 Task: Buy 1 Cake Rings from Baking Tools & Accessories section under best seller category for shipping address: Isabella Collins, 4724 Huntz Lane, Bolton, Massachusetts 01740, Cell Number 9785492947. Pay from credit card ending with 9757, CVV 798
Action: Mouse moved to (258, 59)
Screenshot: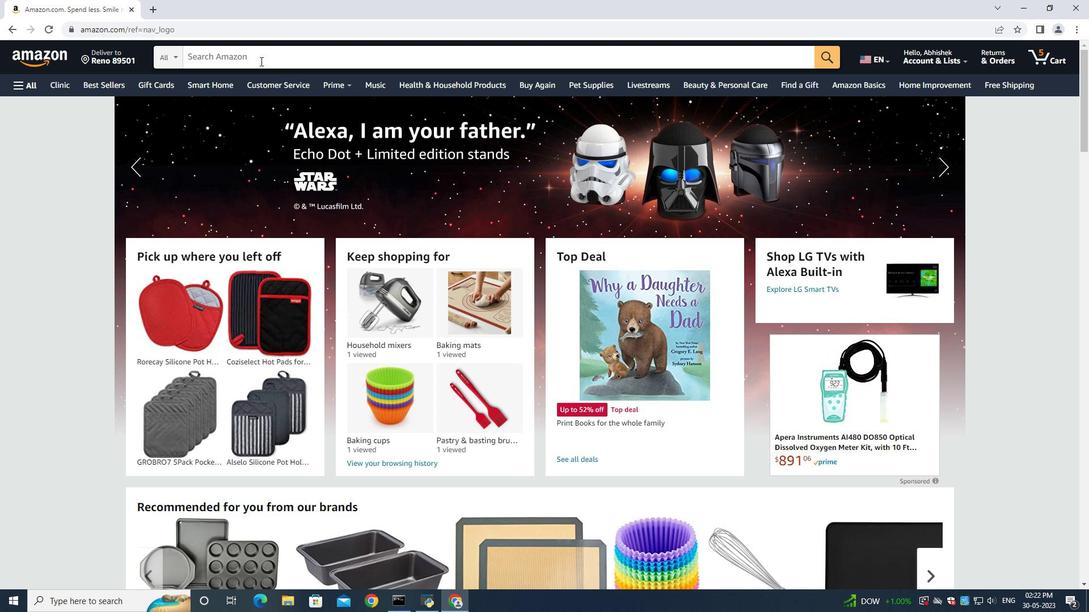 
Action: Mouse pressed left at (258, 59)
Screenshot: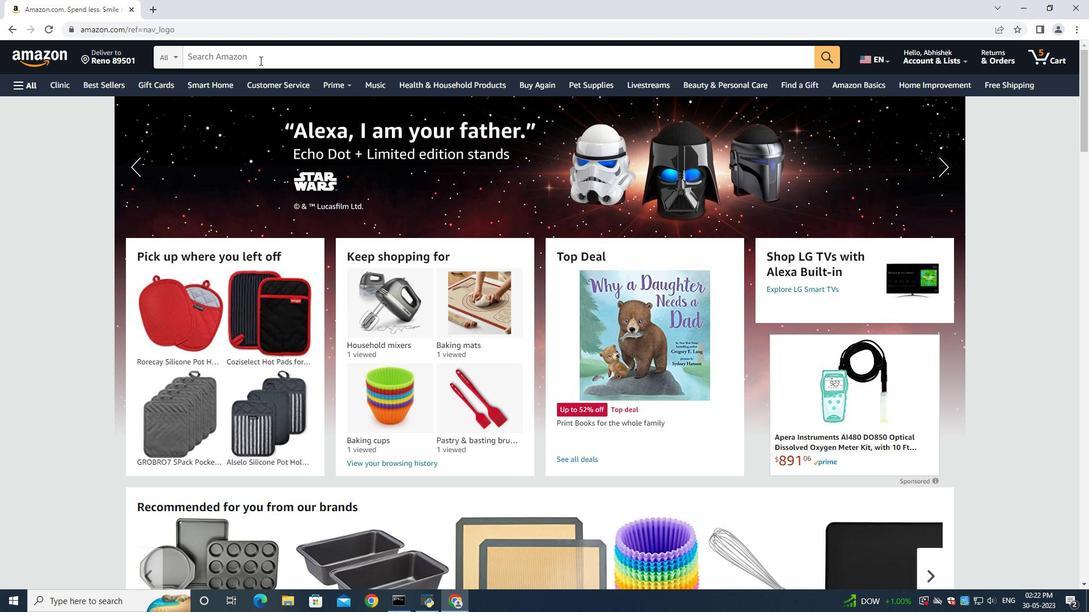 
Action: Key pressed cake<Key.space>rings<Key.enter>
Screenshot: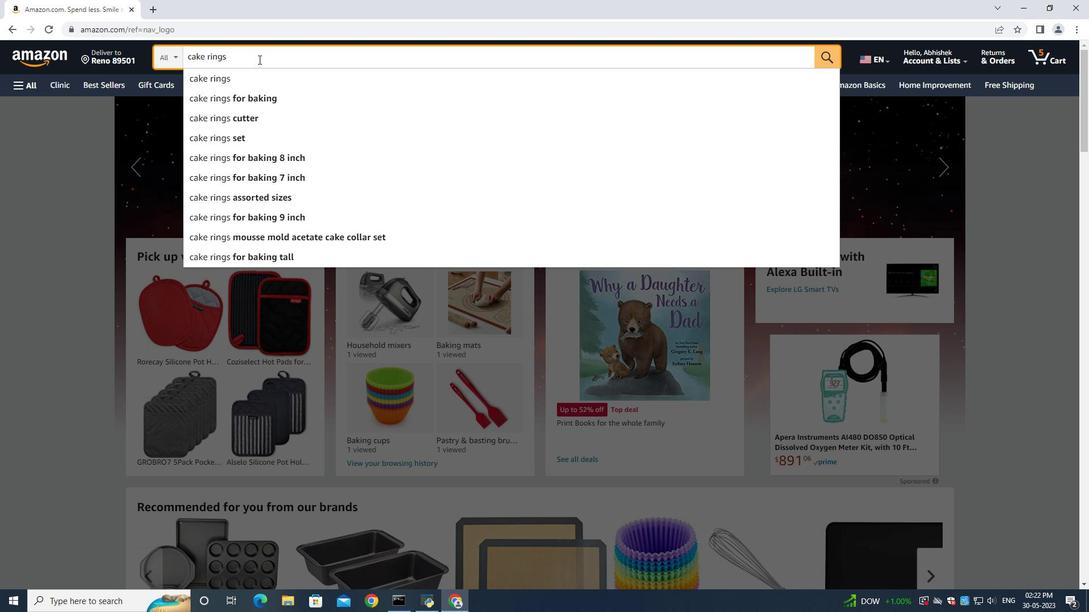 
Action: Mouse moved to (54, 200)
Screenshot: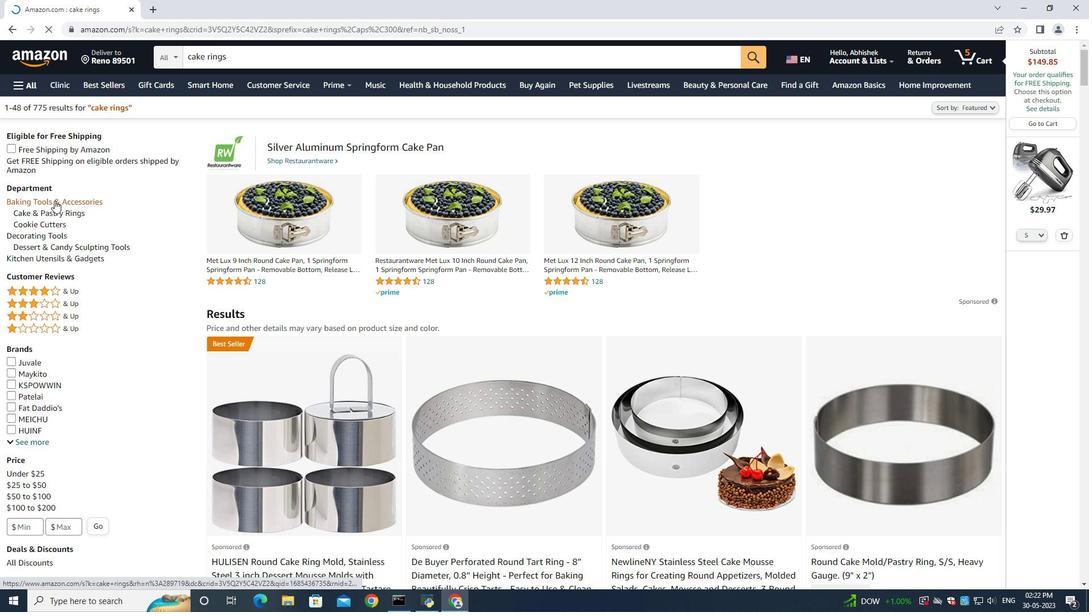 
Action: Mouse pressed left at (54, 200)
Screenshot: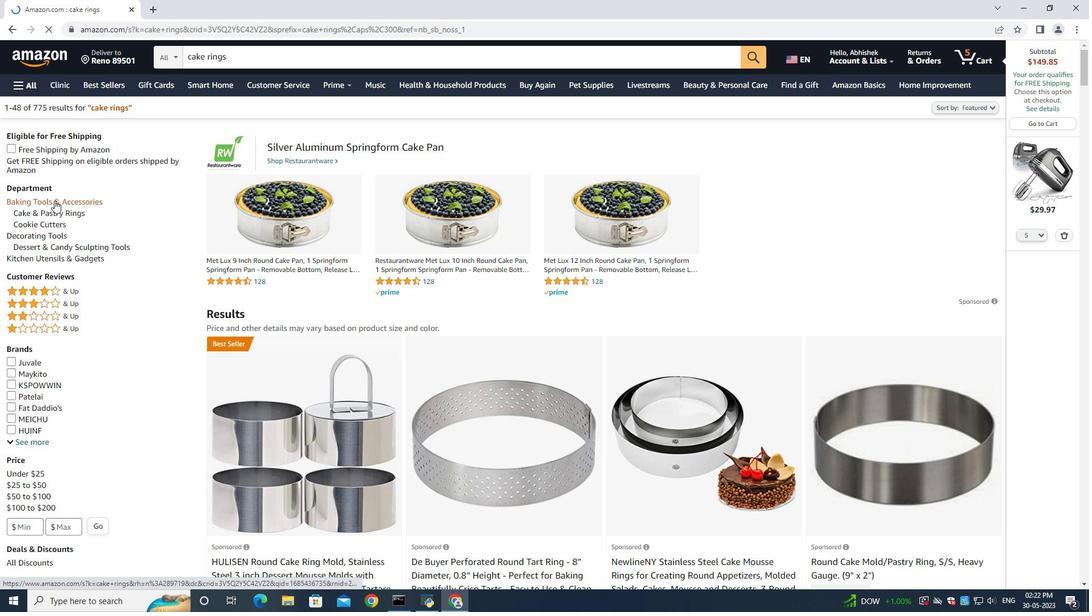 
Action: Mouse moved to (467, 499)
Screenshot: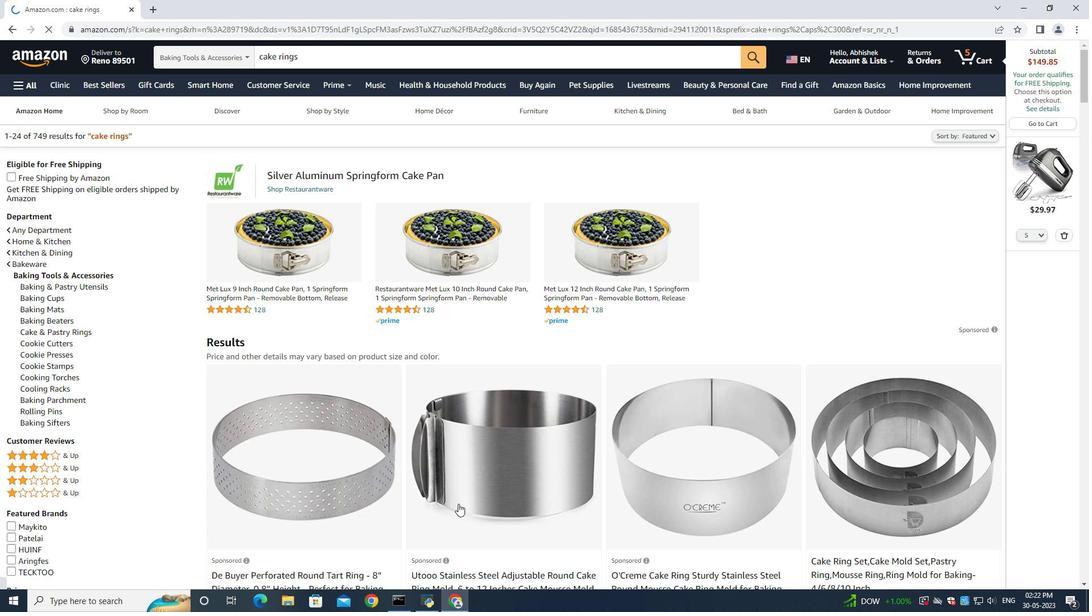 
Action: Mouse scrolled (467, 499) with delta (0, 0)
Screenshot: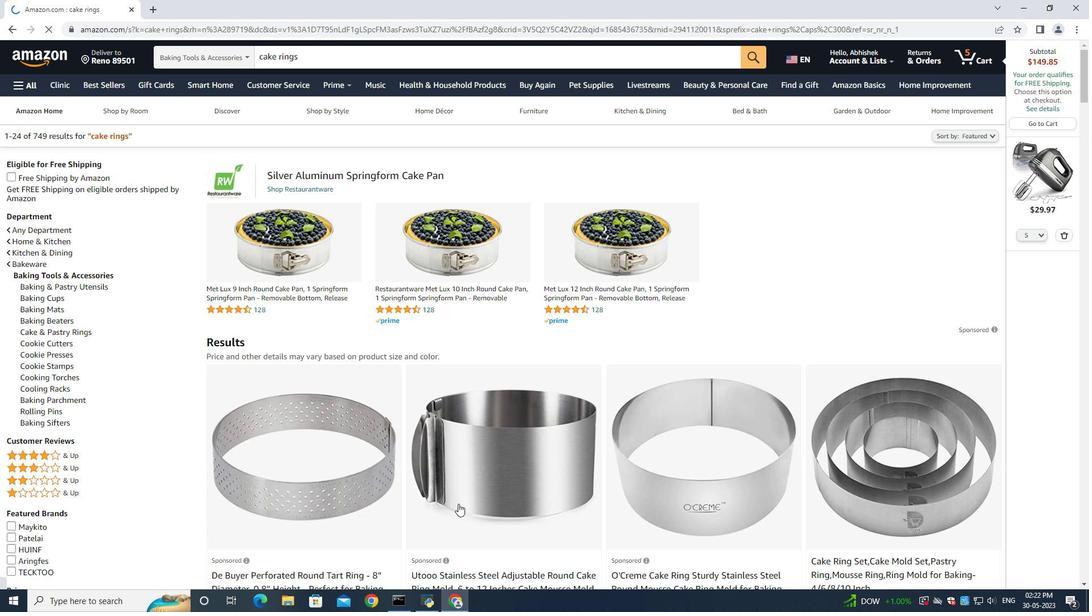 
Action: Mouse scrolled (467, 499) with delta (0, 0)
Screenshot: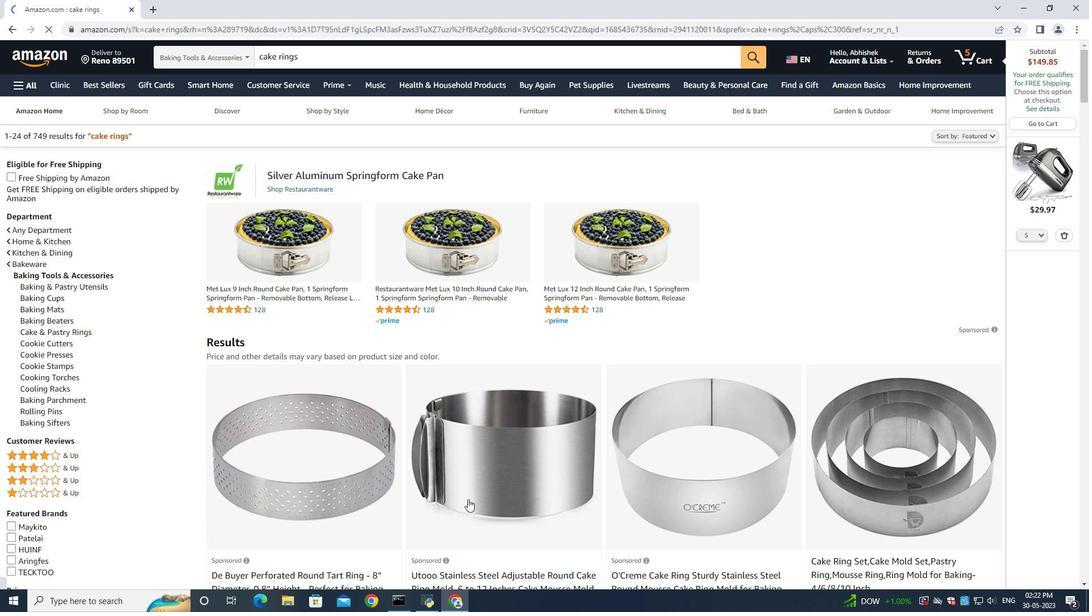 
Action: Mouse scrolled (467, 499) with delta (0, 0)
Screenshot: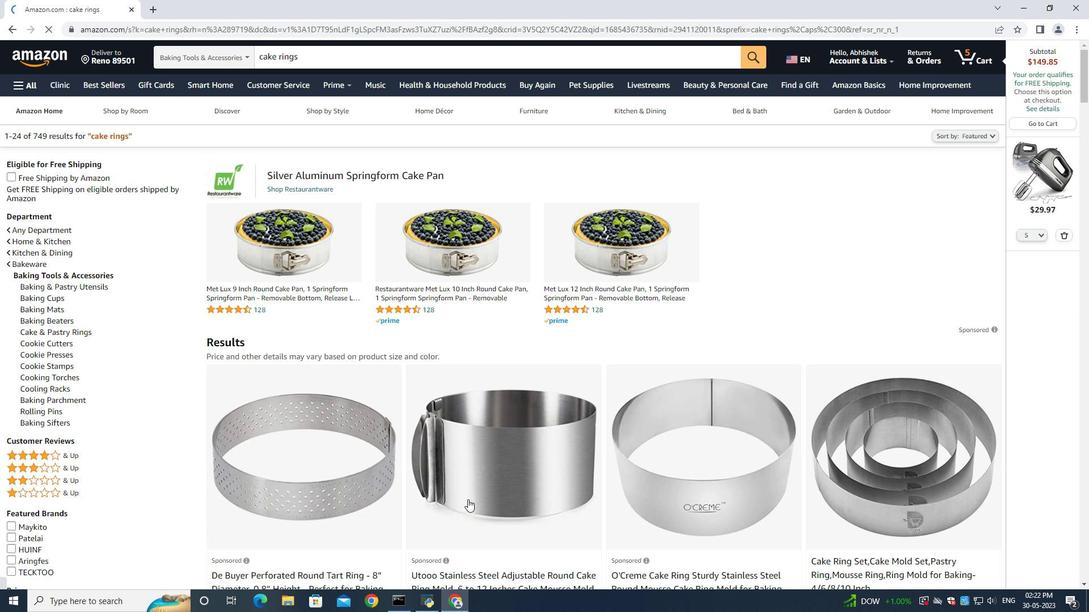 
Action: Mouse scrolled (467, 499) with delta (0, 0)
Screenshot: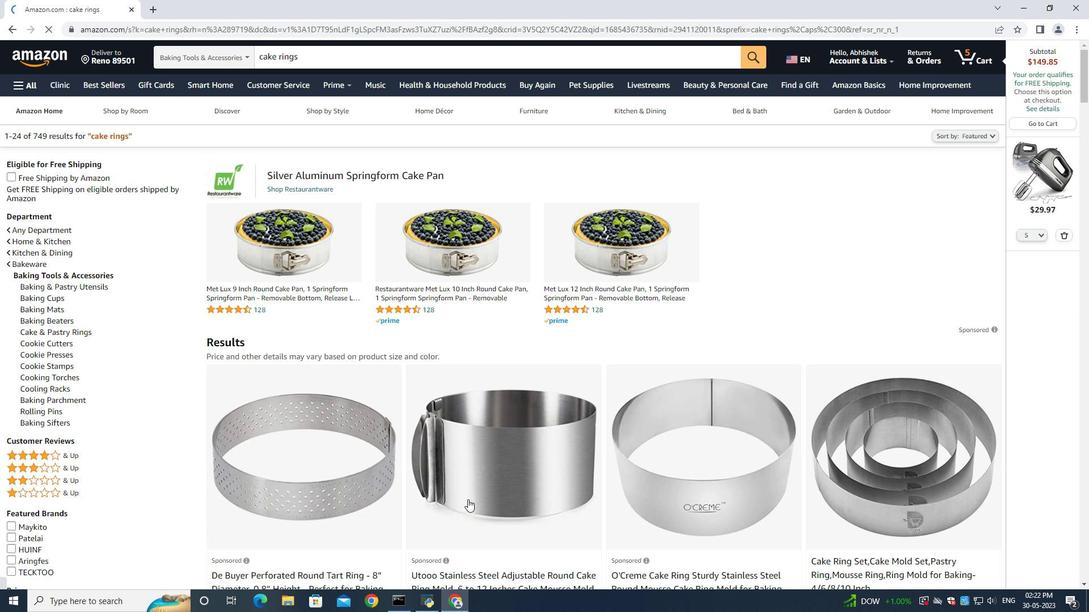 
Action: Mouse moved to (851, 334)
Screenshot: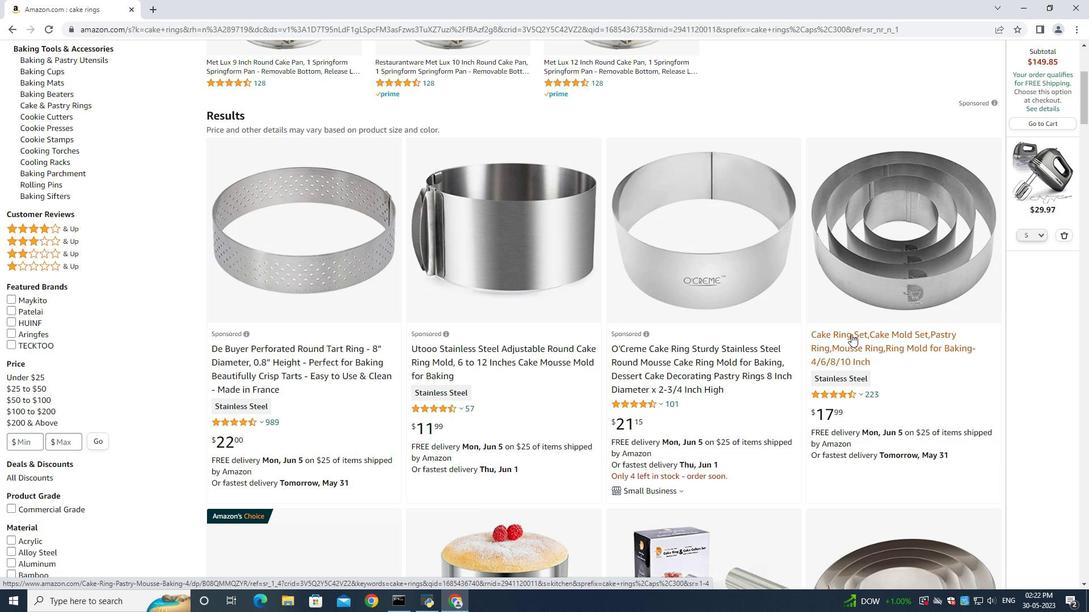 
Action: Mouse pressed left at (851, 334)
Screenshot: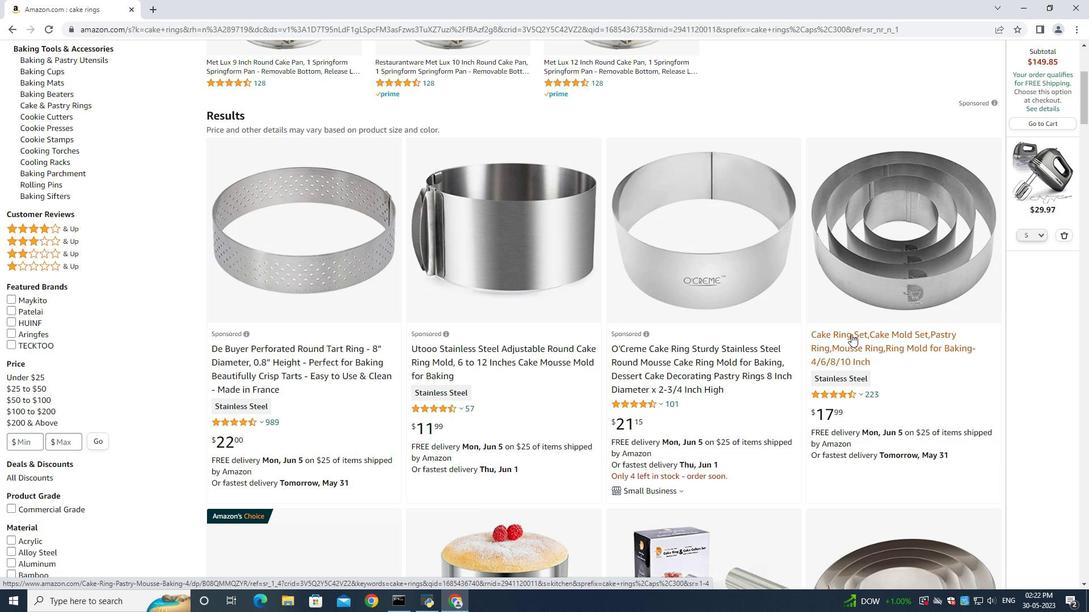 
Action: Mouse moved to (1064, 234)
Screenshot: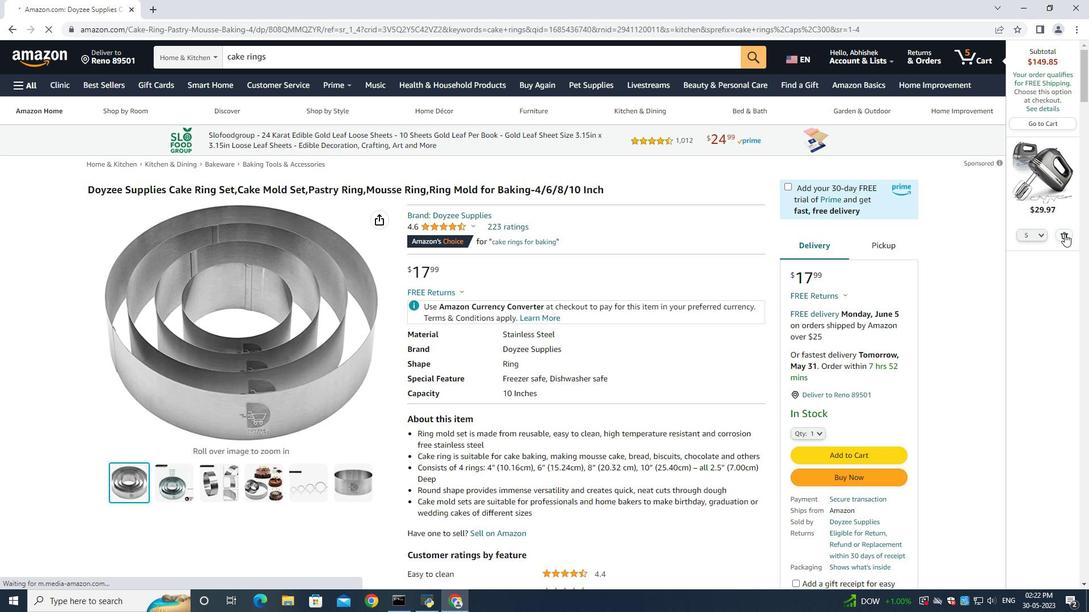 
Action: Mouse pressed left at (1064, 234)
Screenshot: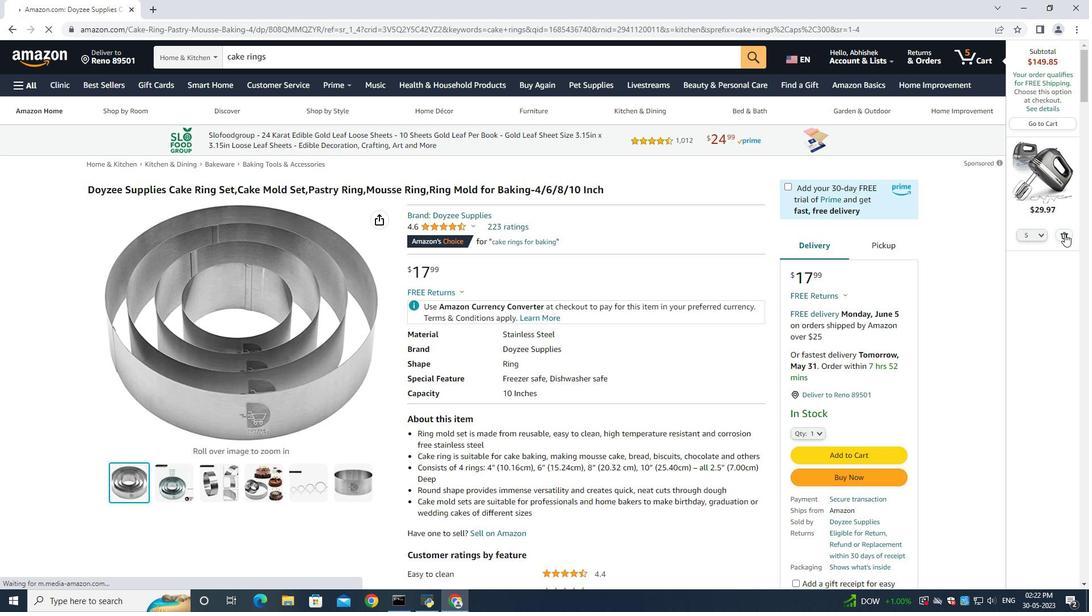 
Action: Mouse moved to (828, 482)
Screenshot: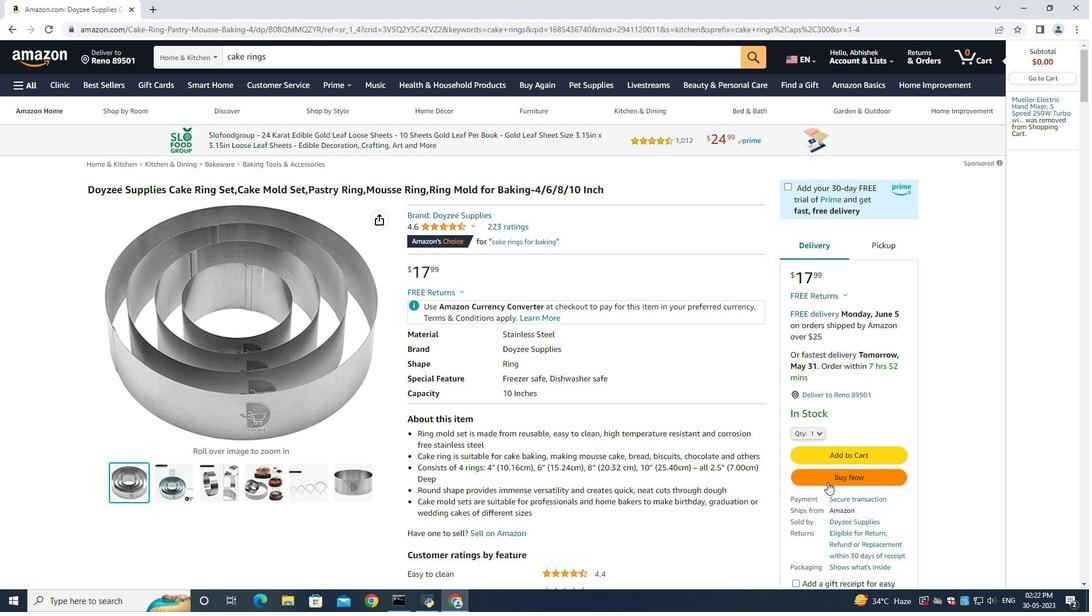 
Action: Mouse pressed left at (828, 482)
Screenshot: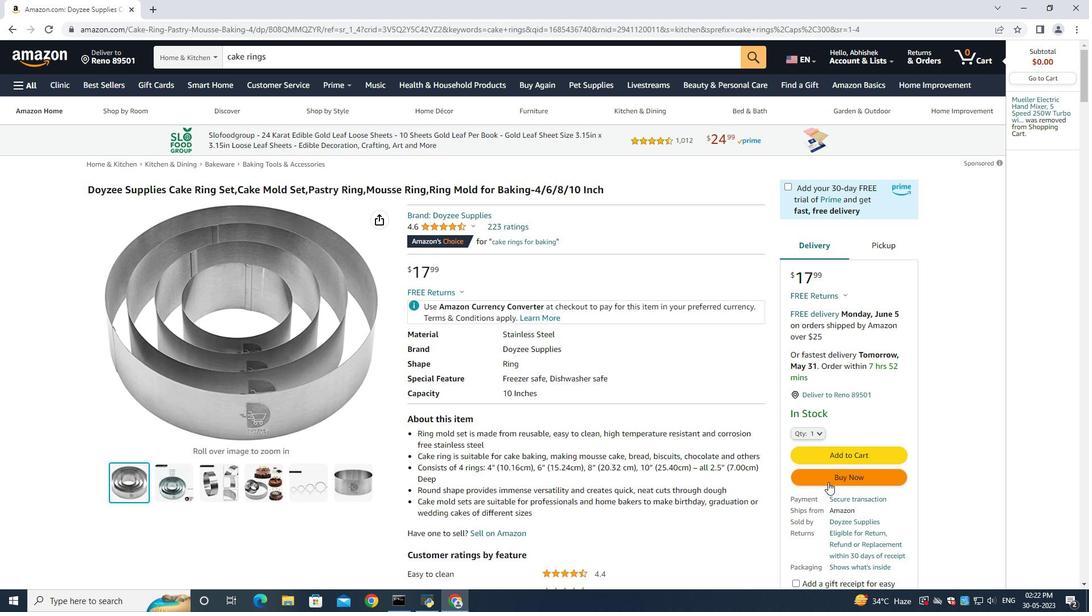 
Action: Mouse moved to (853, 478)
Screenshot: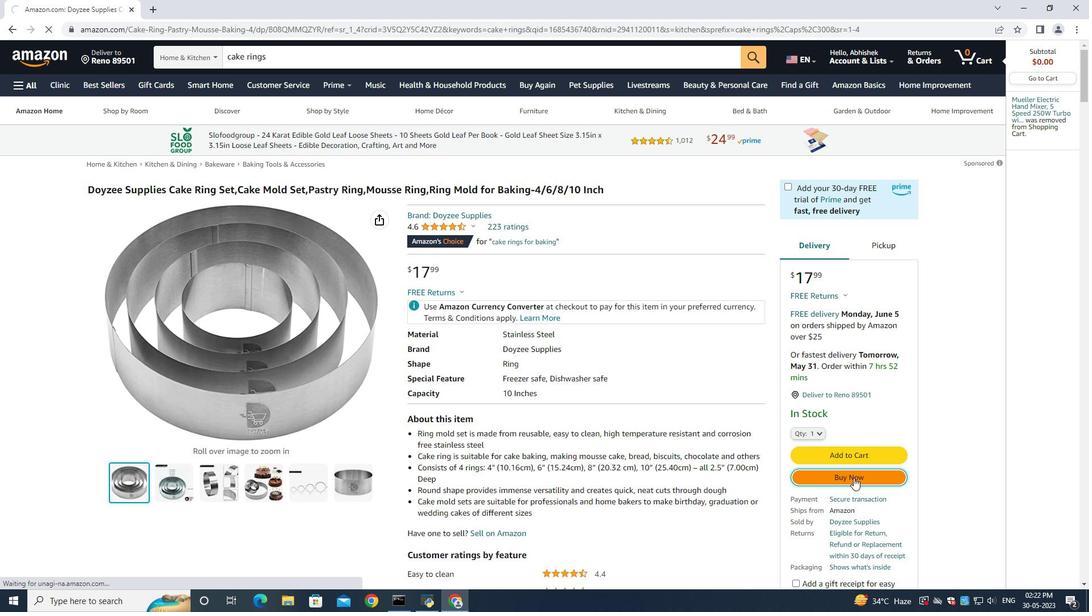 
Action: Mouse pressed left at (853, 478)
Screenshot: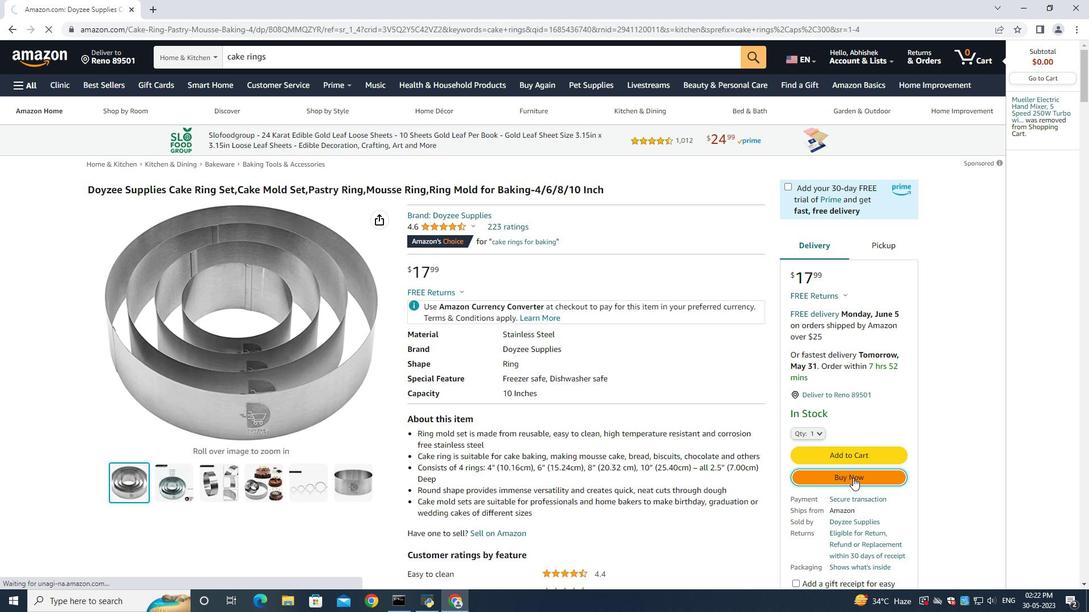 
Action: Mouse moved to (545, 390)
Screenshot: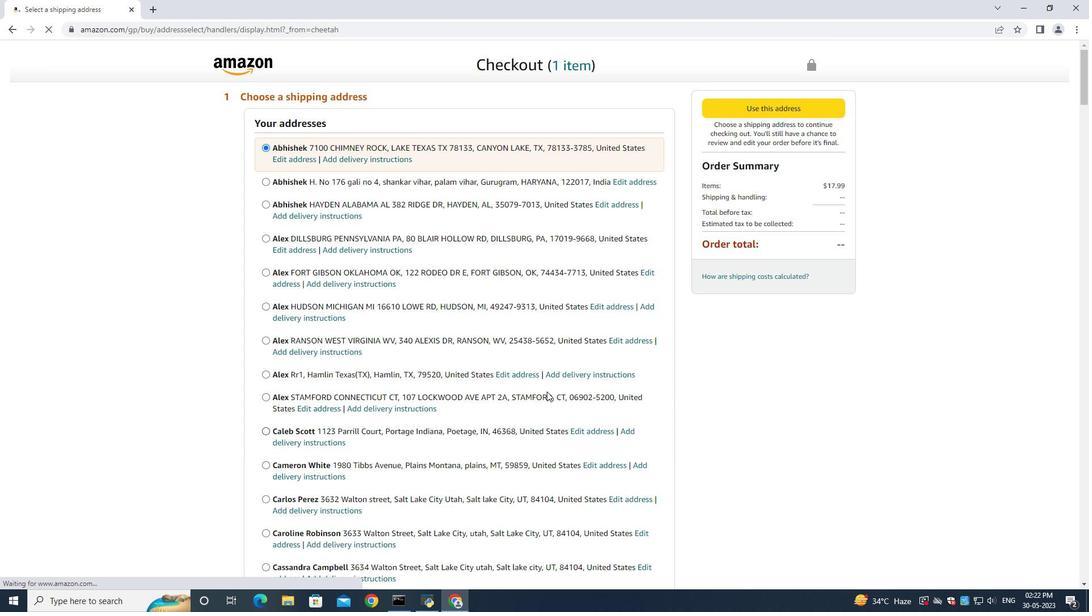 
Action: Mouse scrolled (545, 389) with delta (0, 0)
Screenshot: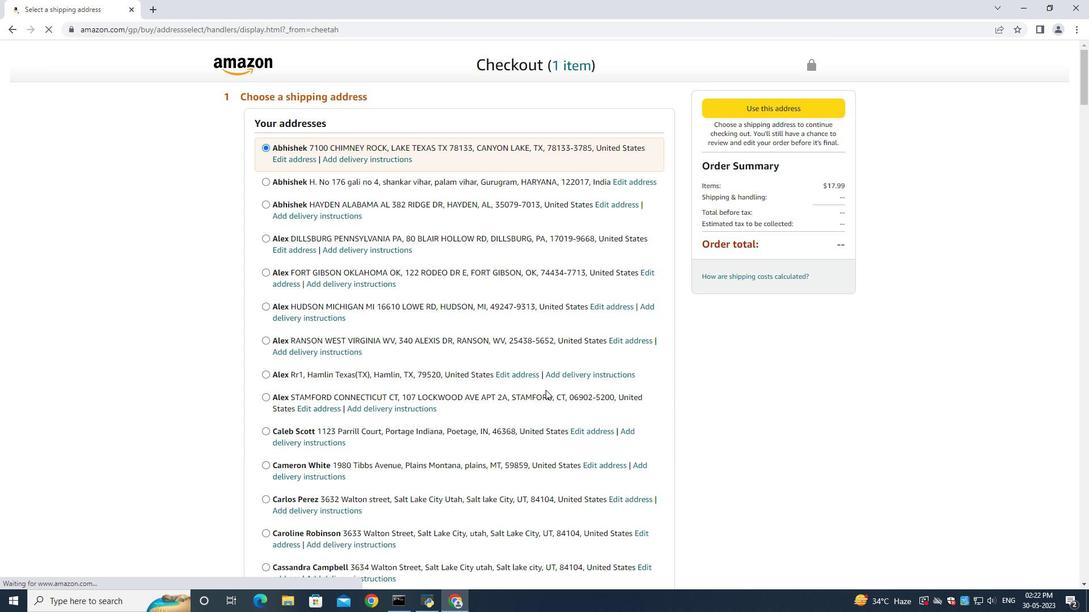 
Action: Mouse scrolled (545, 389) with delta (0, 0)
Screenshot: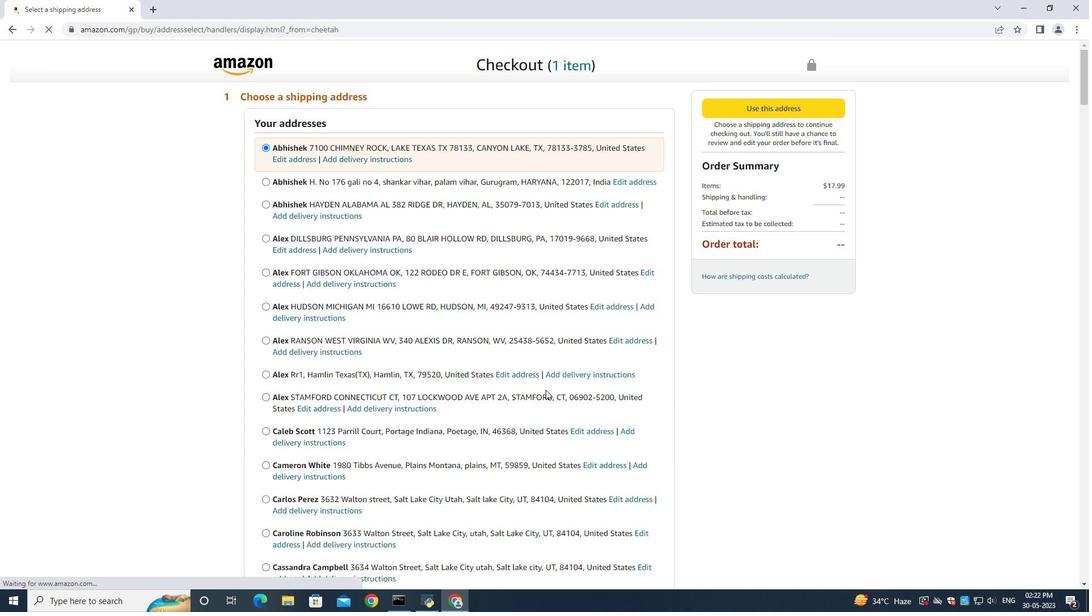 
Action: Mouse scrolled (545, 389) with delta (0, 0)
Screenshot: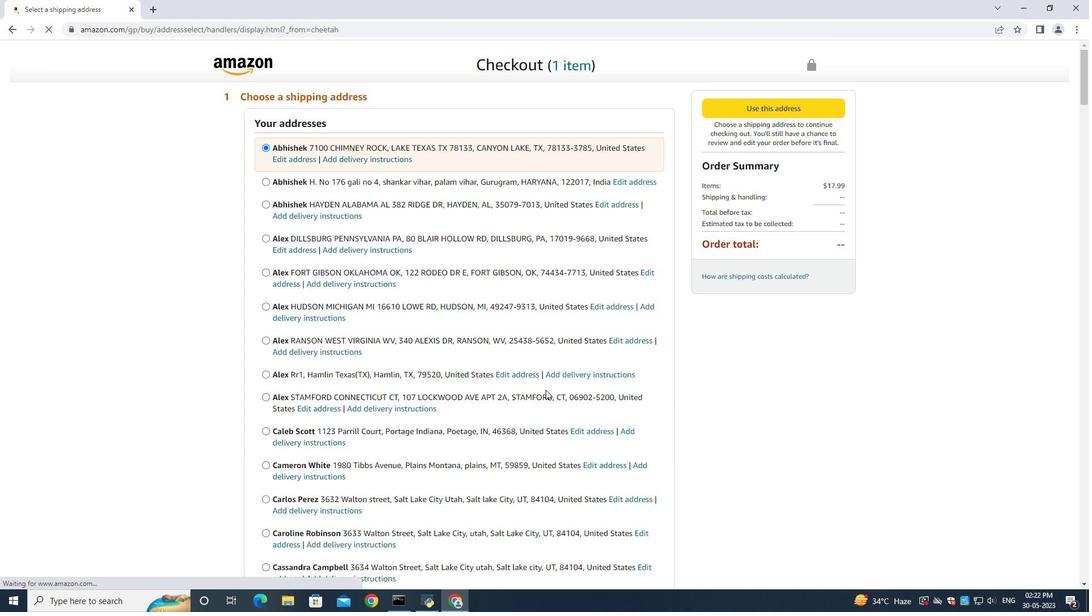 
Action: Mouse scrolled (545, 389) with delta (0, 0)
Screenshot: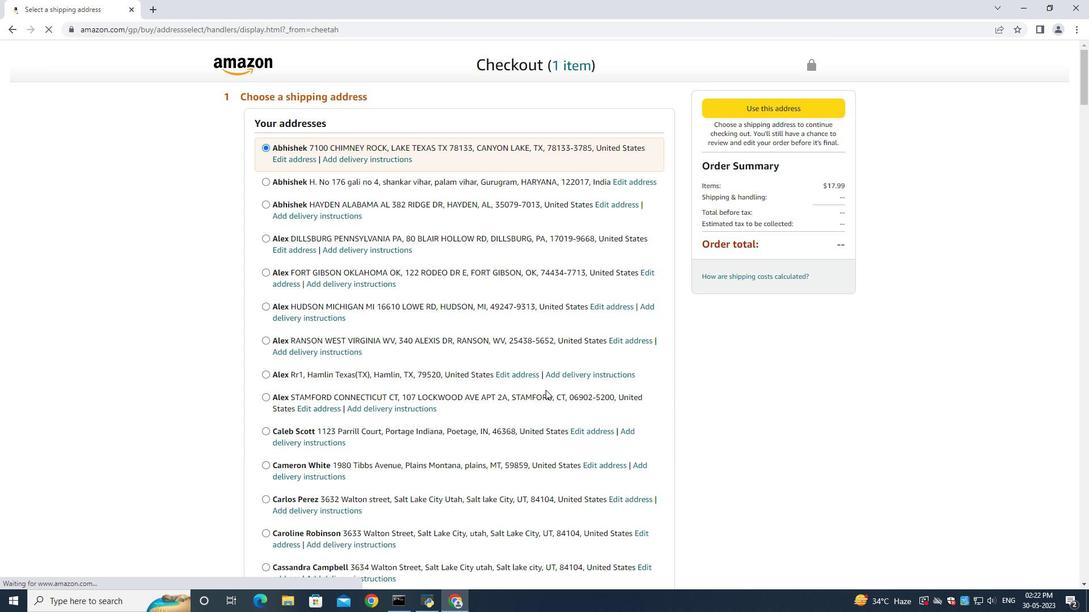 
Action: Mouse scrolled (545, 389) with delta (0, 0)
Screenshot: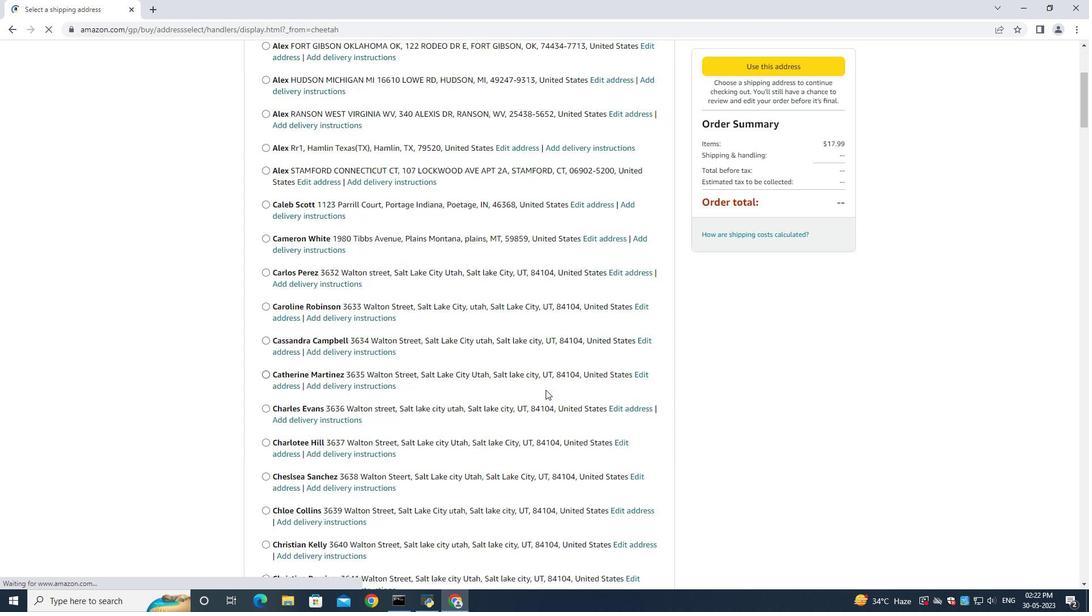 
Action: Mouse scrolled (545, 389) with delta (0, 0)
Screenshot: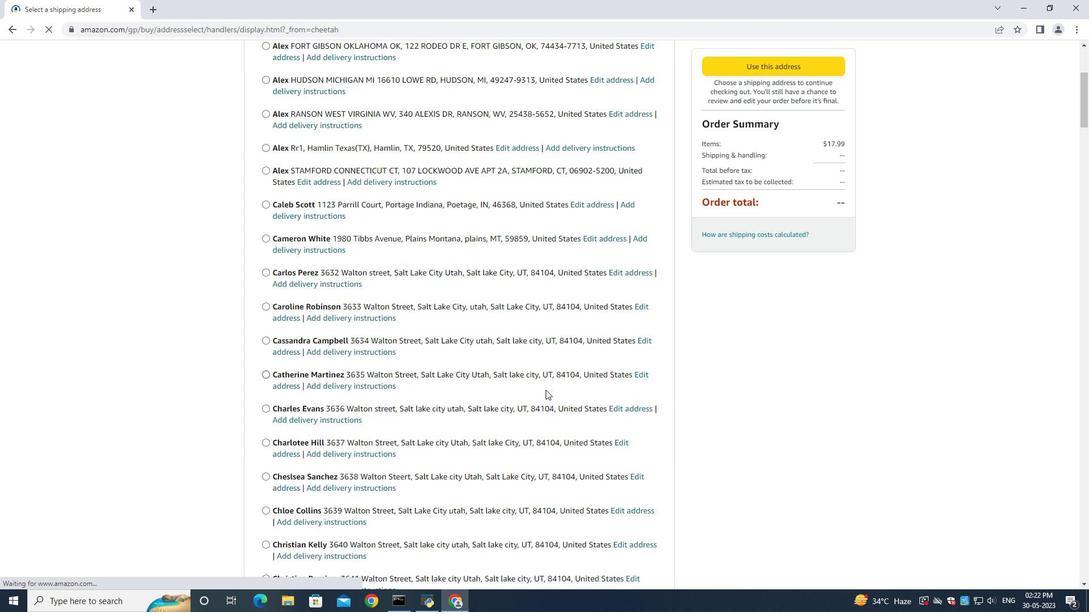 
Action: Mouse scrolled (545, 389) with delta (0, 0)
Screenshot: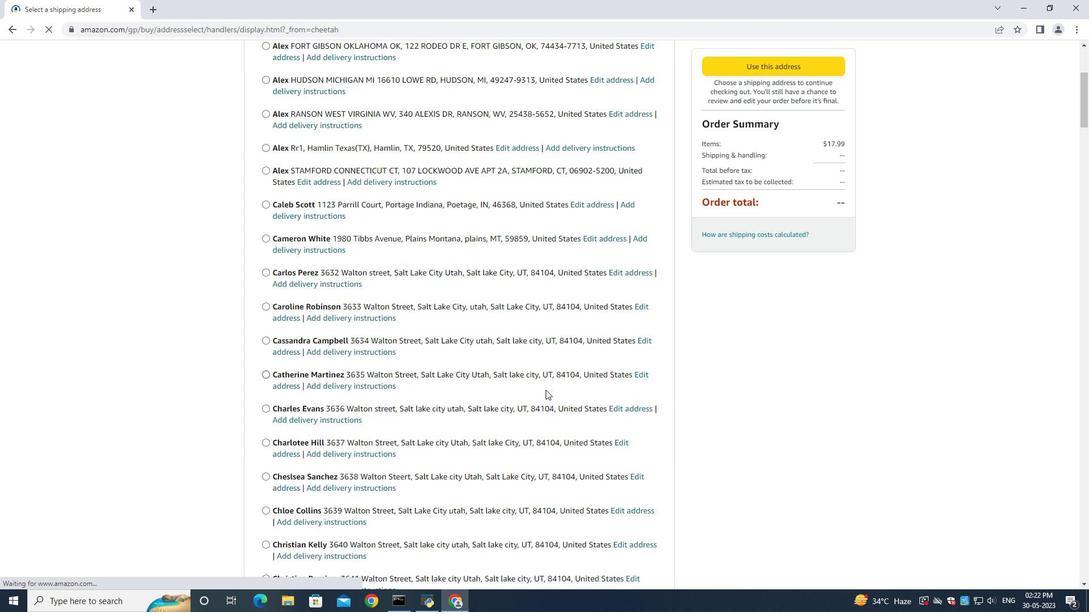 
Action: Mouse scrolled (545, 389) with delta (0, 0)
Screenshot: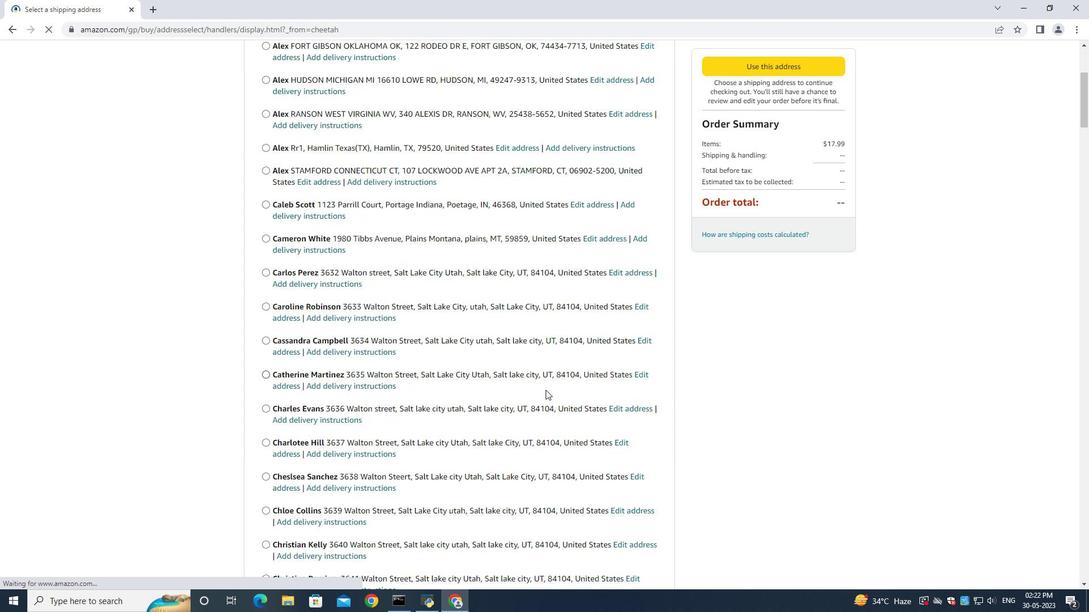 
Action: Mouse scrolled (545, 389) with delta (0, 0)
Screenshot: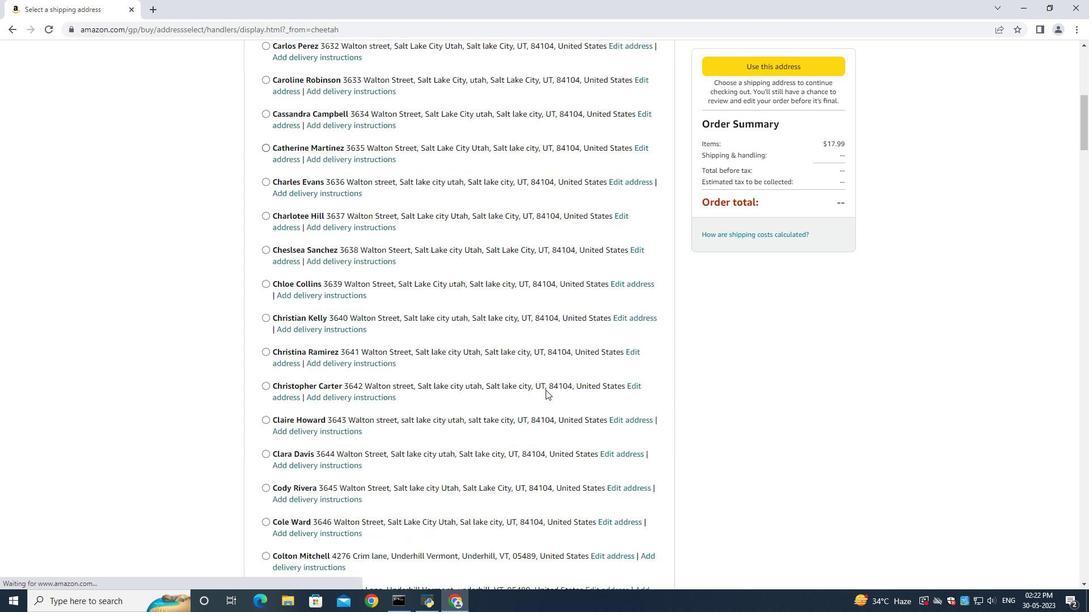 
Action: Mouse scrolled (545, 389) with delta (0, 0)
Screenshot: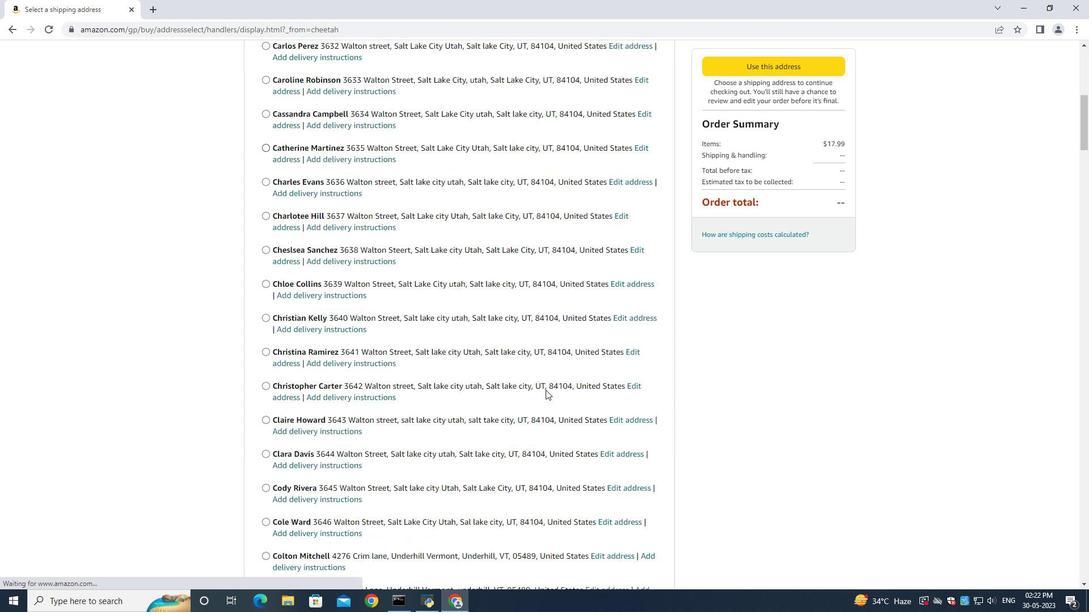 
Action: Mouse scrolled (545, 389) with delta (0, 0)
Screenshot: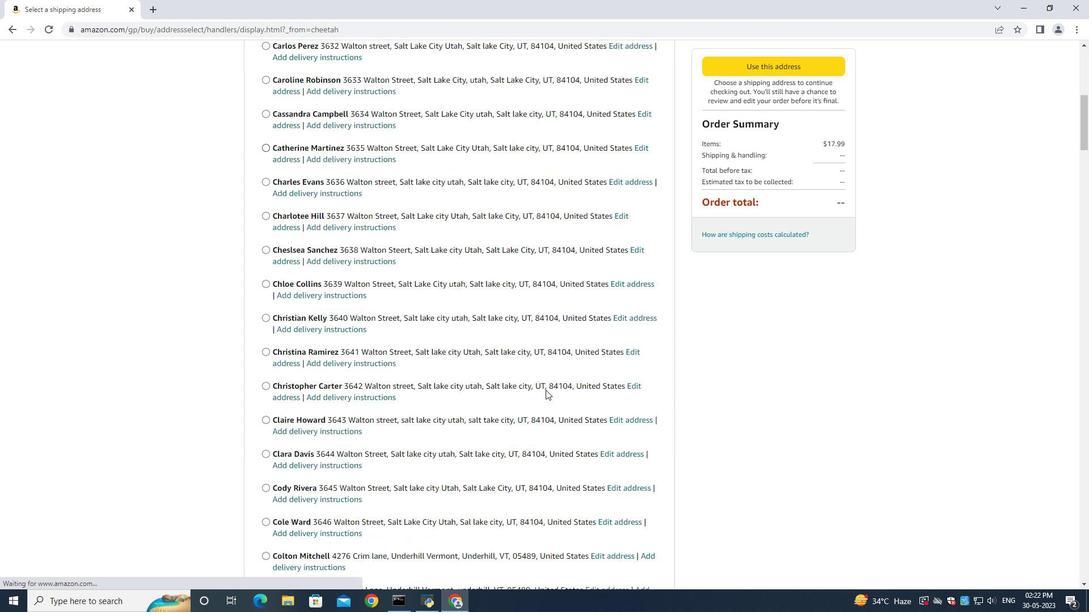 
Action: Mouse scrolled (545, 389) with delta (0, 0)
Screenshot: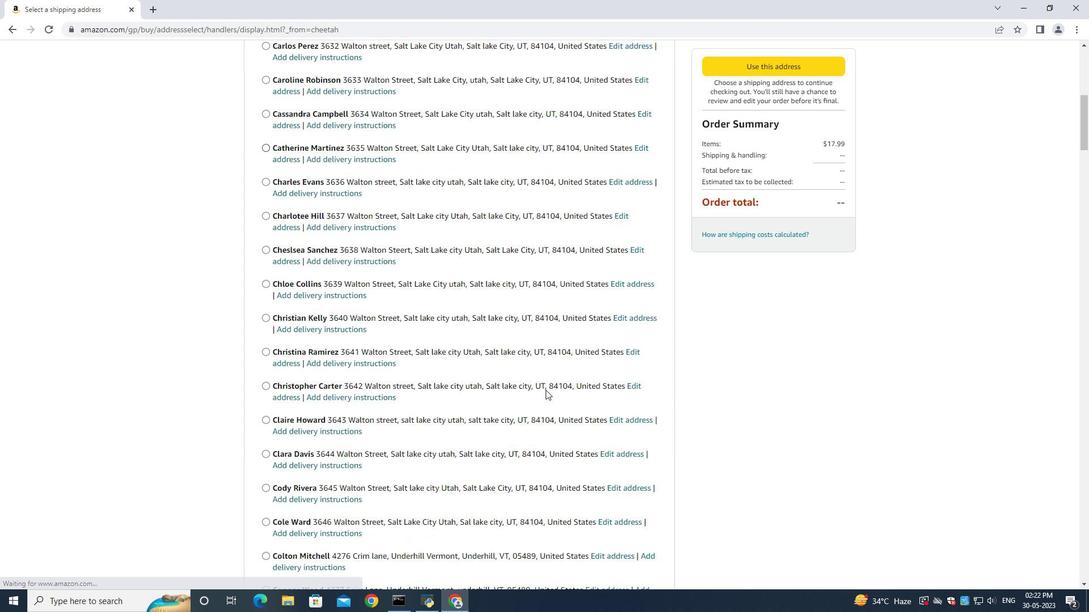 
Action: Mouse scrolled (545, 389) with delta (0, 0)
Screenshot: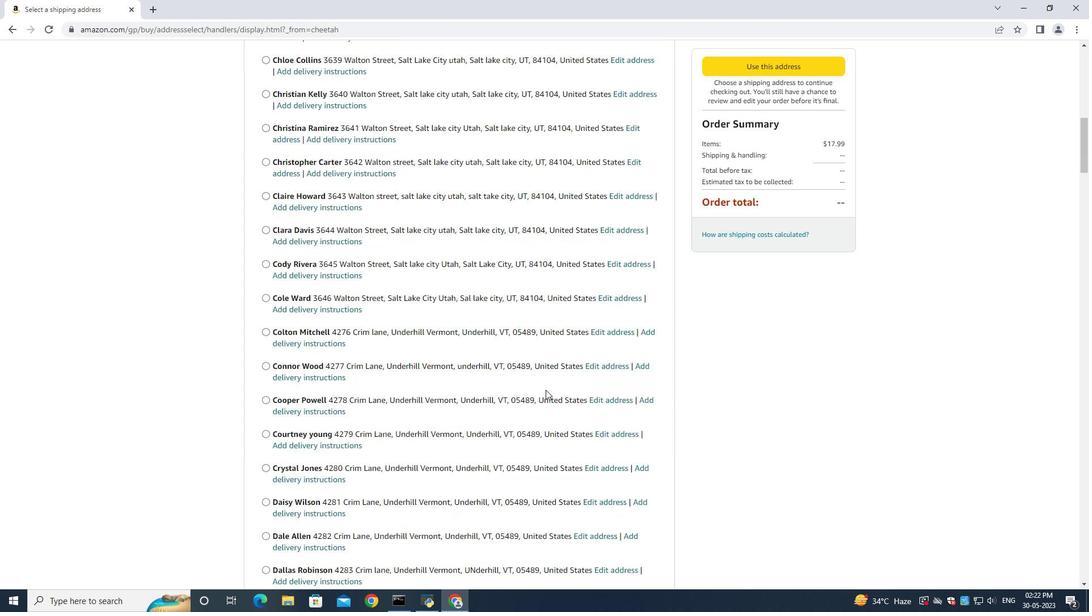 
Action: Mouse scrolled (545, 389) with delta (0, 0)
Screenshot: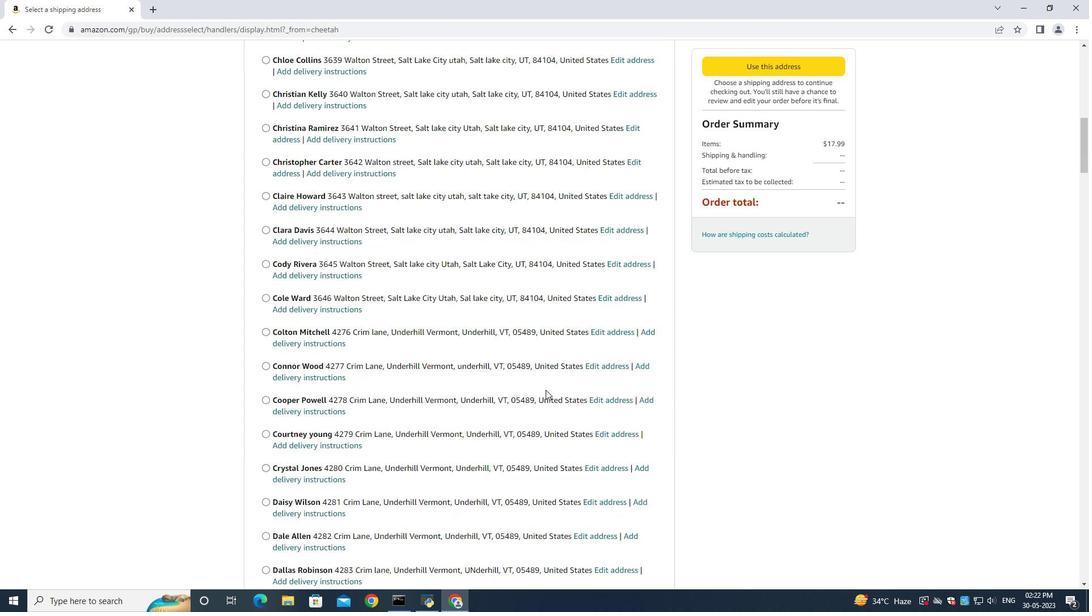 
Action: Mouse scrolled (545, 389) with delta (0, 0)
Screenshot: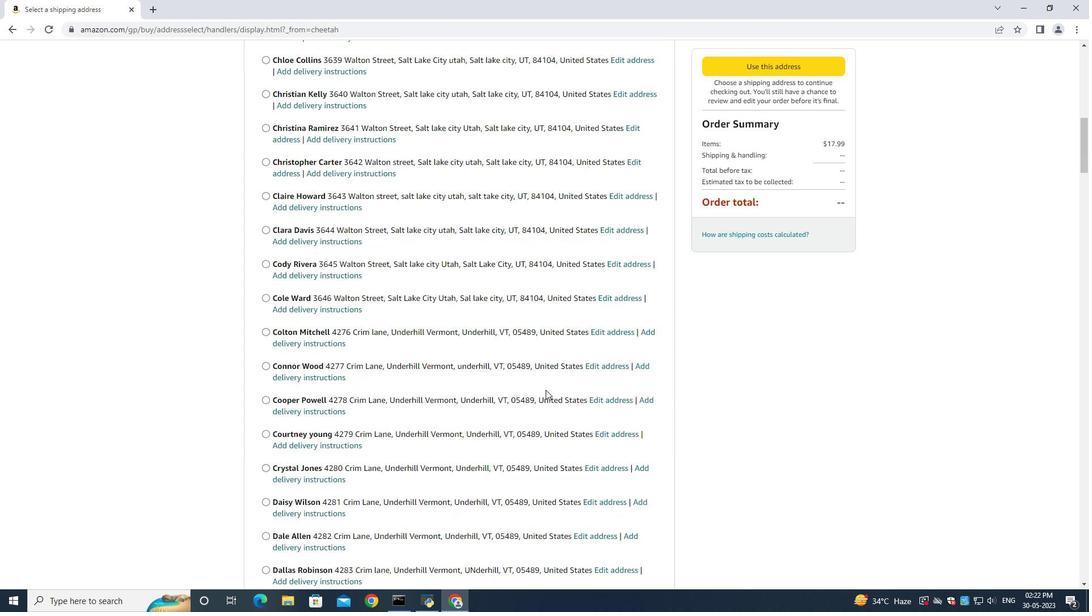 
Action: Mouse scrolled (545, 389) with delta (0, 0)
Screenshot: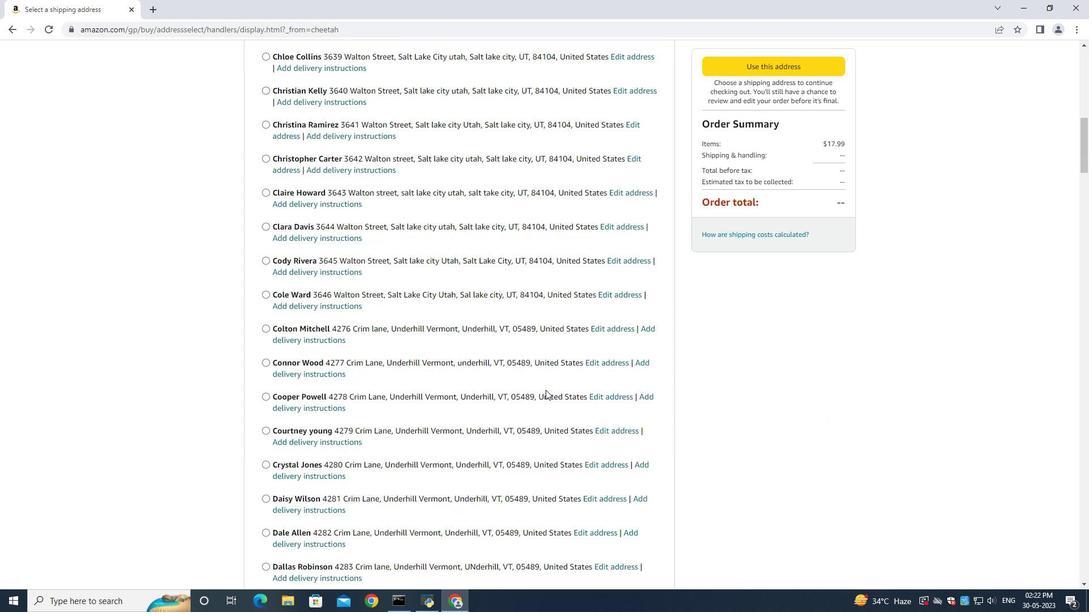 
Action: Mouse scrolled (545, 389) with delta (0, 0)
Screenshot: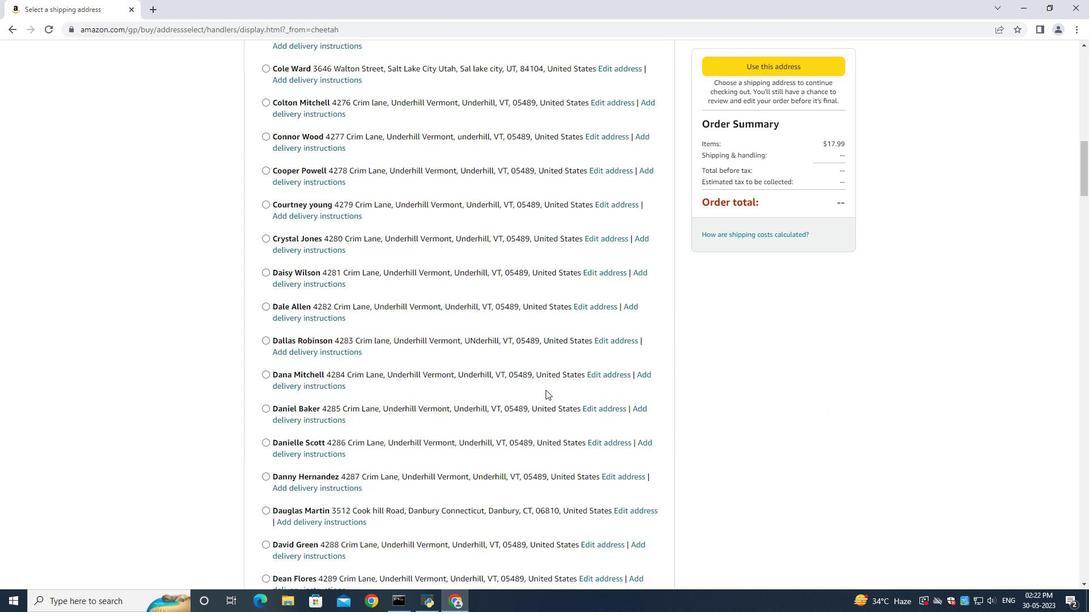 
Action: Mouse scrolled (545, 389) with delta (0, 0)
Screenshot: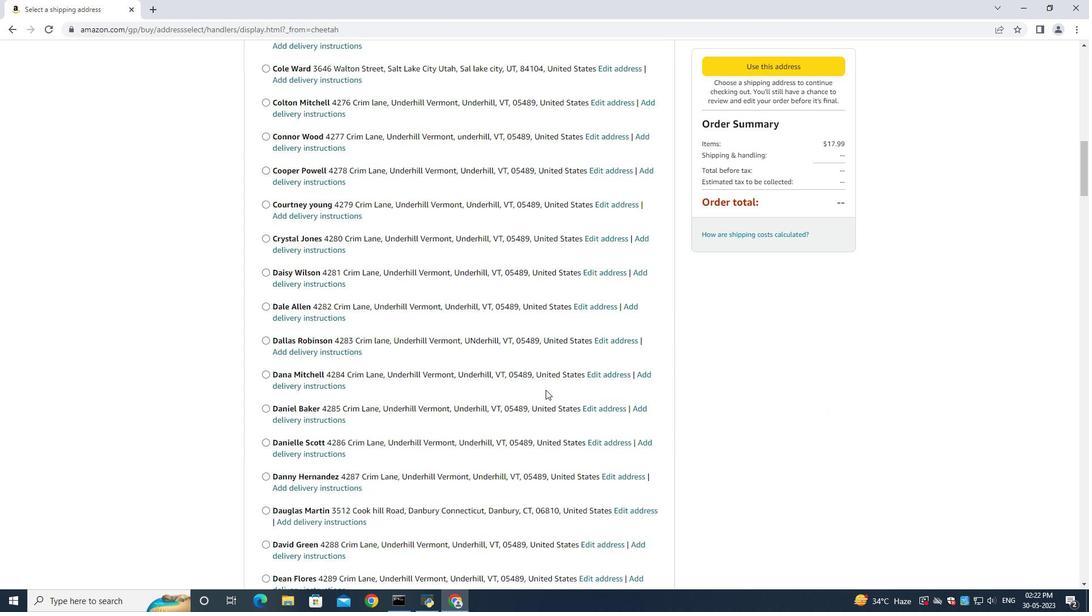 
Action: Mouse scrolled (545, 389) with delta (0, 0)
Screenshot: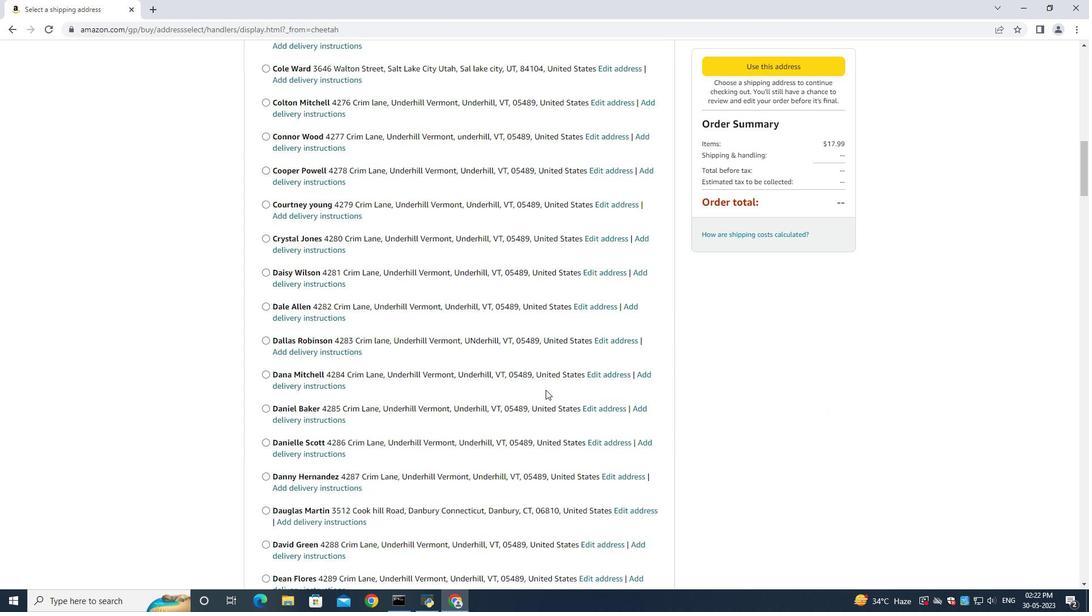 
Action: Mouse scrolled (545, 389) with delta (0, 0)
Screenshot: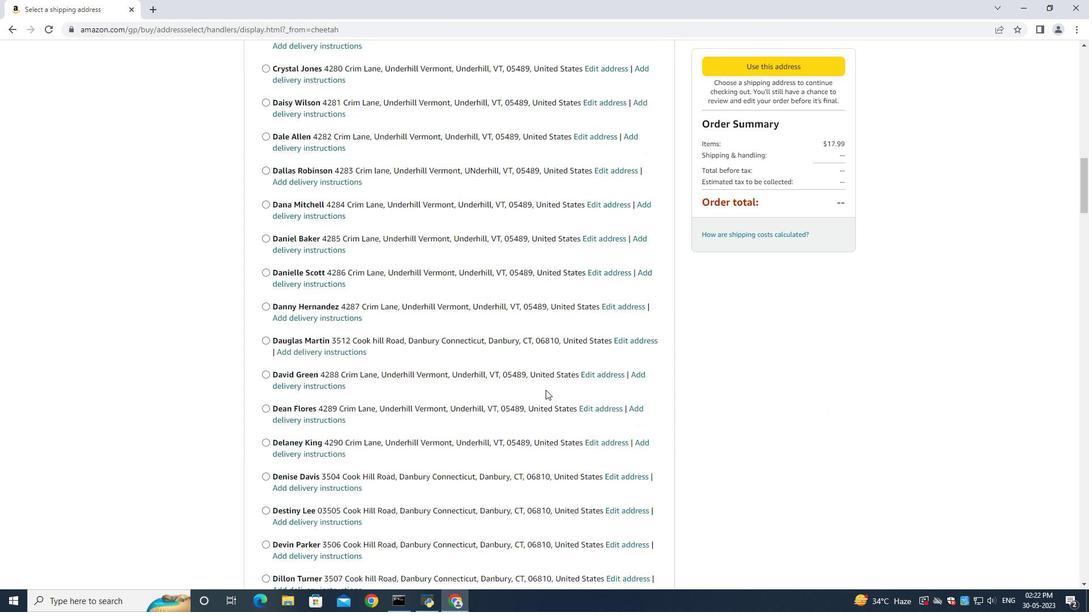 
Action: Mouse scrolled (545, 389) with delta (0, 0)
Screenshot: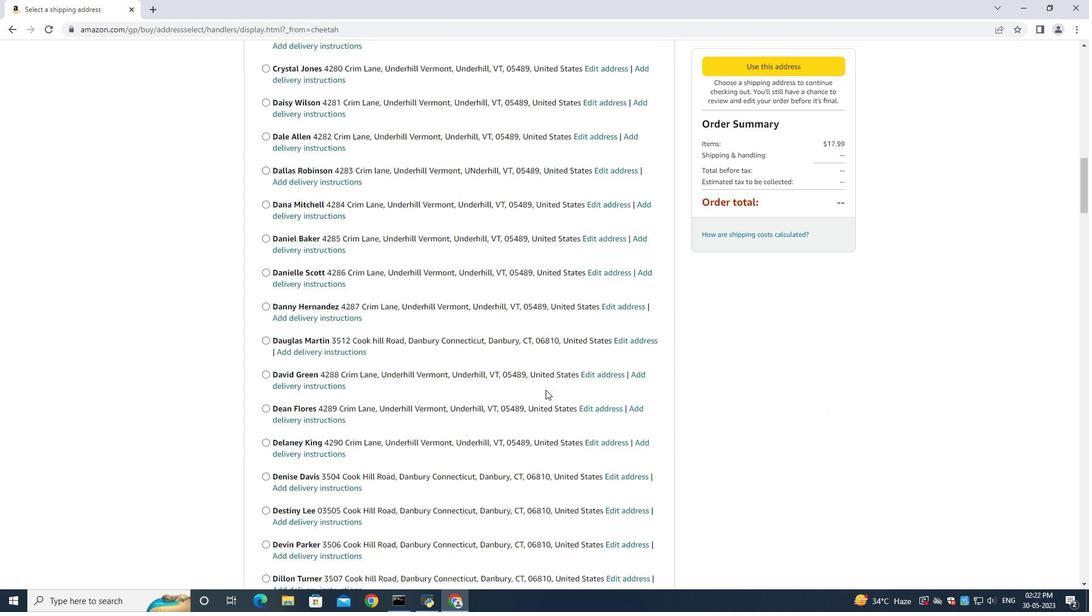 
Action: Mouse scrolled (545, 389) with delta (0, 0)
Screenshot: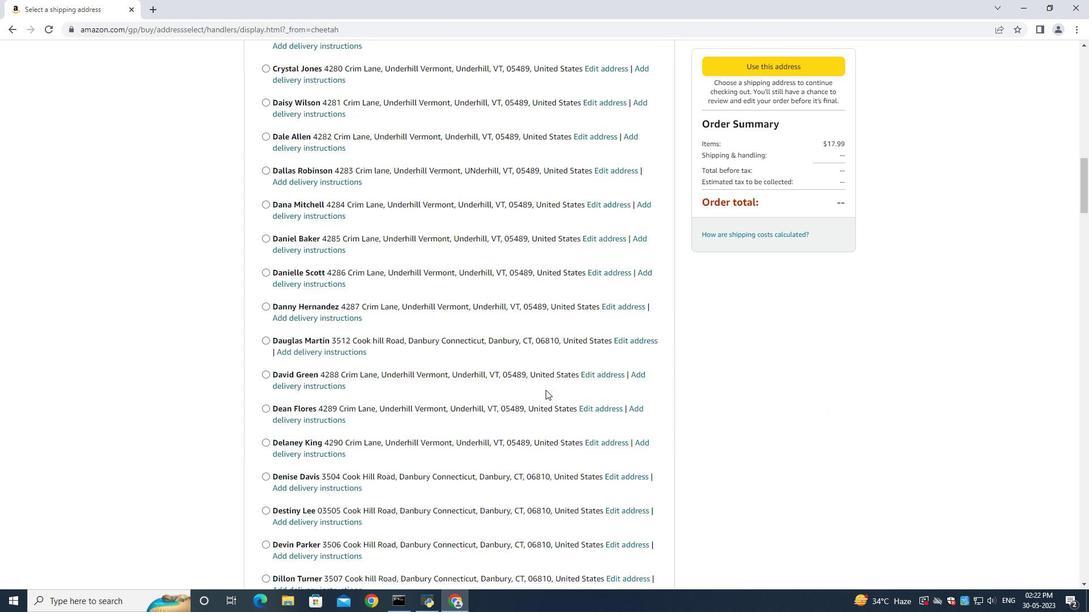 
Action: Mouse scrolled (545, 389) with delta (0, 0)
Screenshot: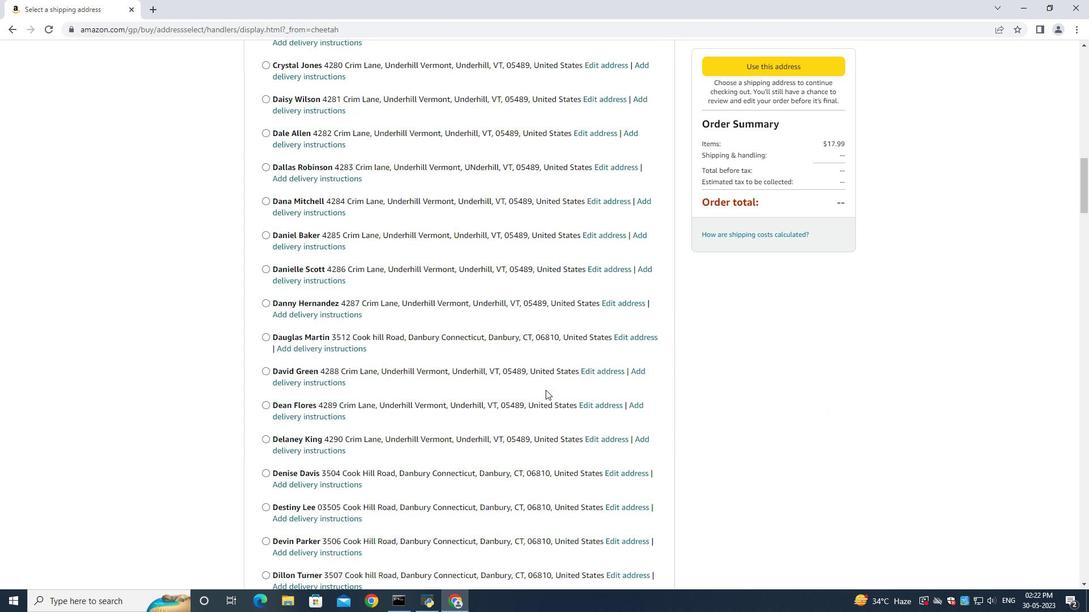 
Action: Mouse scrolled (545, 389) with delta (0, 0)
Screenshot: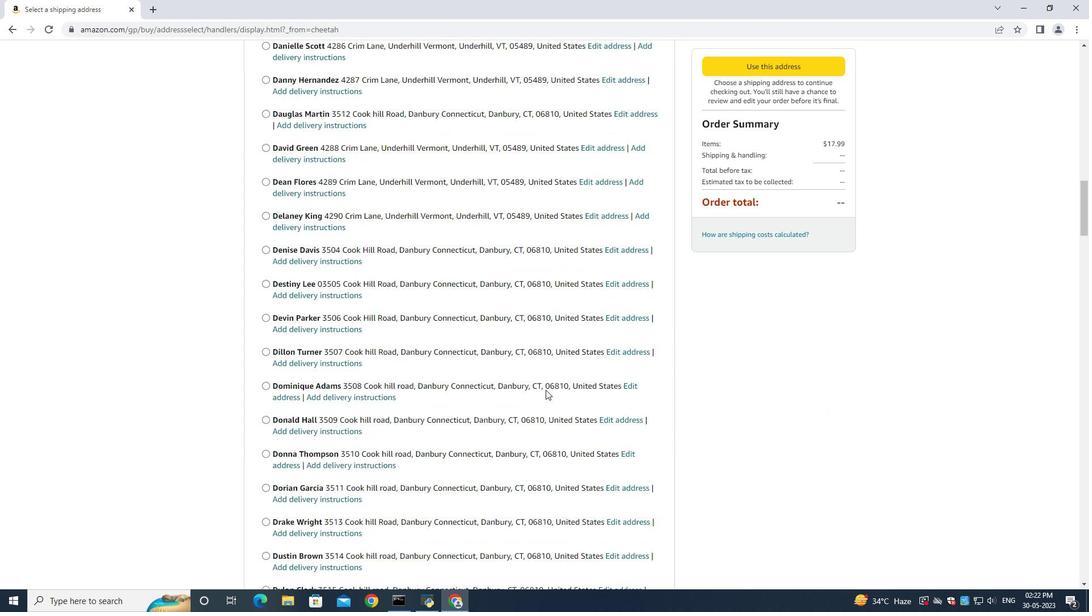 
Action: Mouse scrolled (545, 389) with delta (0, 0)
Screenshot: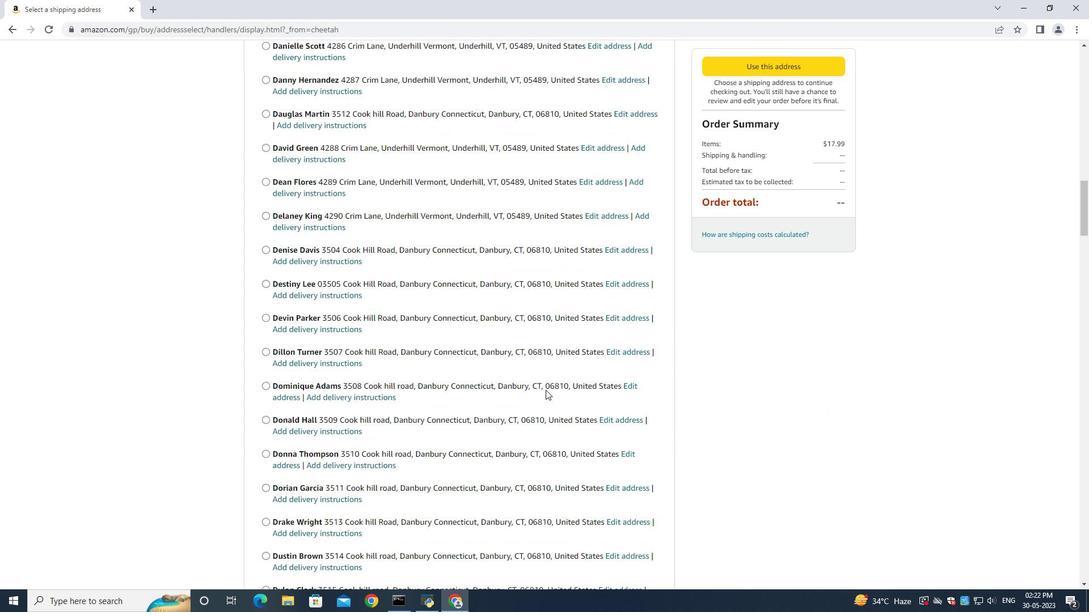 
Action: Mouse scrolled (545, 389) with delta (0, 0)
Screenshot: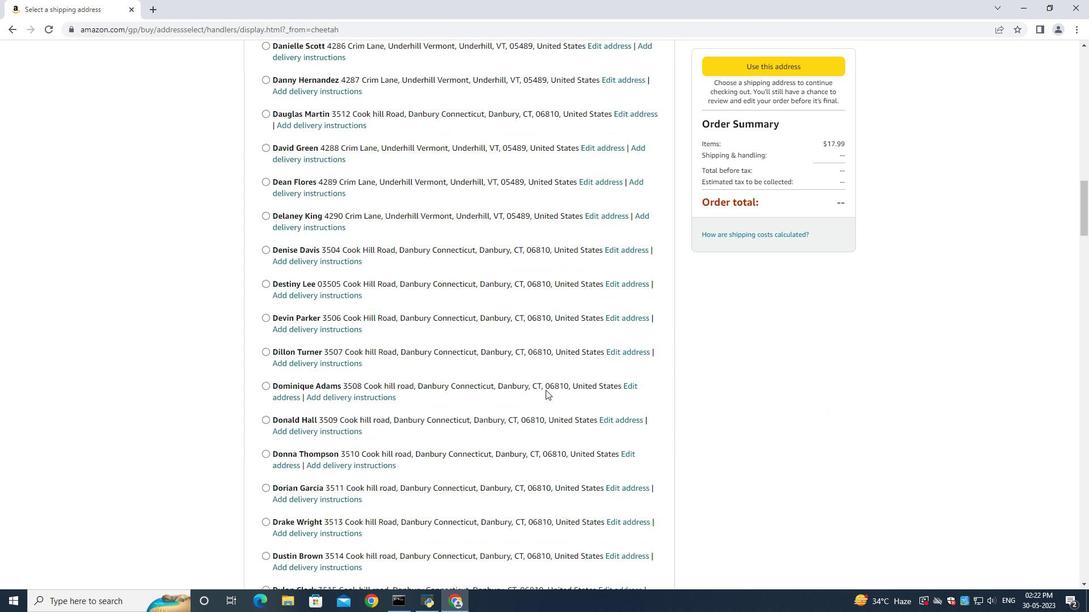 
Action: Mouse scrolled (545, 389) with delta (0, 0)
Screenshot: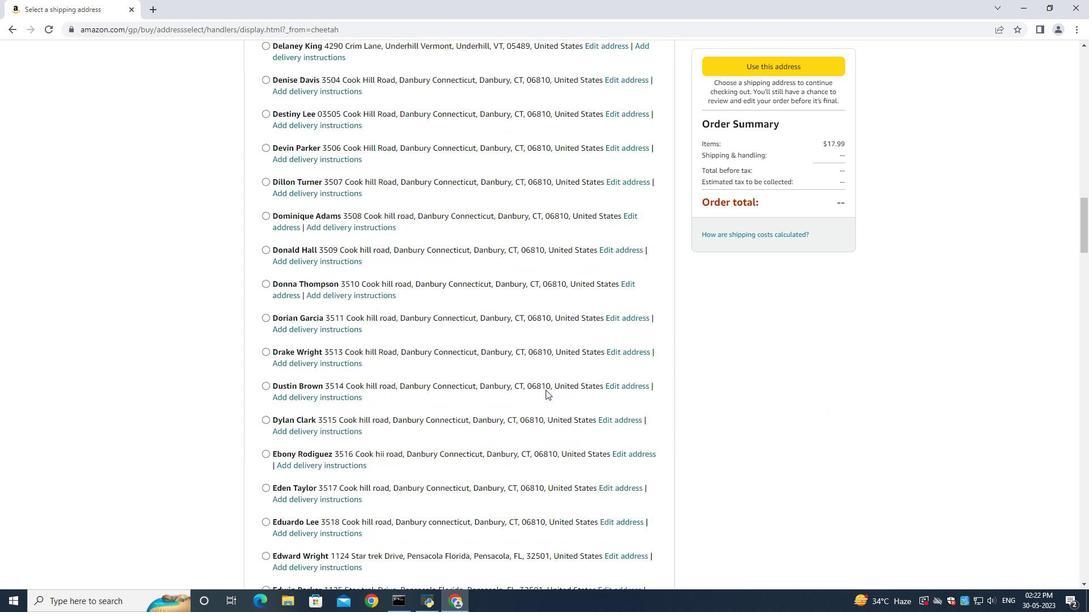 
Action: Mouse scrolled (545, 389) with delta (0, 0)
Screenshot: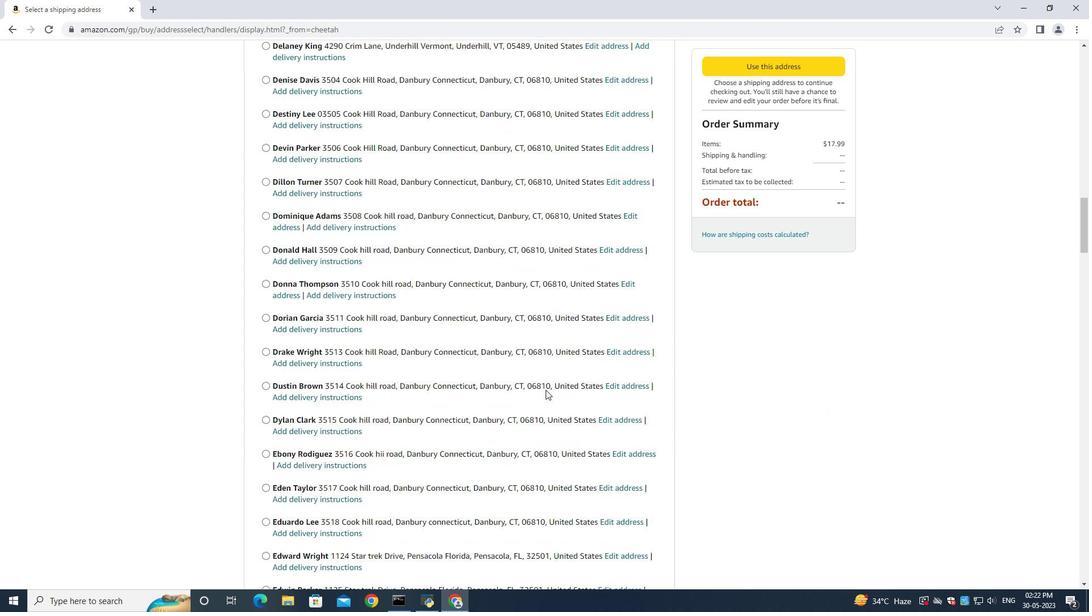 
Action: Mouse scrolled (545, 389) with delta (0, 0)
Screenshot: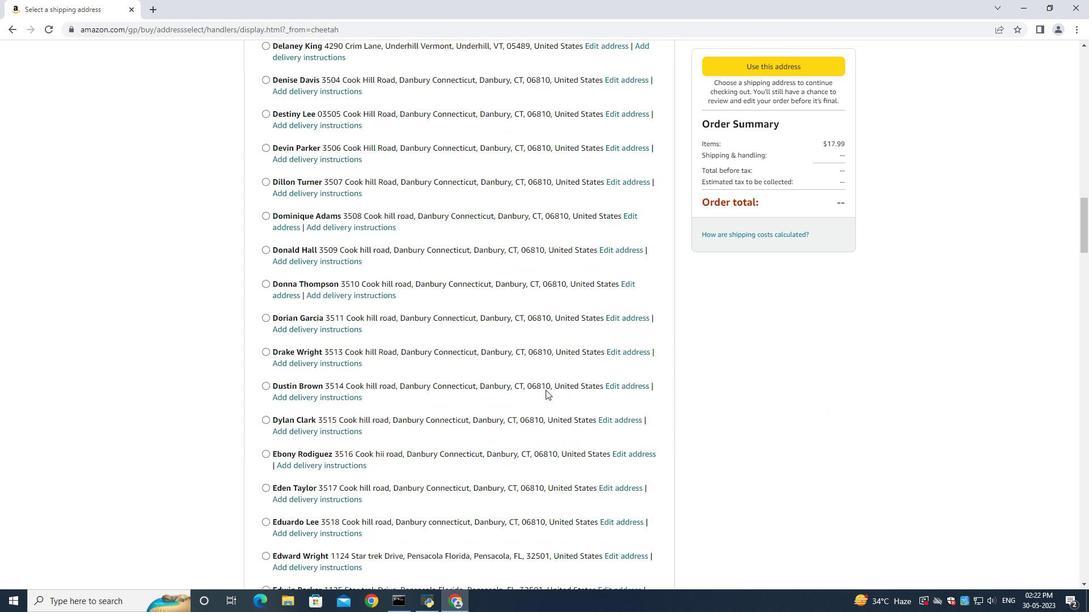 
Action: Mouse scrolled (545, 389) with delta (0, 0)
Screenshot: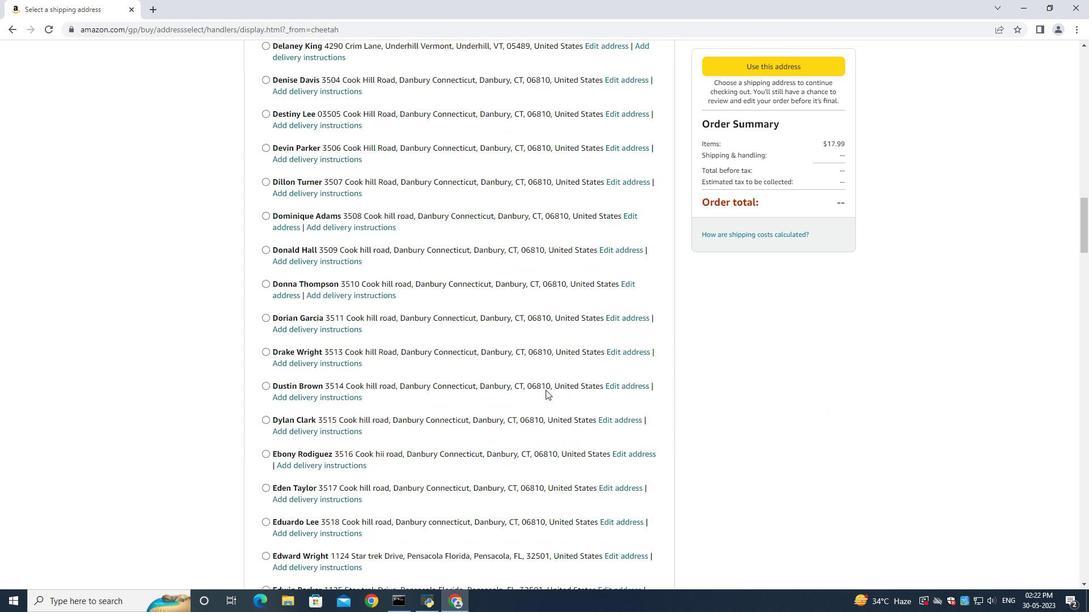 
Action: Mouse scrolled (545, 389) with delta (0, 0)
Screenshot: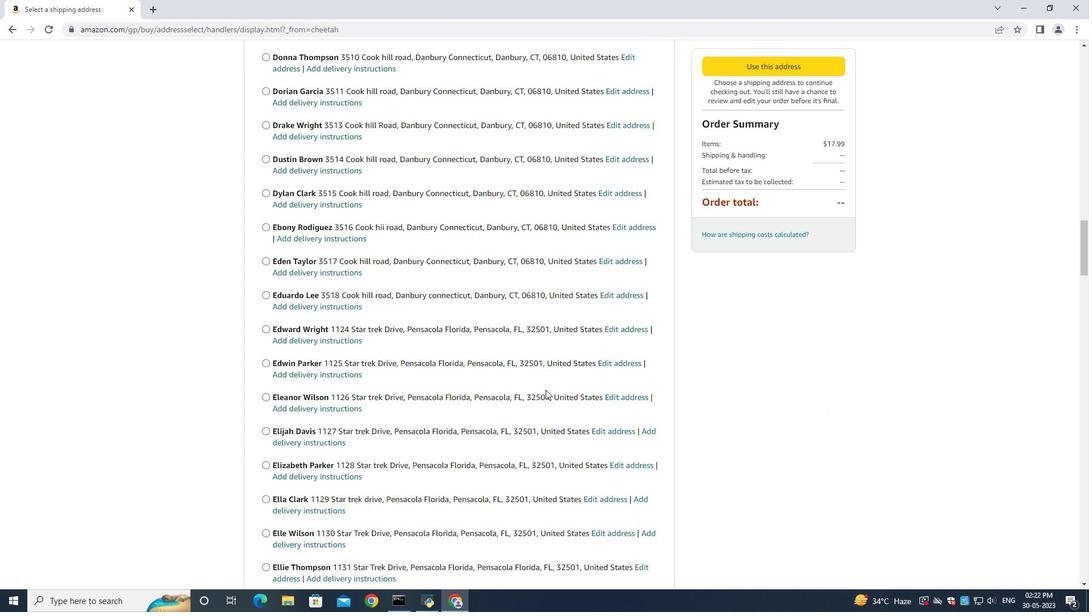 
Action: Mouse scrolled (545, 389) with delta (0, 0)
Screenshot: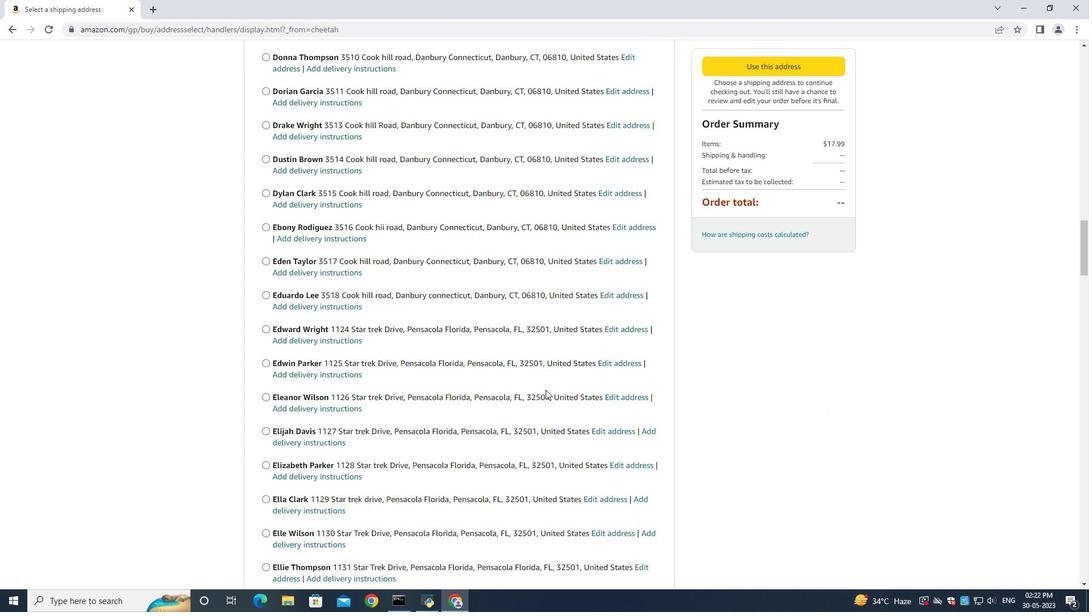 
Action: Mouse scrolled (545, 389) with delta (0, 0)
Screenshot: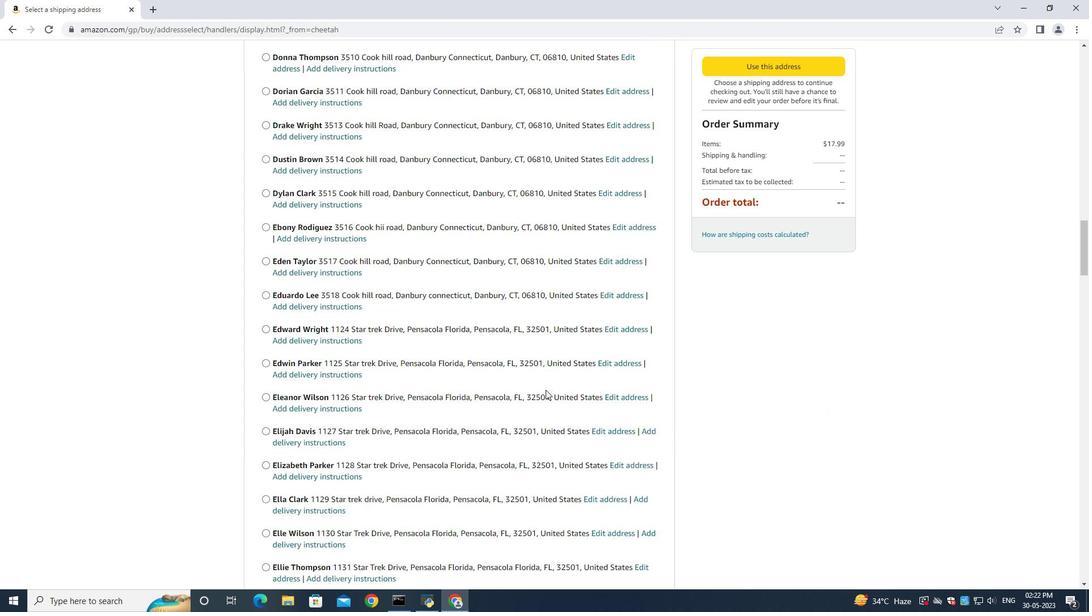 
Action: Mouse scrolled (545, 389) with delta (0, 0)
Screenshot: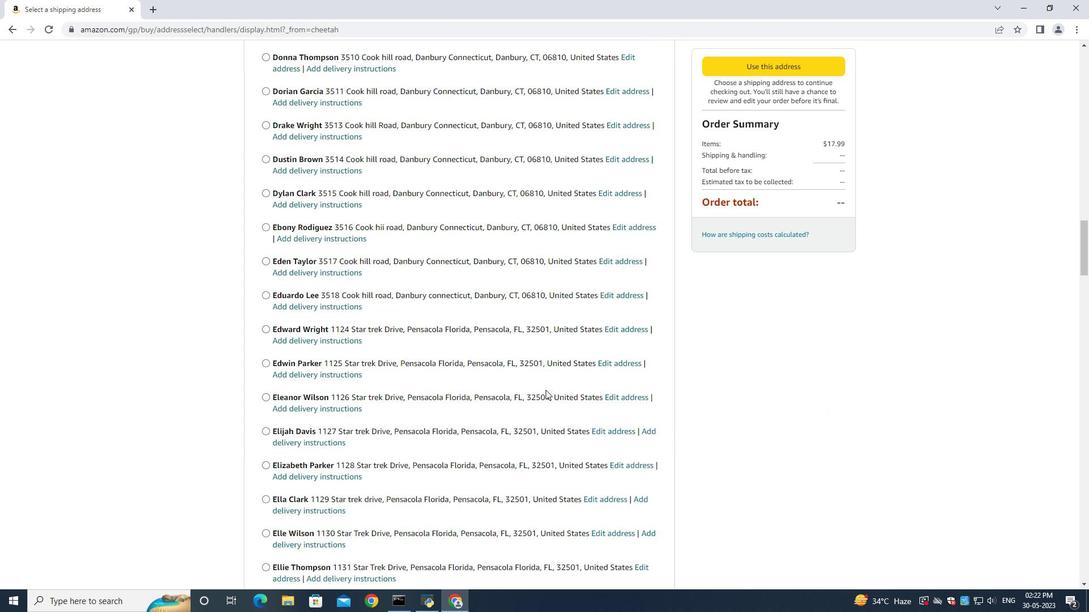 
Action: Mouse scrolled (545, 389) with delta (0, 0)
Screenshot: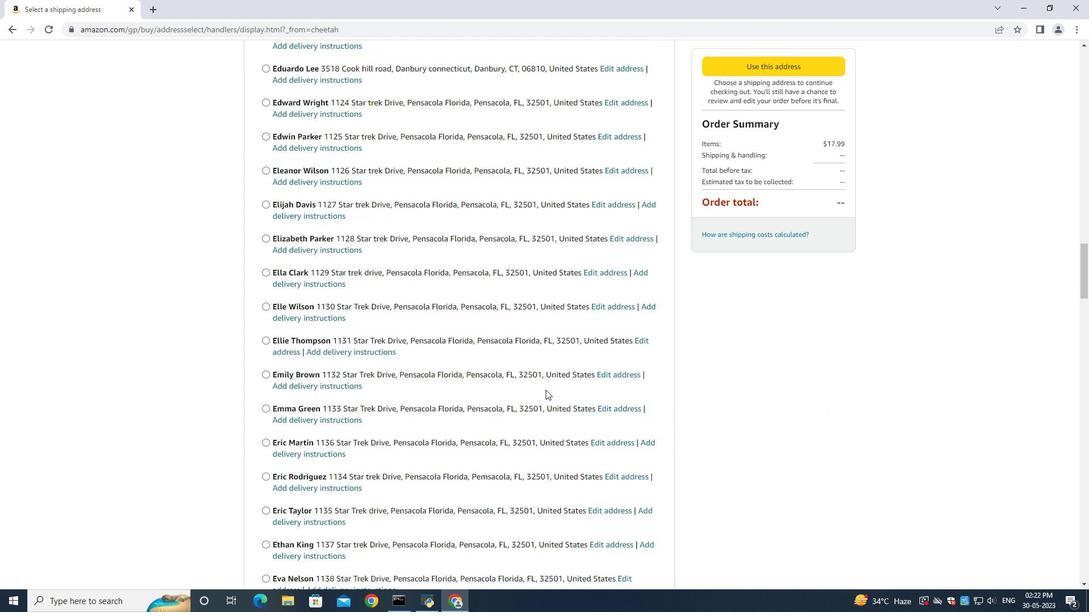 
Action: Mouse scrolled (545, 389) with delta (0, 0)
Screenshot: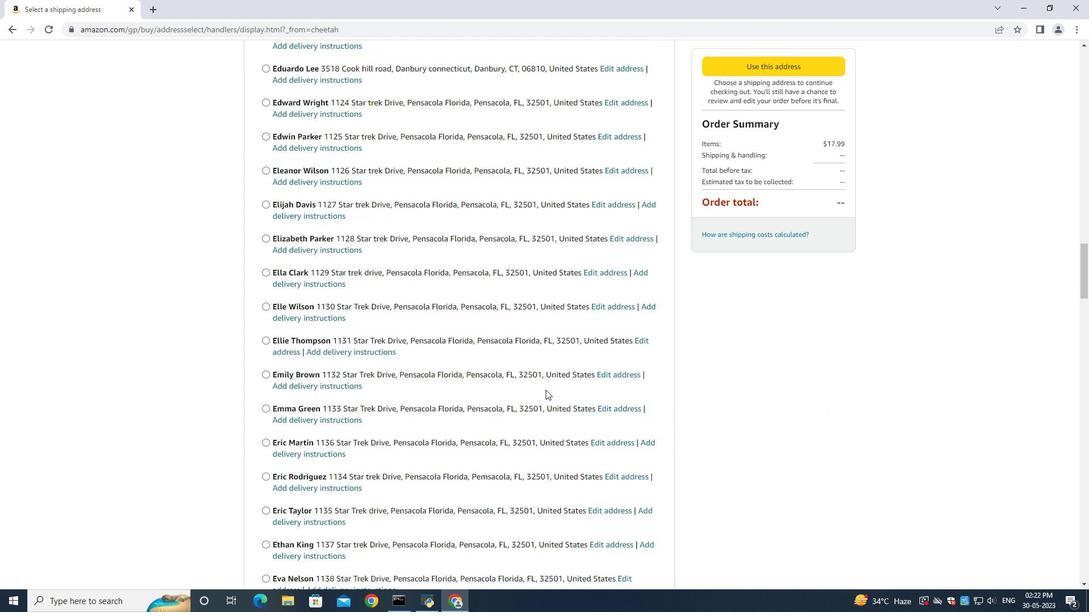 
Action: Mouse scrolled (545, 389) with delta (0, 0)
Screenshot: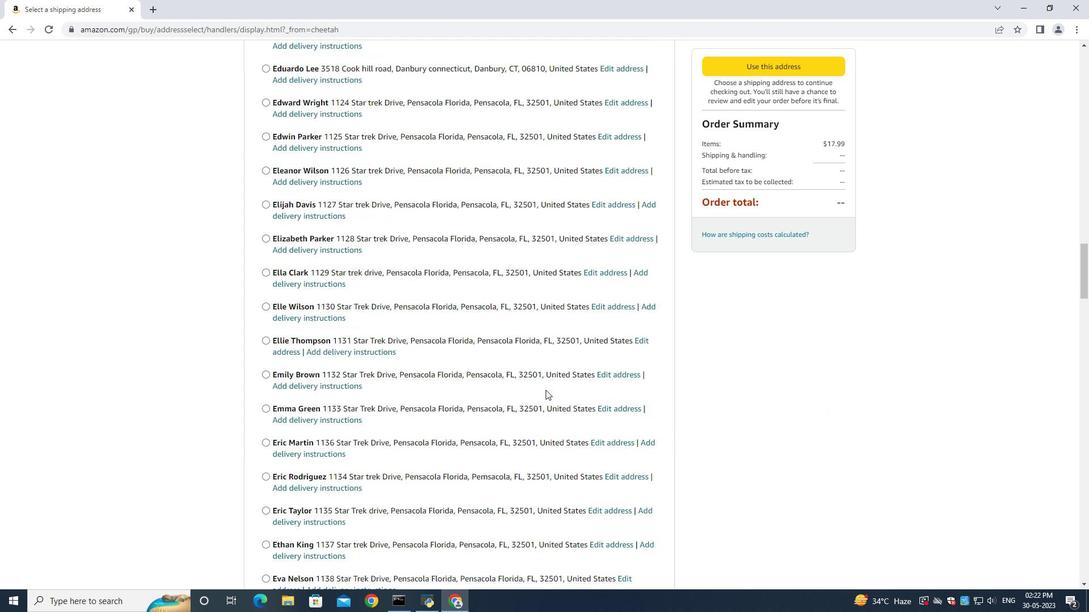 
Action: Mouse scrolled (545, 389) with delta (0, 0)
Screenshot: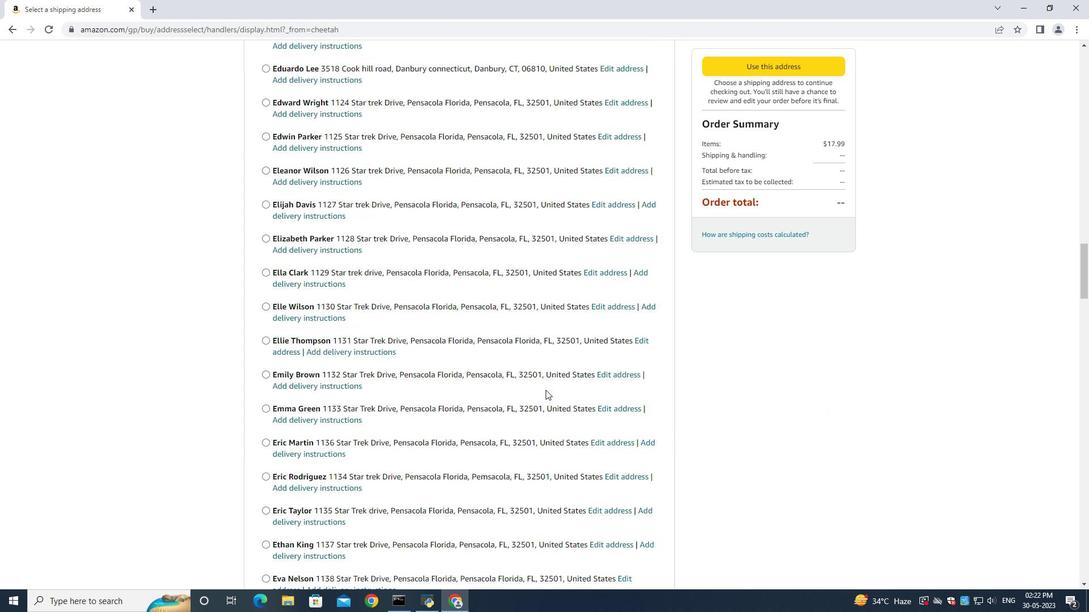 
Action: Mouse scrolled (545, 389) with delta (0, 0)
Screenshot: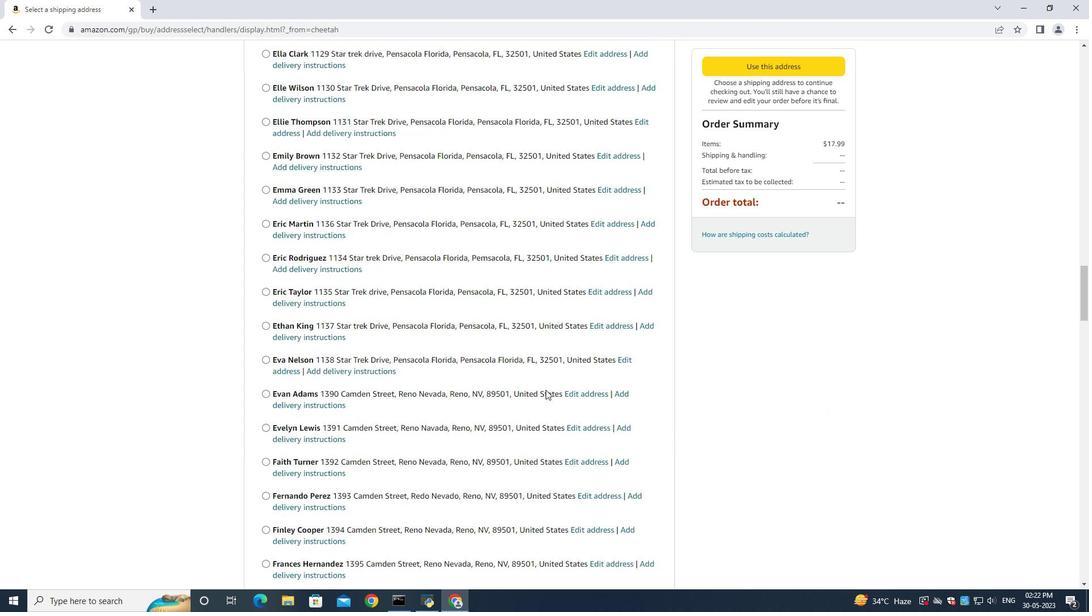 
Action: Mouse scrolled (545, 389) with delta (0, 0)
Screenshot: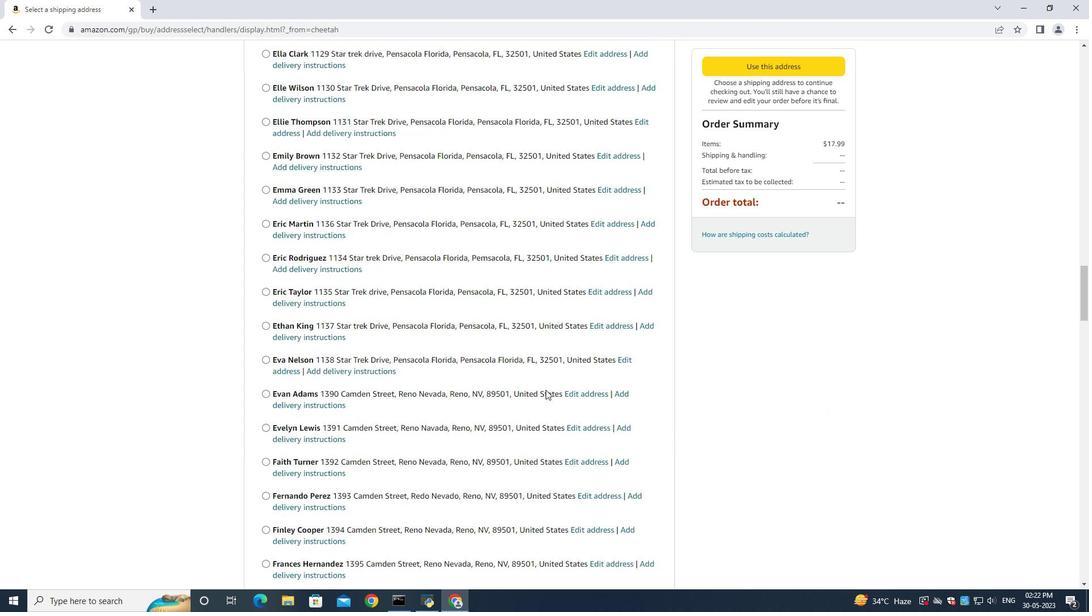 
Action: Mouse scrolled (545, 389) with delta (0, 0)
Screenshot: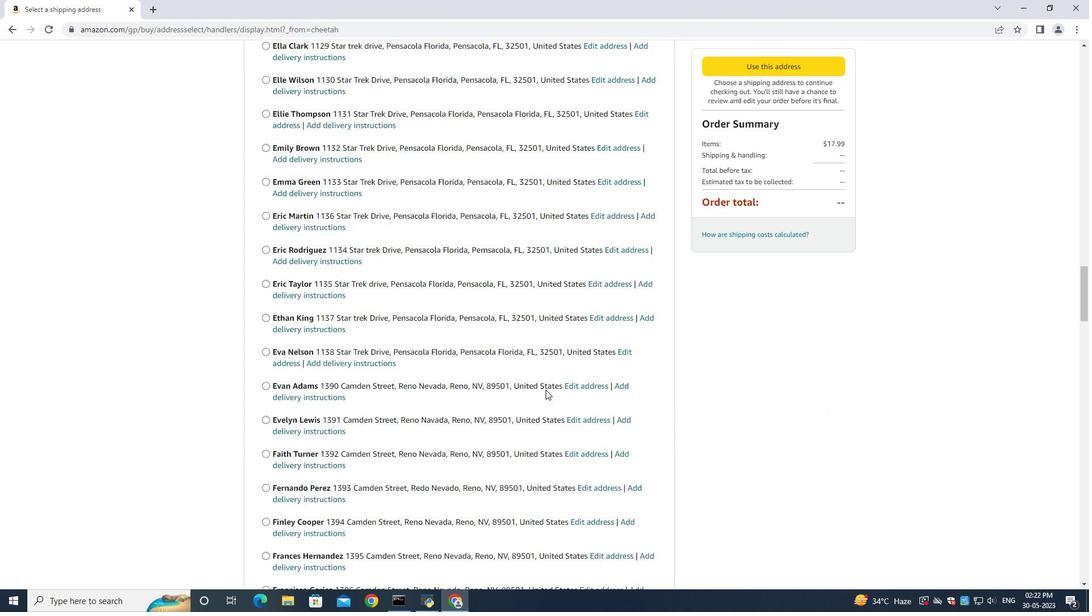 
Action: Mouse scrolled (545, 389) with delta (0, 0)
Screenshot: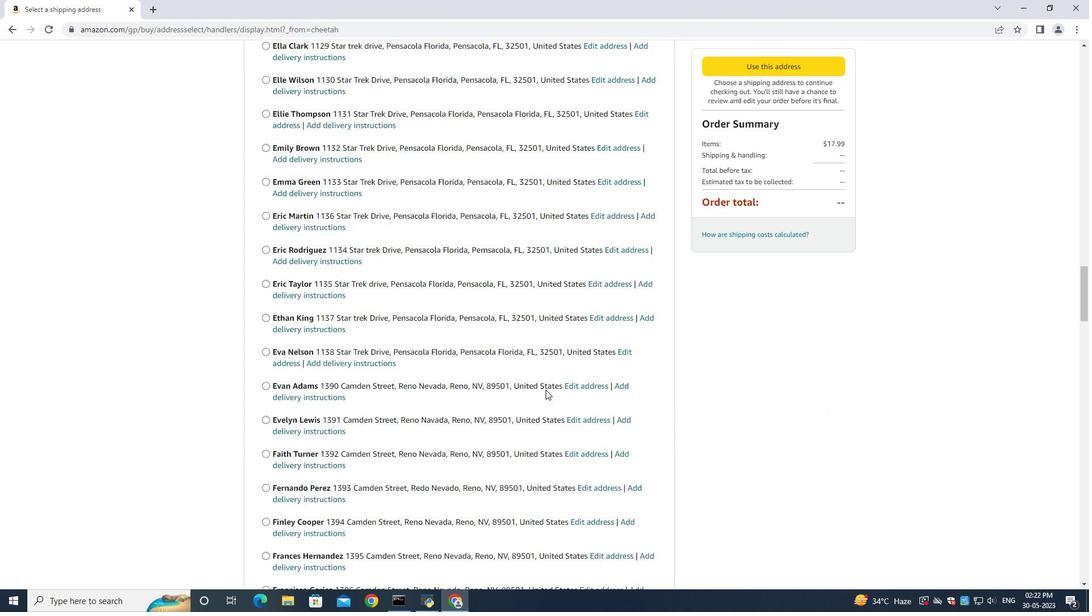 
Action: Mouse scrolled (545, 389) with delta (0, 0)
Screenshot: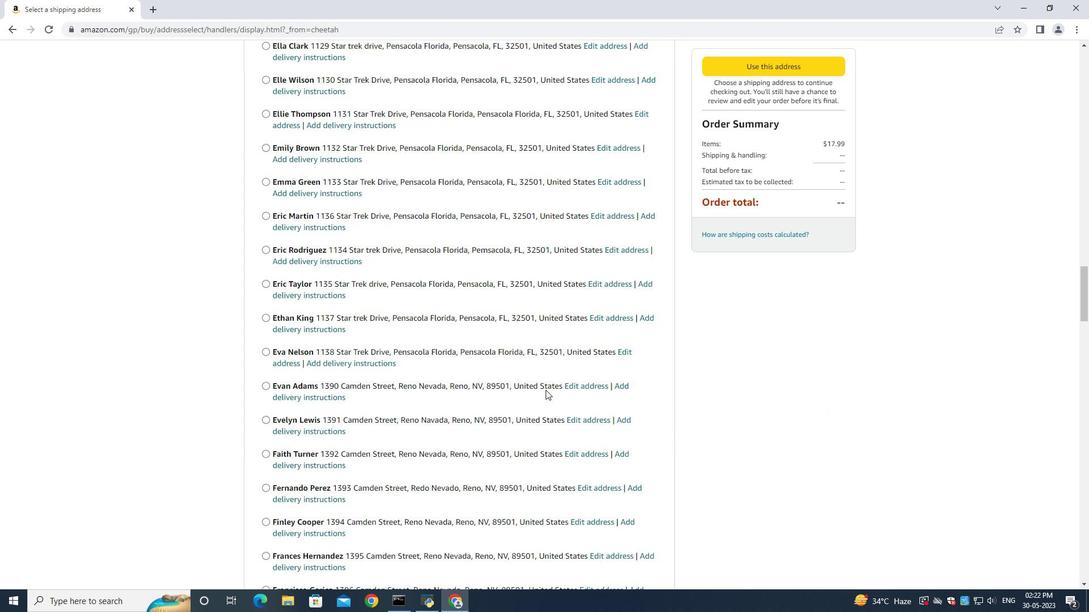
Action: Mouse moved to (449, 395)
Screenshot: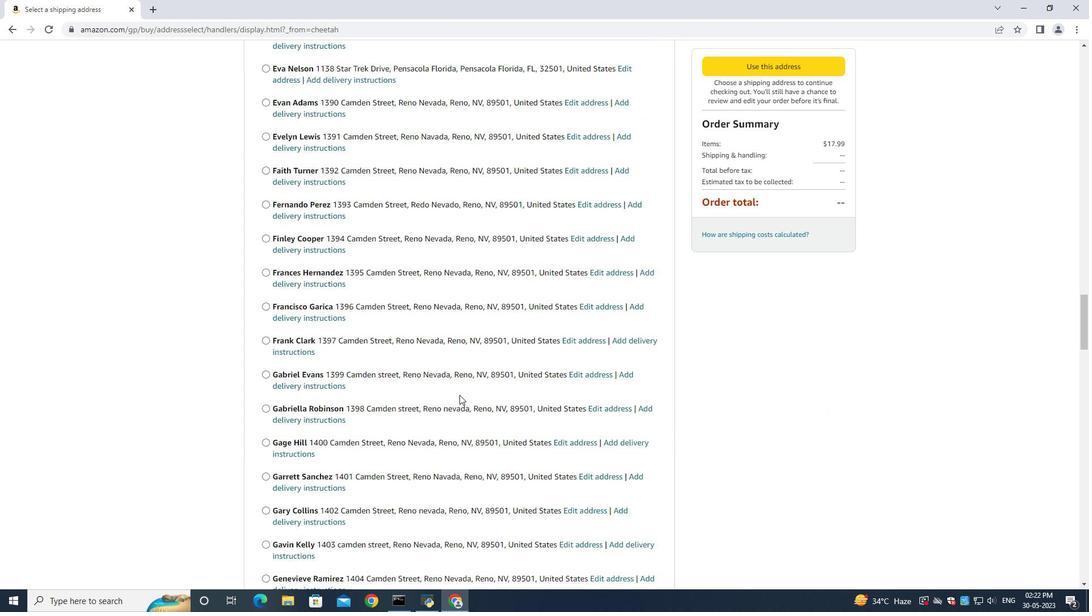 
Action: Mouse scrolled (449, 395) with delta (0, 0)
Screenshot: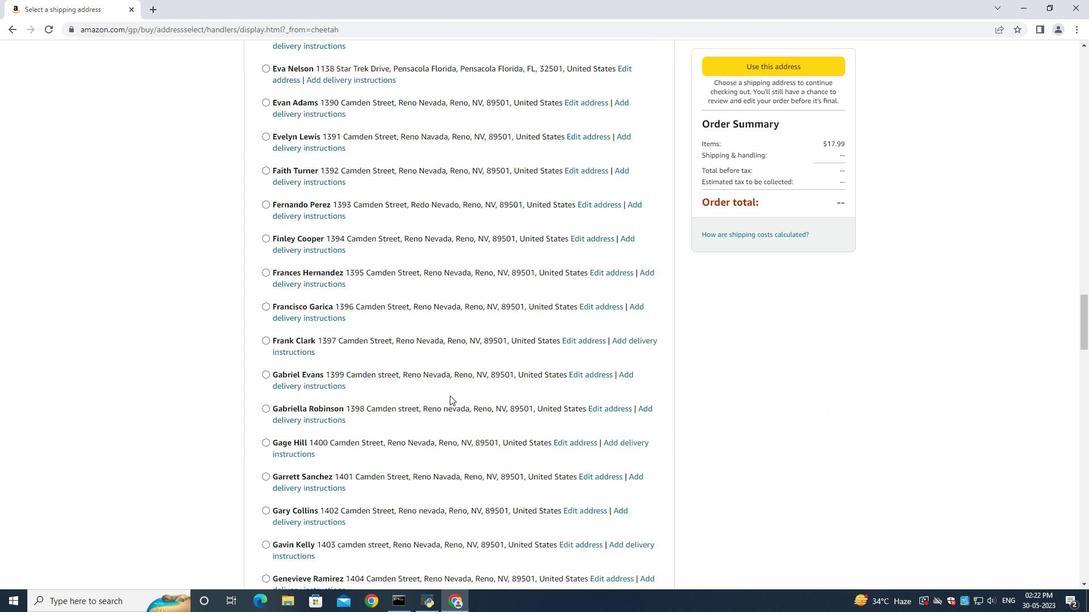 
Action: Mouse scrolled (449, 395) with delta (0, 0)
Screenshot: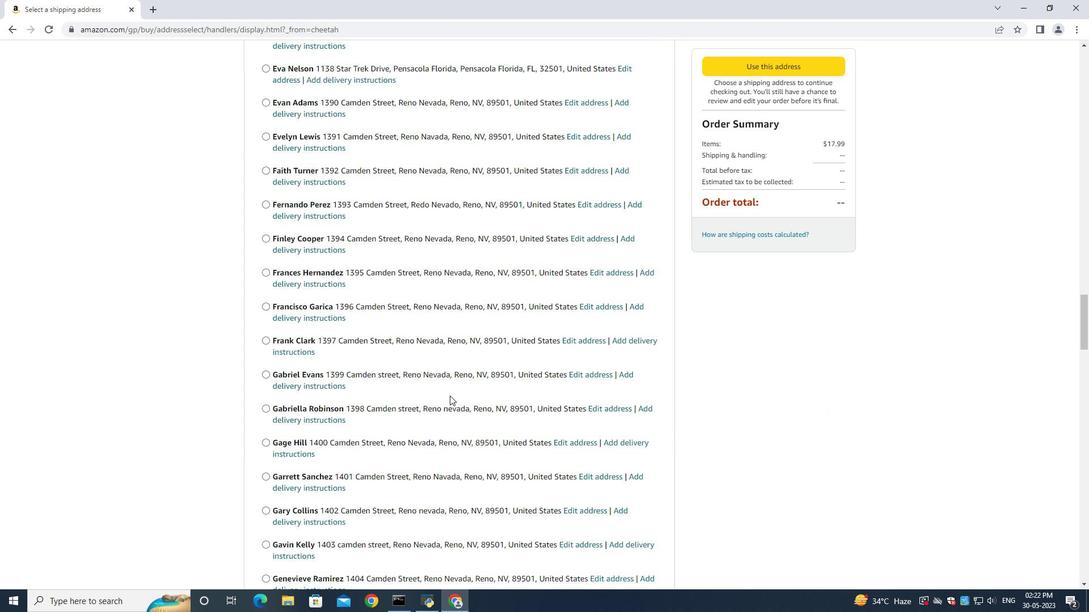 
Action: Mouse scrolled (449, 395) with delta (0, 0)
Screenshot: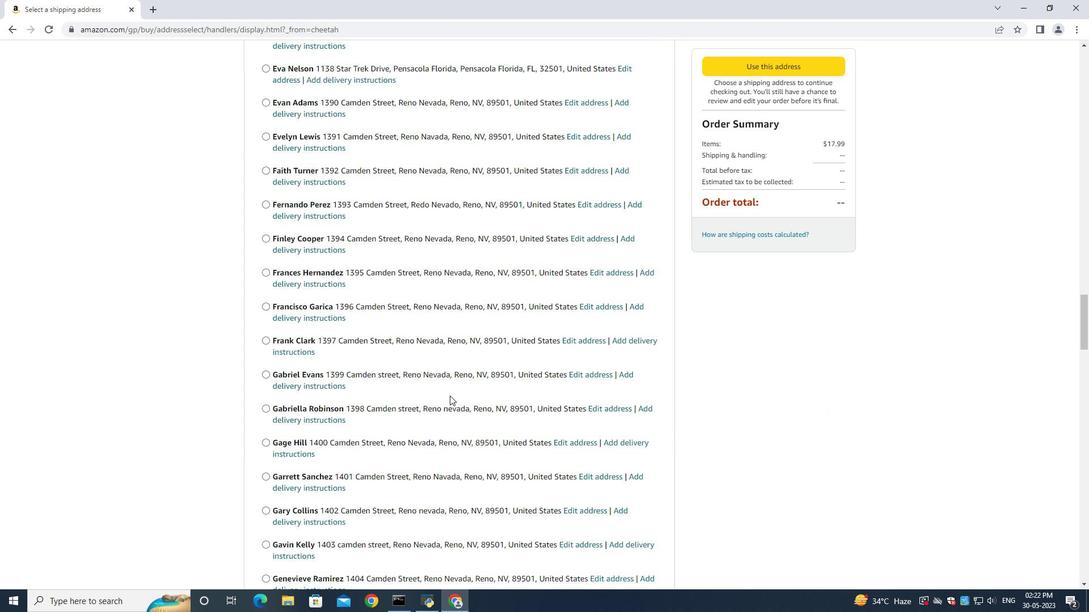 
Action: Mouse moved to (449, 395)
Screenshot: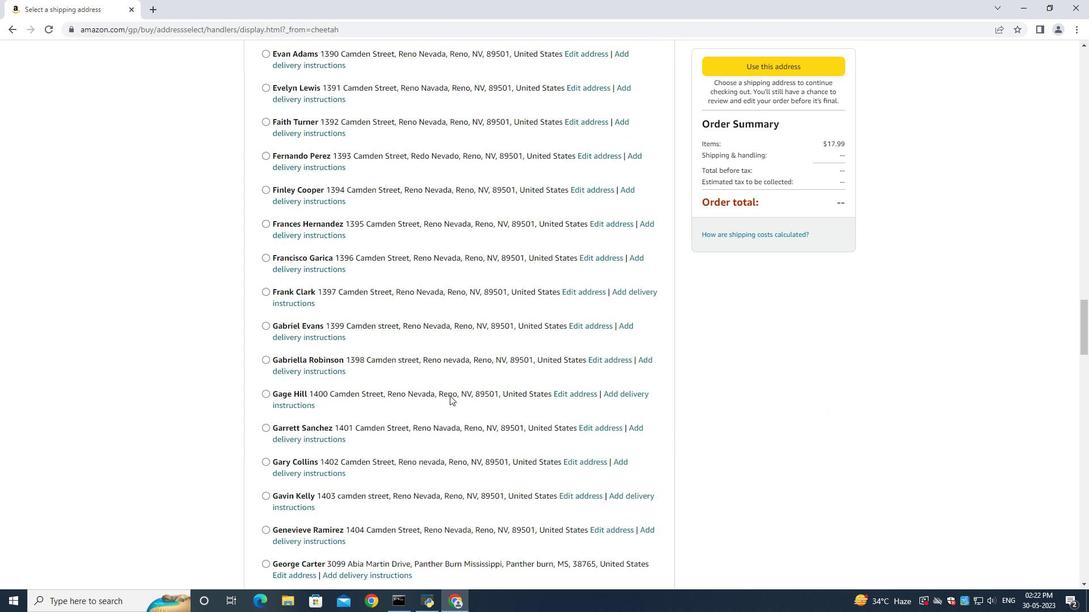 
Action: Mouse scrolled (449, 395) with delta (0, 0)
Screenshot: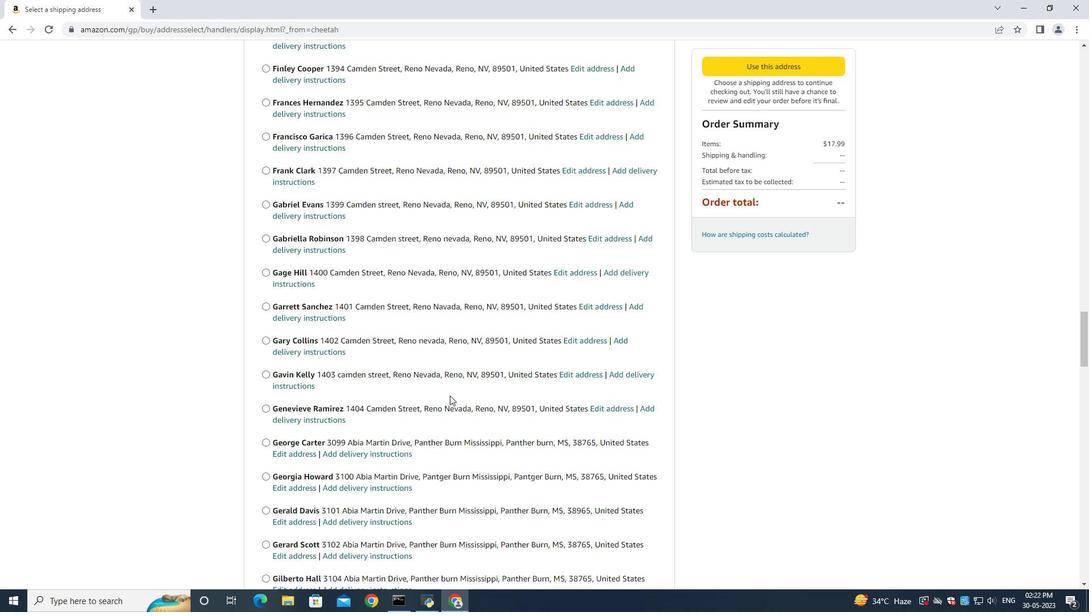 
Action: Mouse scrolled (449, 395) with delta (0, 0)
Screenshot: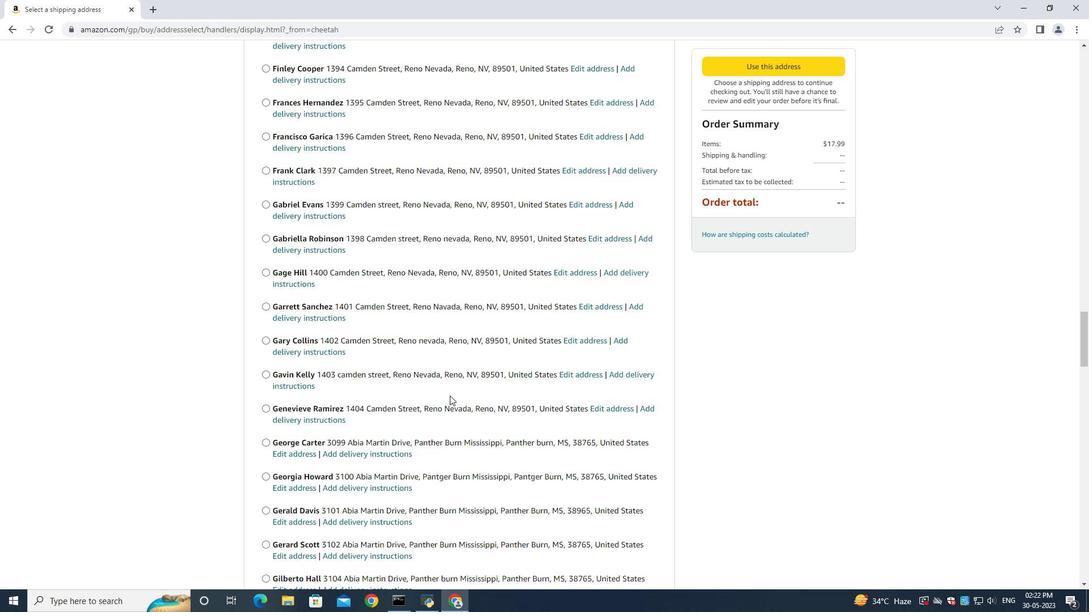 
Action: Mouse scrolled (449, 395) with delta (0, 0)
Screenshot: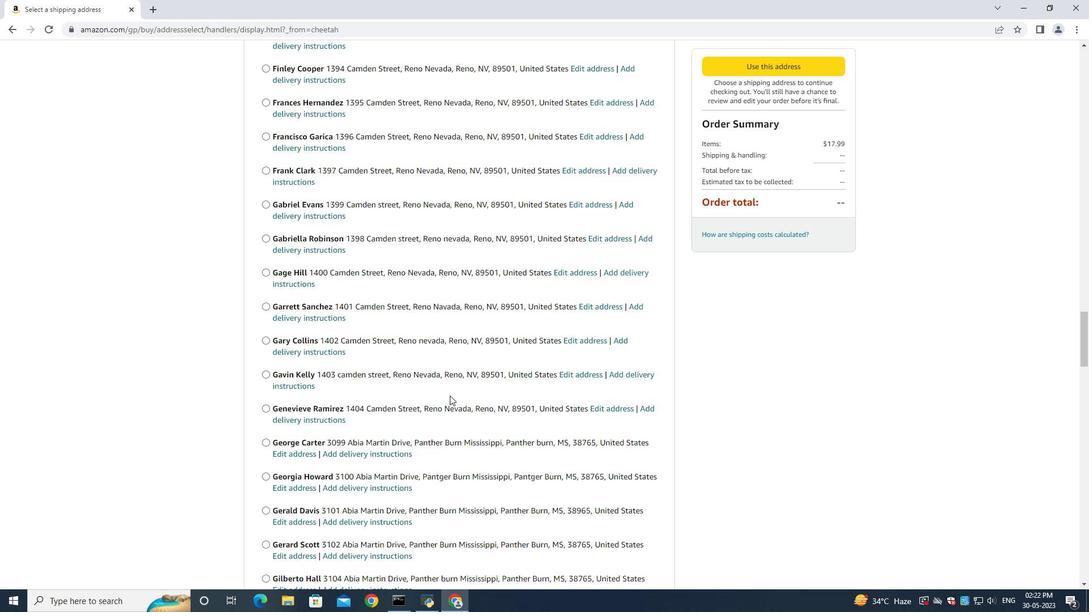 
Action: Mouse scrolled (449, 395) with delta (0, 0)
Screenshot: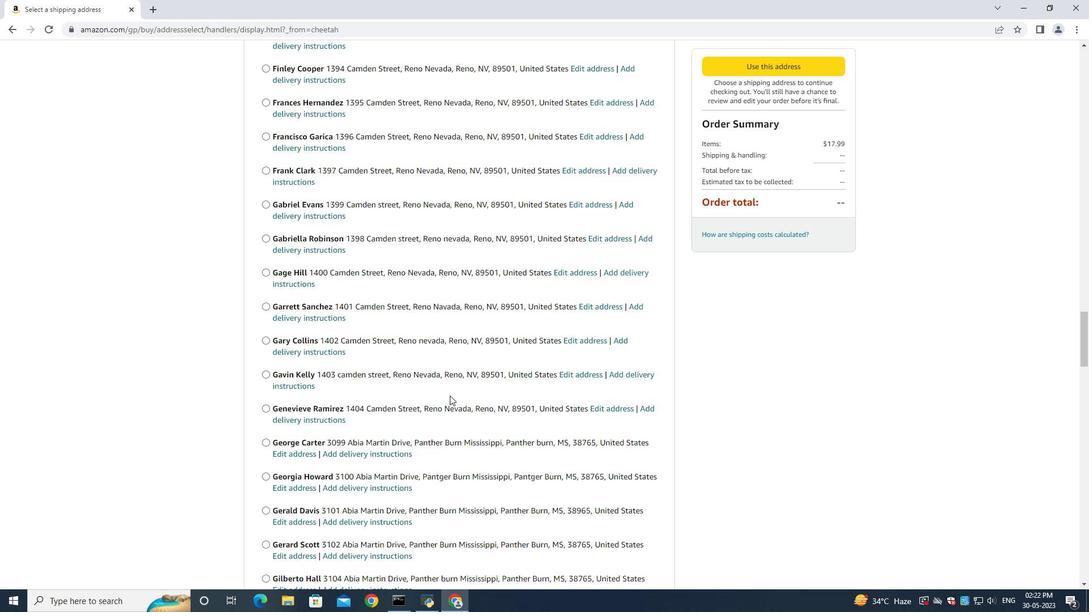 
Action: Mouse scrolled (449, 395) with delta (0, 0)
Screenshot: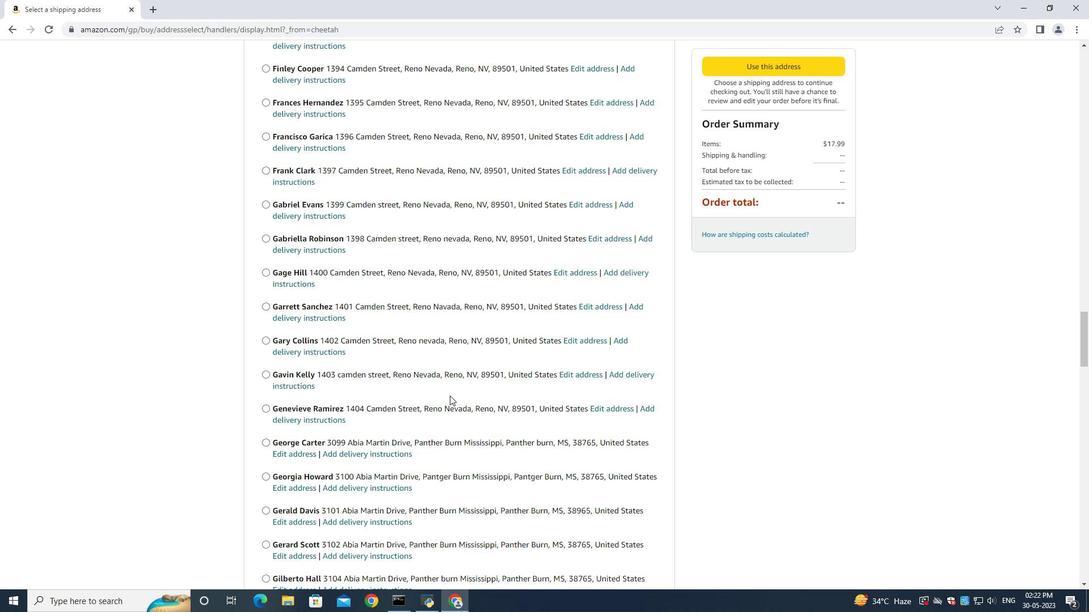 
Action: Mouse scrolled (449, 395) with delta (0, 0)
Screenshot: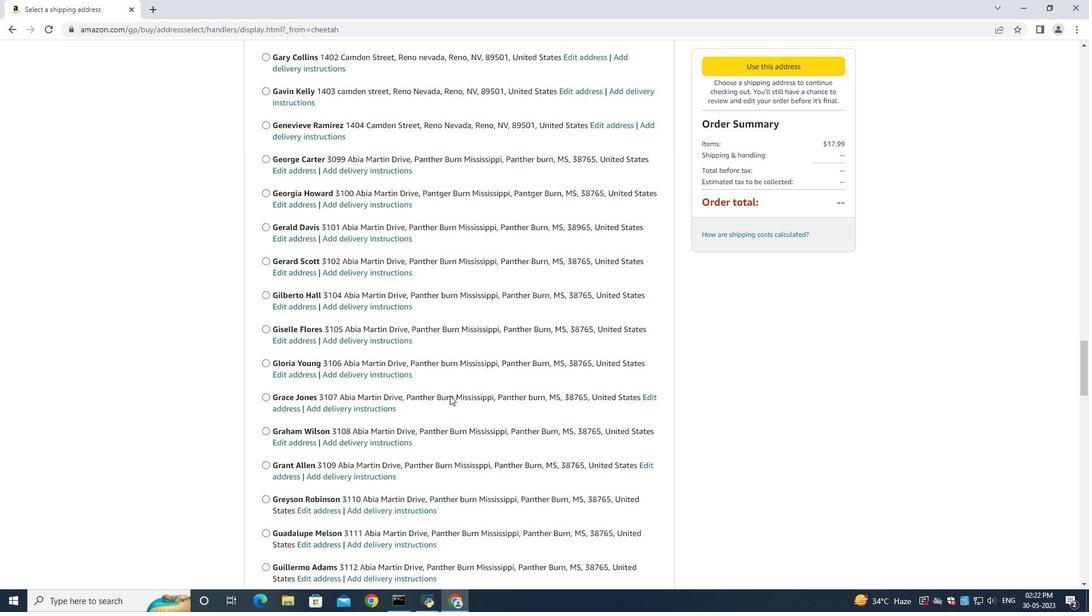 
Action: Mouse scrolled (449, 395) with delta (0, 0)
Screenshot: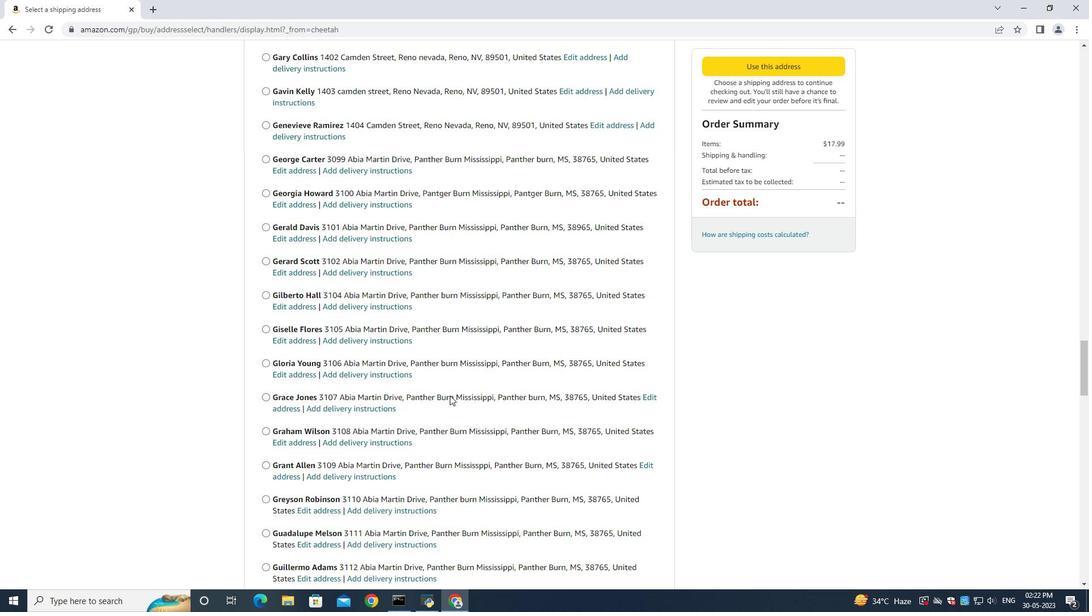 
Action: Mouse scrolled (449, 395) with delta (0, 0)
Screenshot: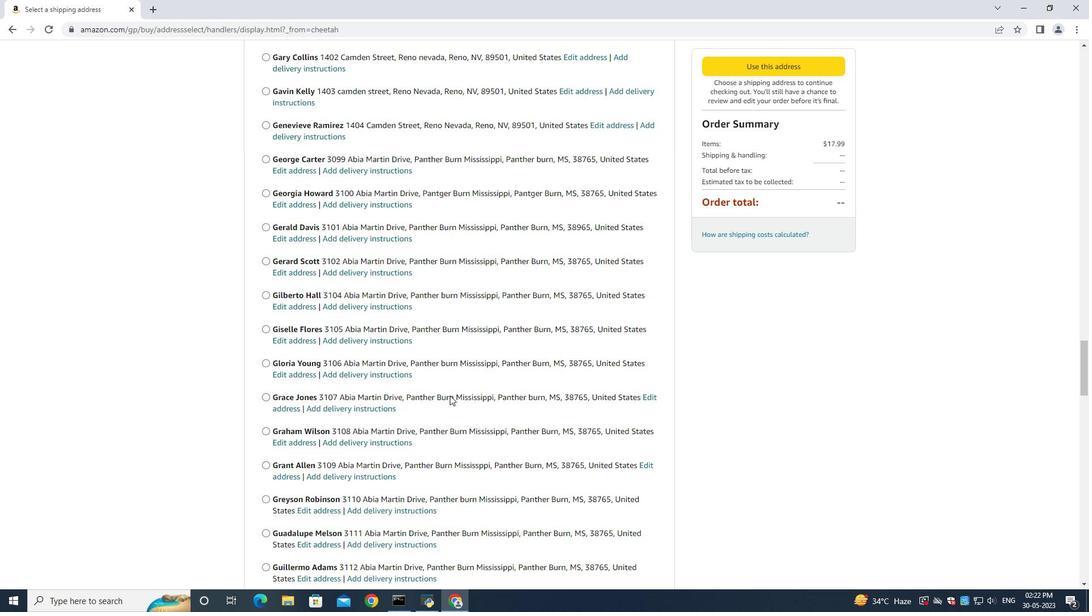 
Action: Mouse moved to (440, 390)
Screenshot: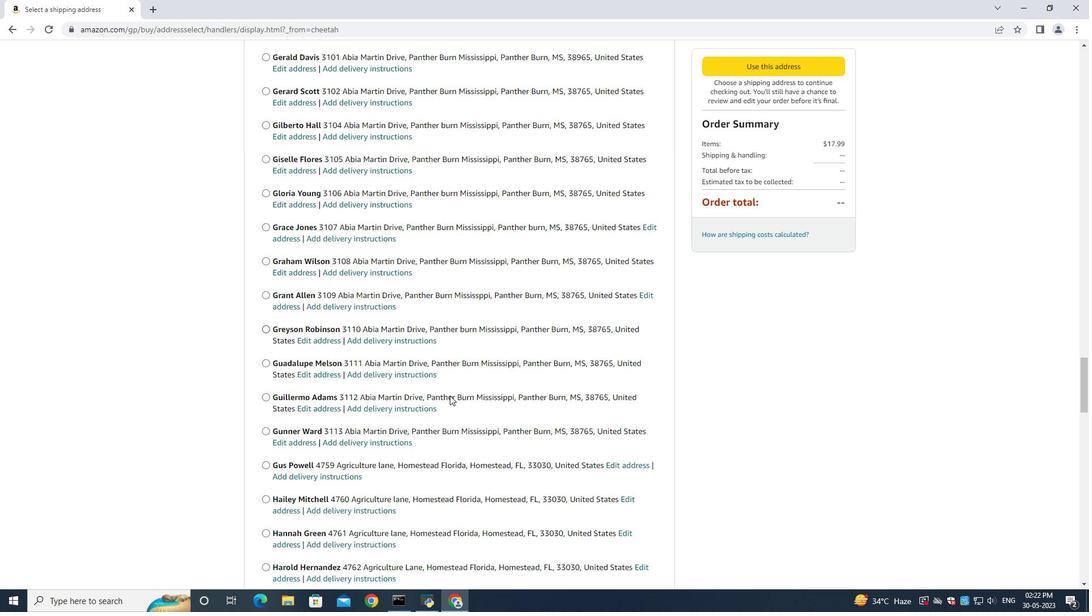 
Action: Mouse scrolled (440, 389) with delta (0, 0)
Screenshot: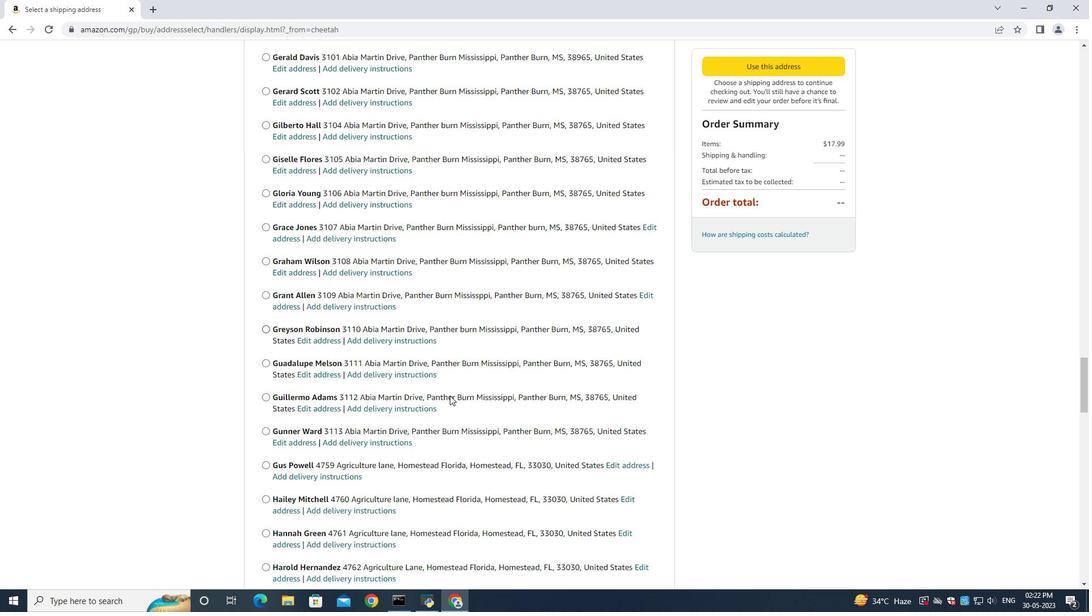 
Action: Mouse scrolled (440, 389) with delta (0, 0)
Screenshot: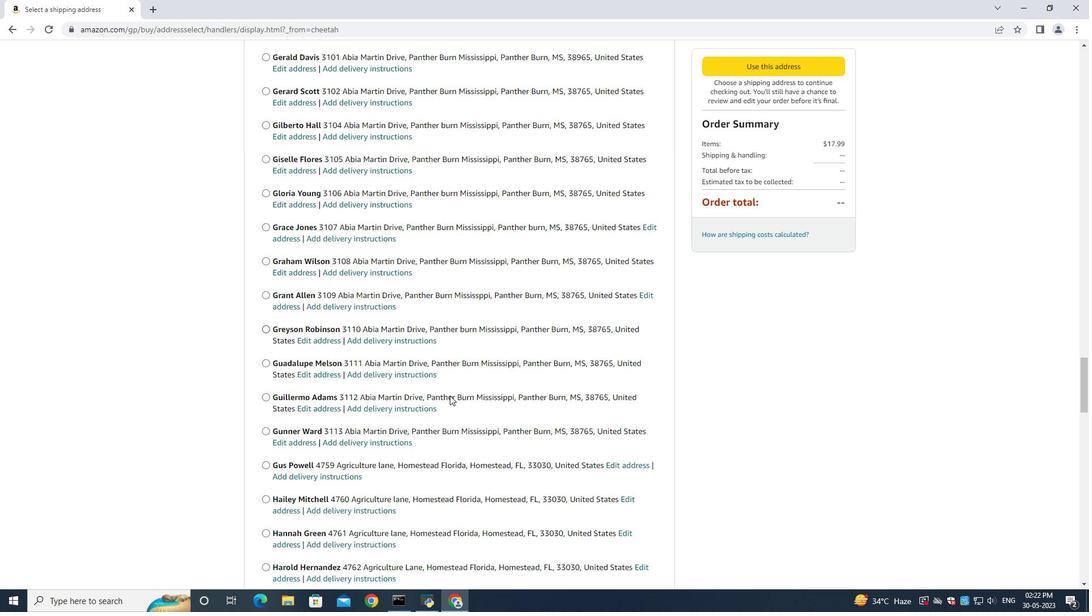 
Action: Mouse scrolled (440, 389) with delta (0, 0)
Screenshot: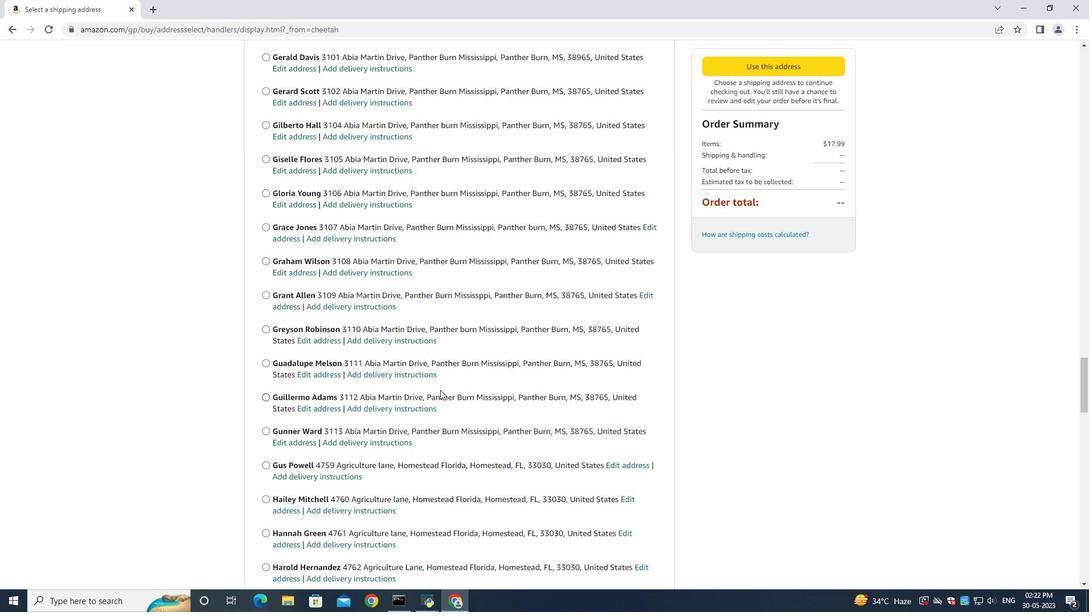 
Action: Mouse scrolled (440, 389) with delta (0, 0)
Screenshot: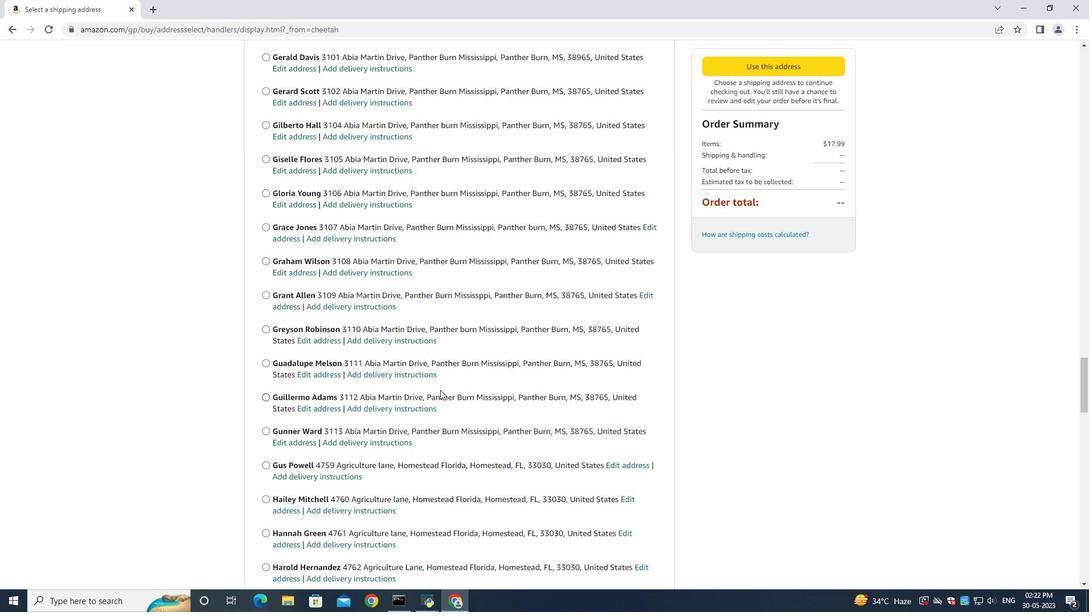 
Action: Mouse scrolled (440, 389) with delta (0, 0)
Screenshot: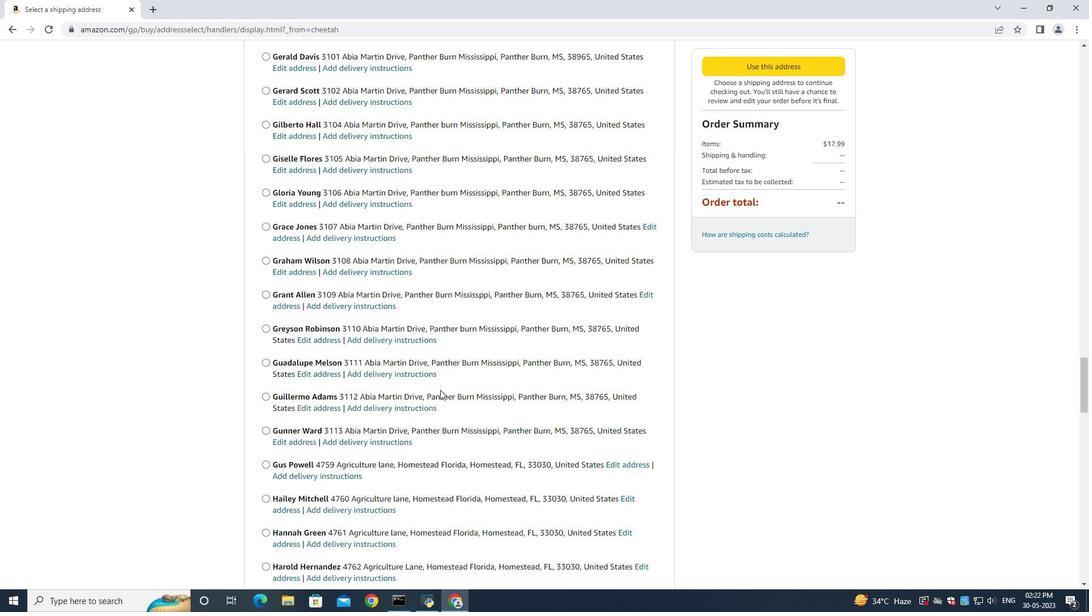 
Action: Mouse scrolled (440, 389) with delta (0, 0)
Screenshot: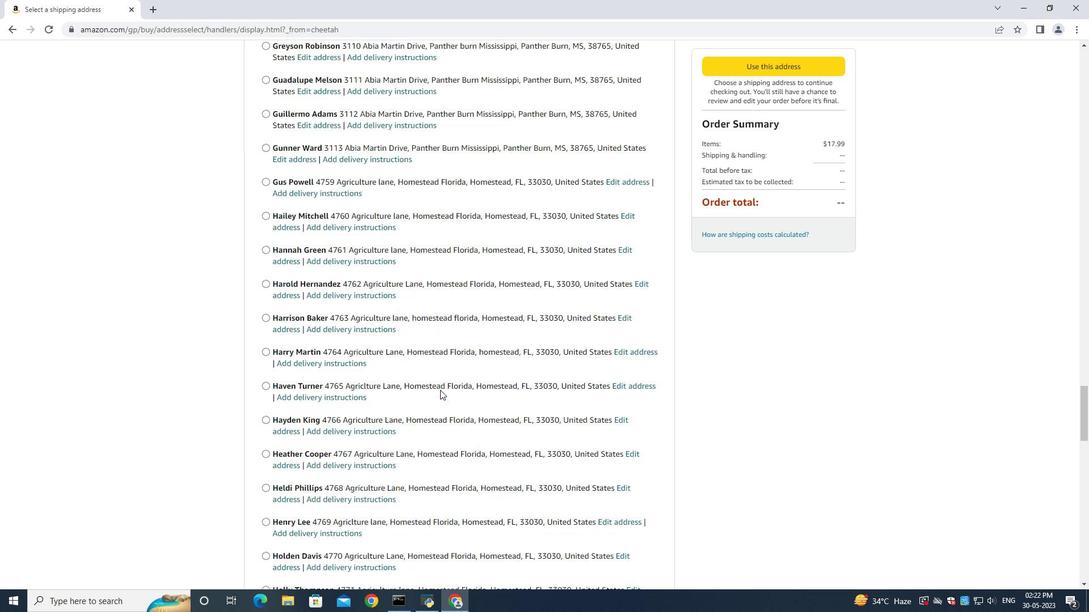 
Action: Mouse scrolled (440, 389) with delta (0, 0)
Screenshot: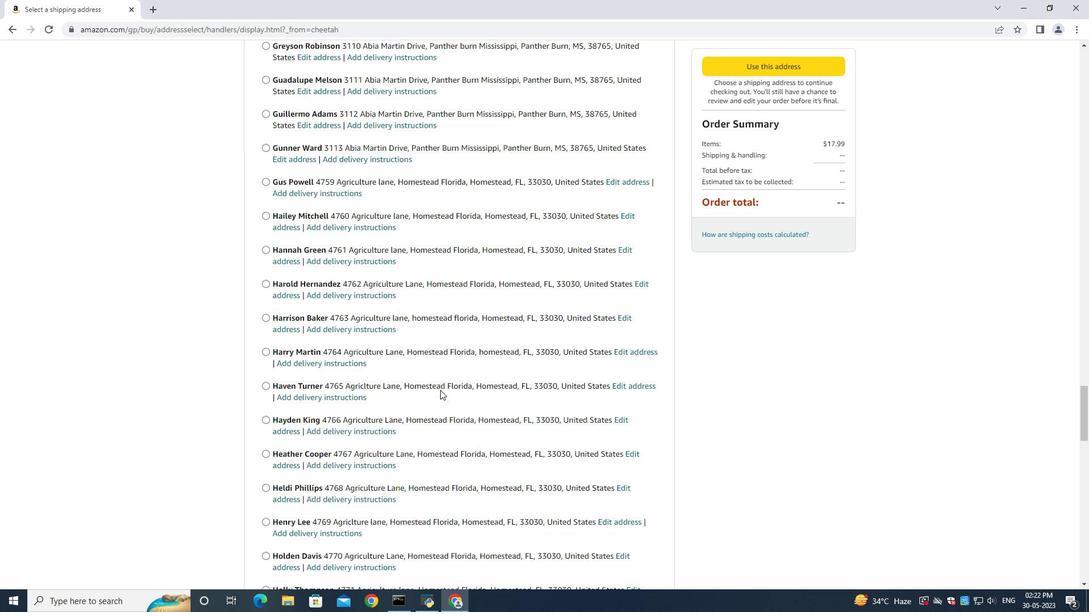
Action: Mouse scrolled (440, 389) with delta (0, 0)
Screenshot: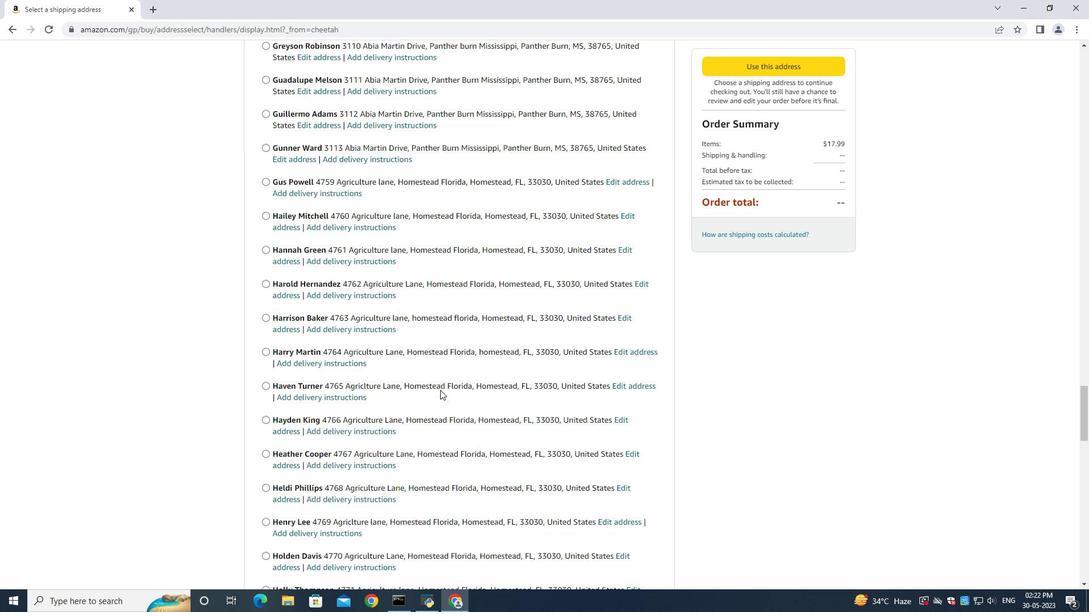 
Action: Mouse scrolled (440, 389) with delta (0, 0)
Screenshot: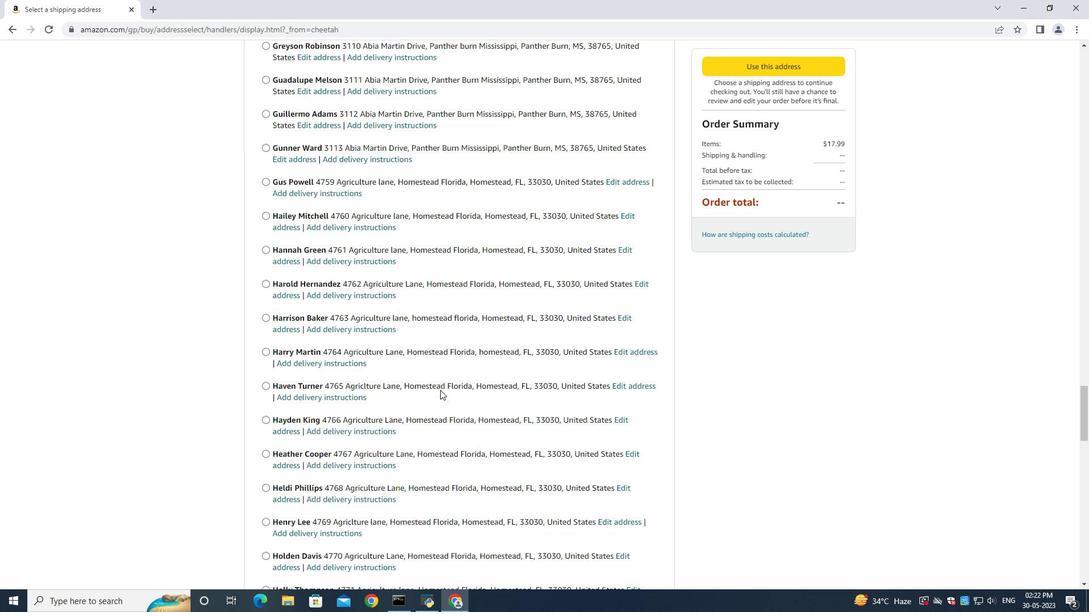 
Action: Mouse scrolled (440, 389) with delta (0, 0)
Screenshot: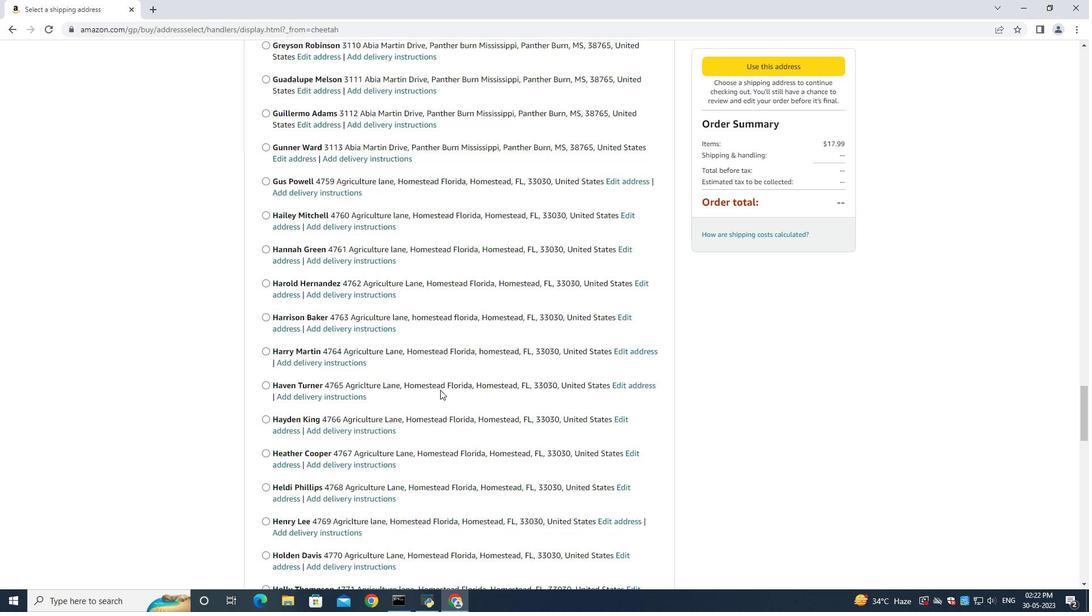 
Action: Mouse scrolled (440, 389) with delta (0, 0)
Screenshot: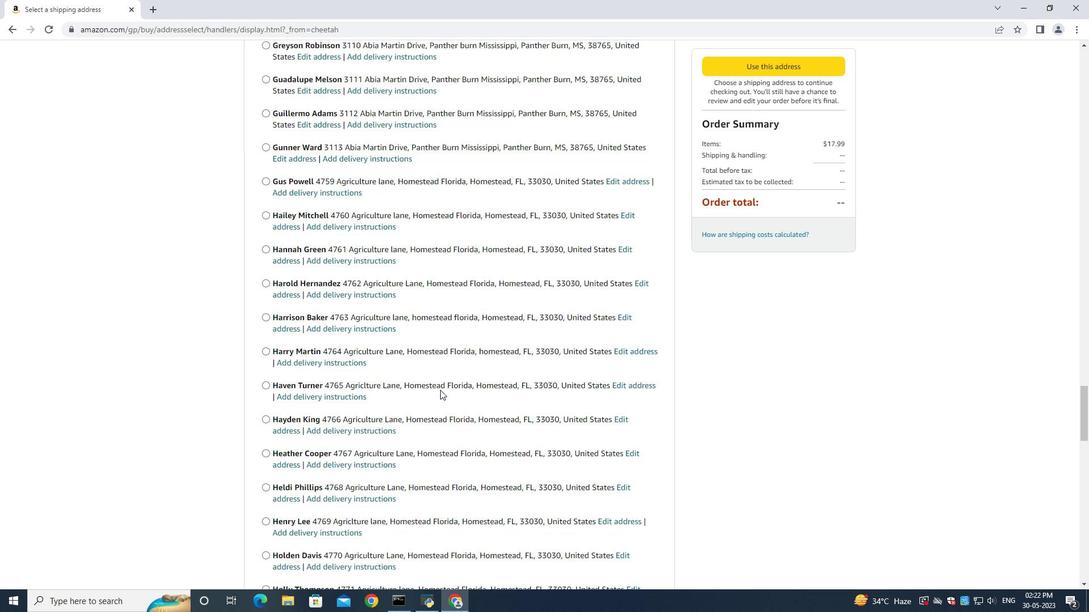 
Action: Mouse scrolled (440, 389) with delta (0, 0)
Screenshot: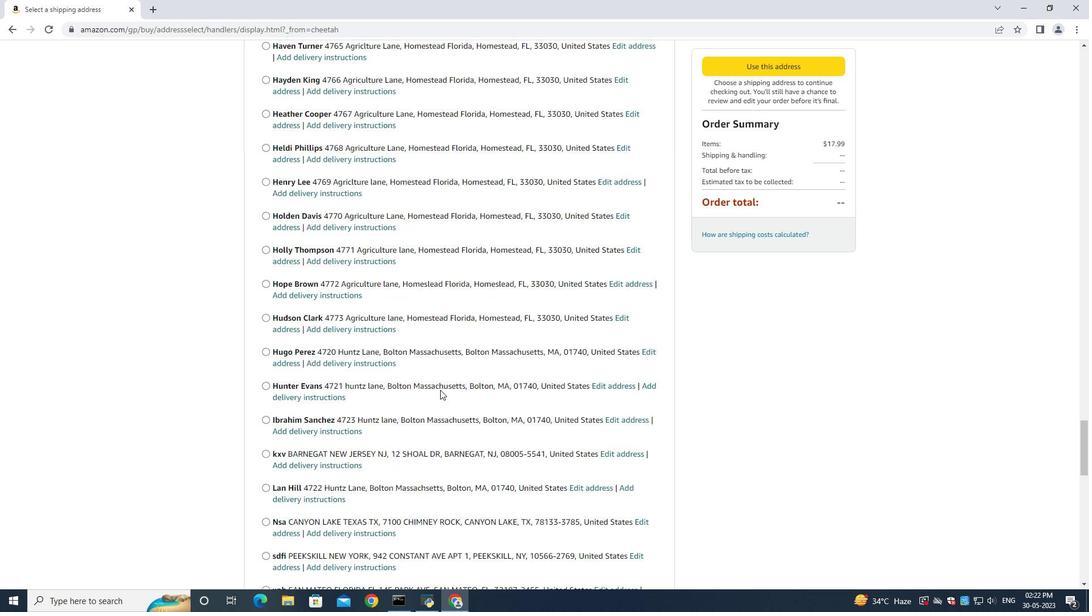 
Action: Mouse moved to (440, 390)
Screenshot: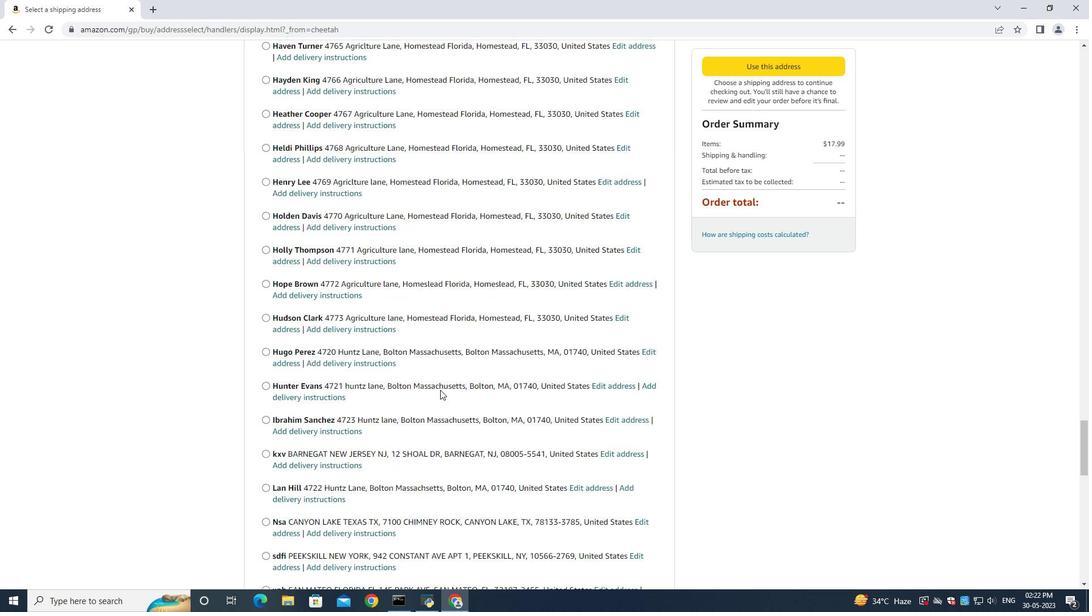 
Action: Mouse scrolled (440, 389) with delta (0, 0)
Screenshot: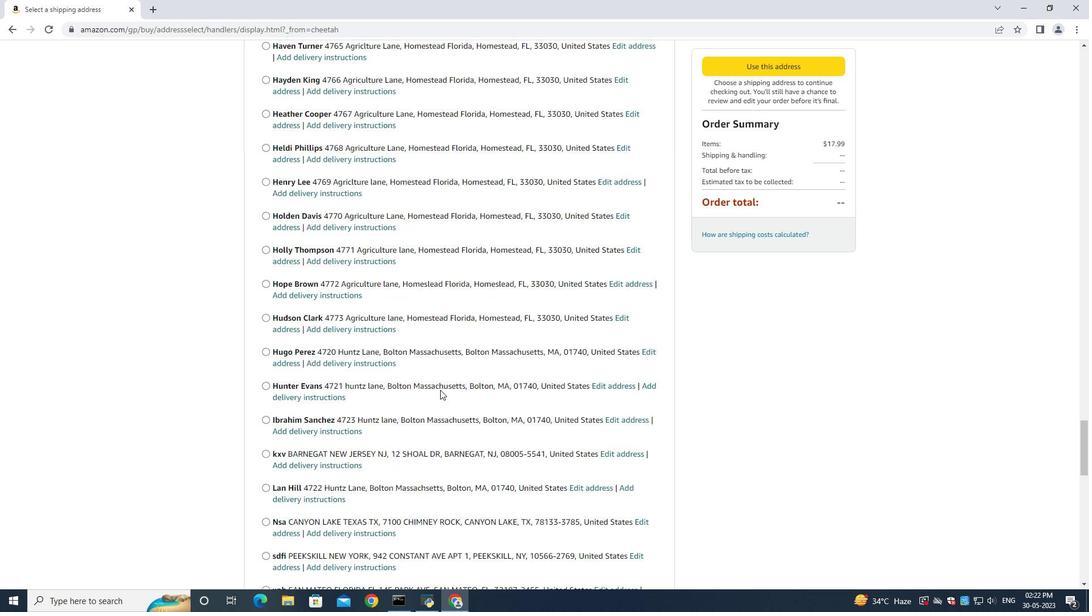
Action: Mouse moved to (440, 390)
Screenshot: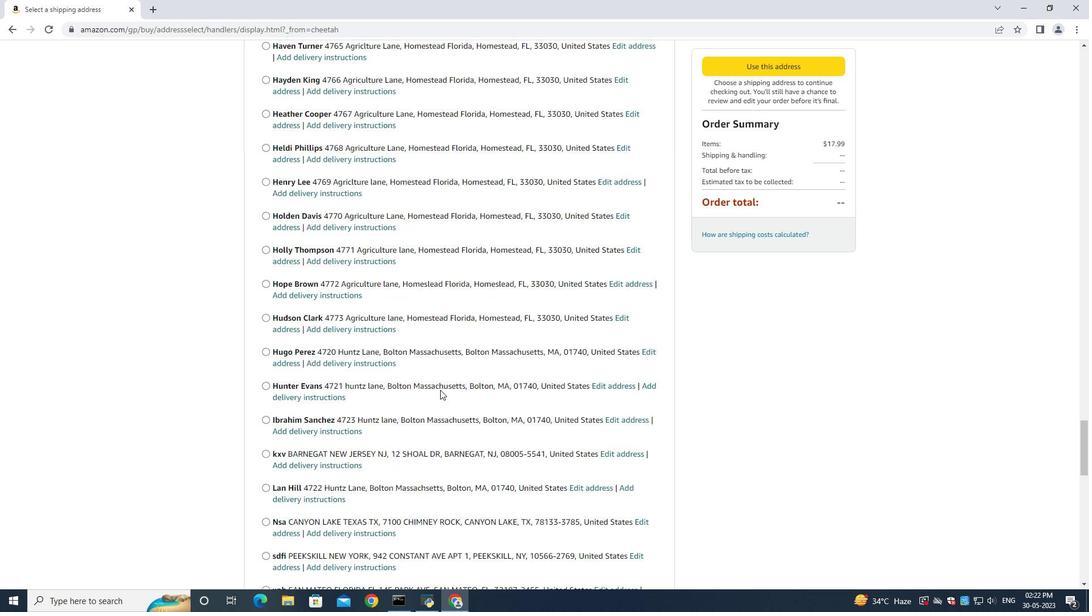
Action: Mouse scrolled (440, 389) with delta (0, 0)
Screenshot: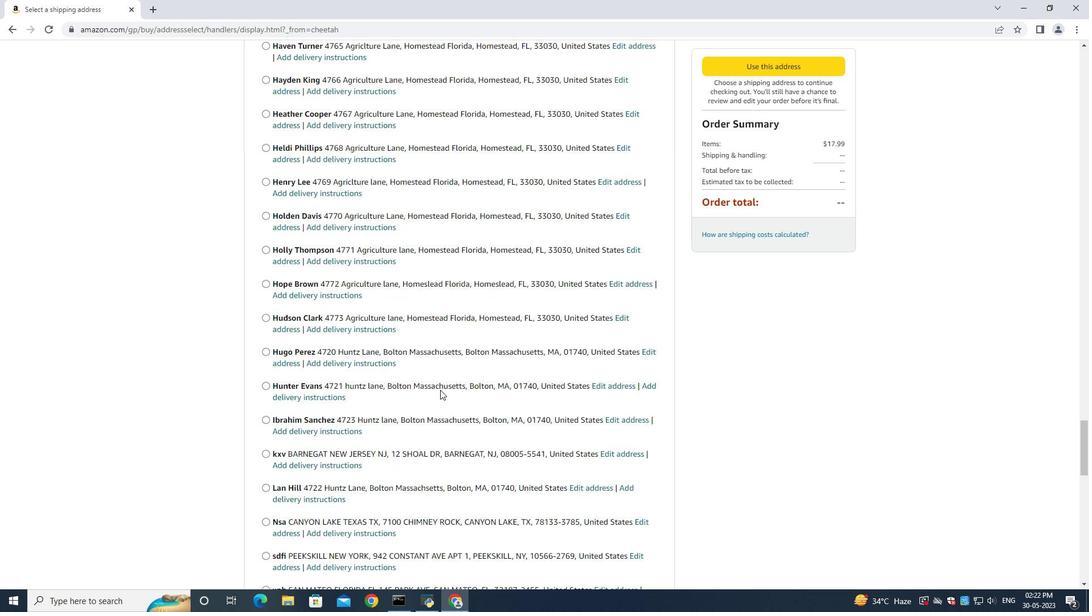 
Action: Mouse scrolled (440, 389) with delta (0, 0)
Screenshot: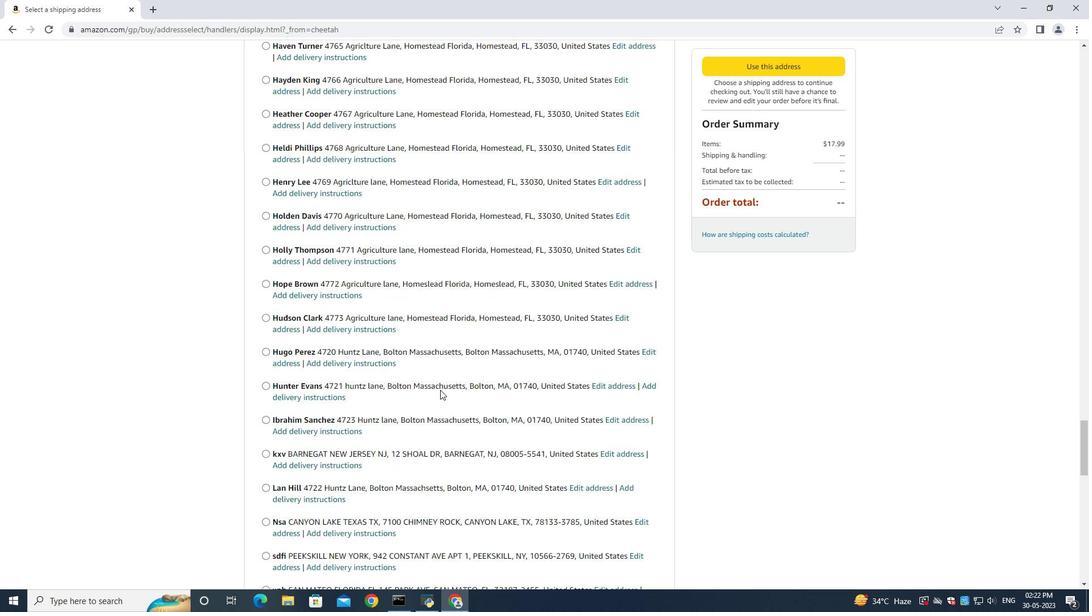 
Action: Mouse moved to (439, 390)
Screenshot: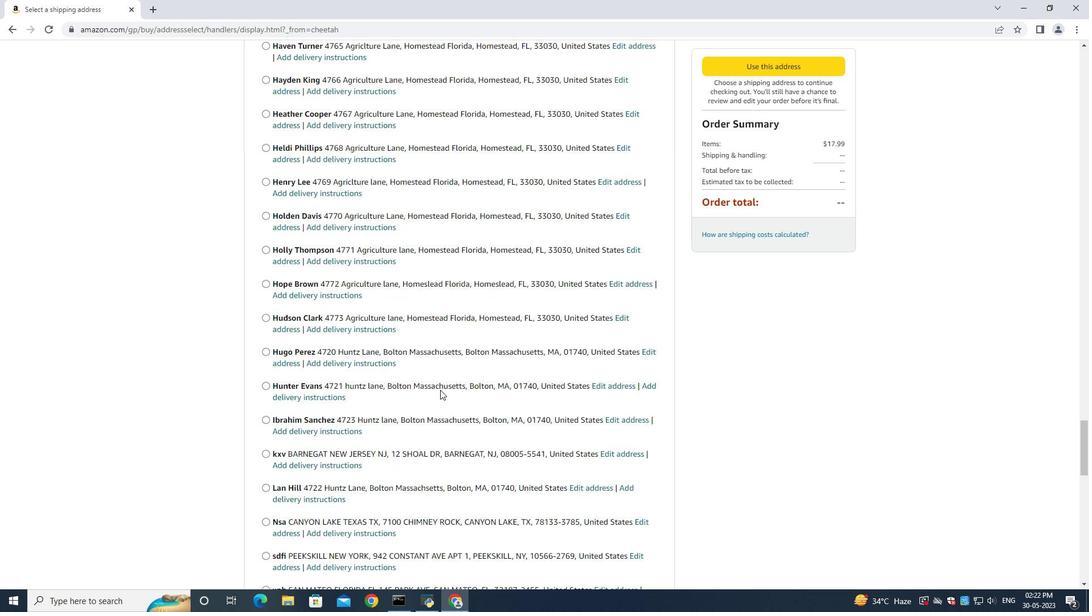 
Action: Mouse scrolled (439, 390) with delta (0, 0)
Screenshot: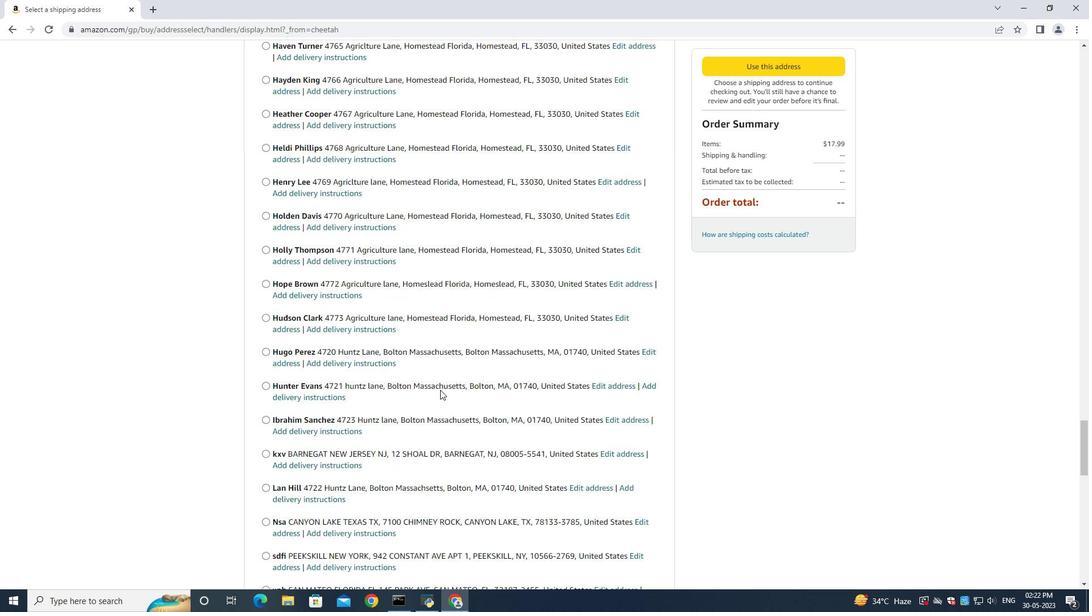 
Action: Mouse moved to (439, 390)
Screenshot: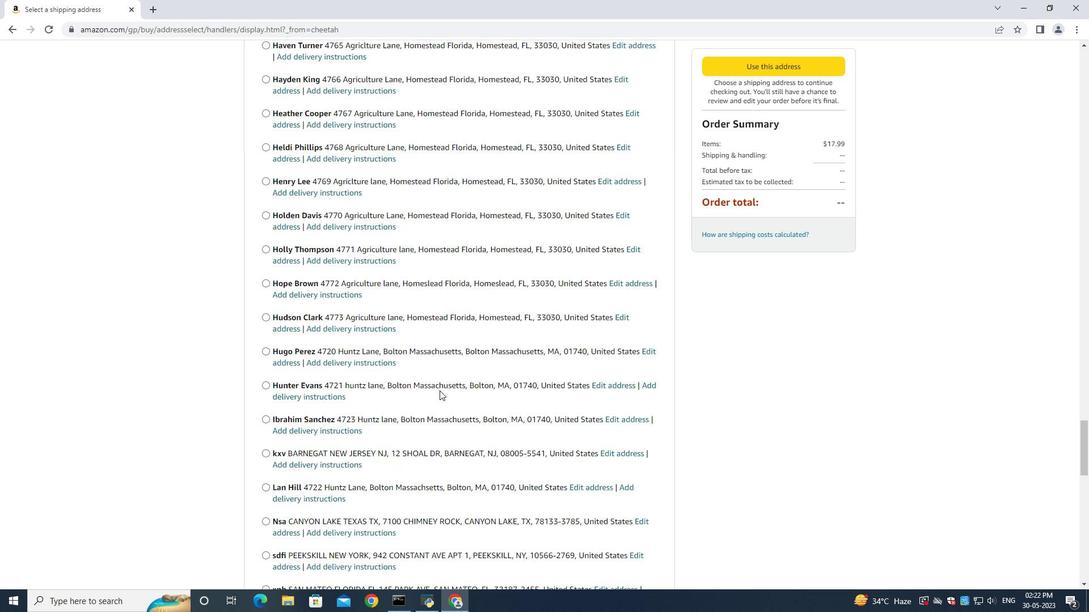 
Action: Mouse scrolled (439, 390) with delta (0, 0)
Screenshot: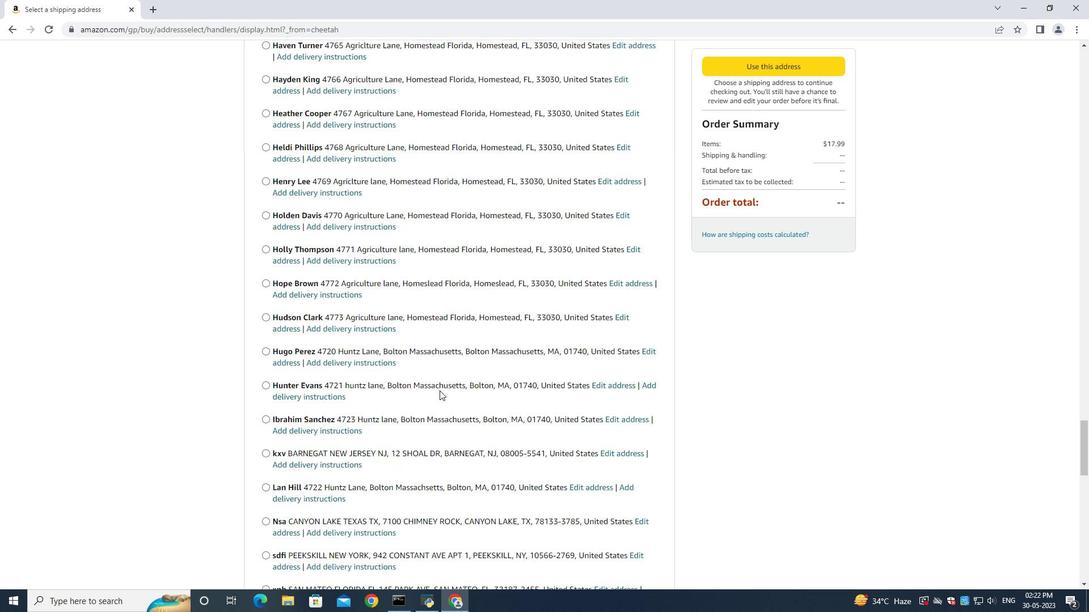 
Action: Mouse moved to (439, 390)
Screenshot: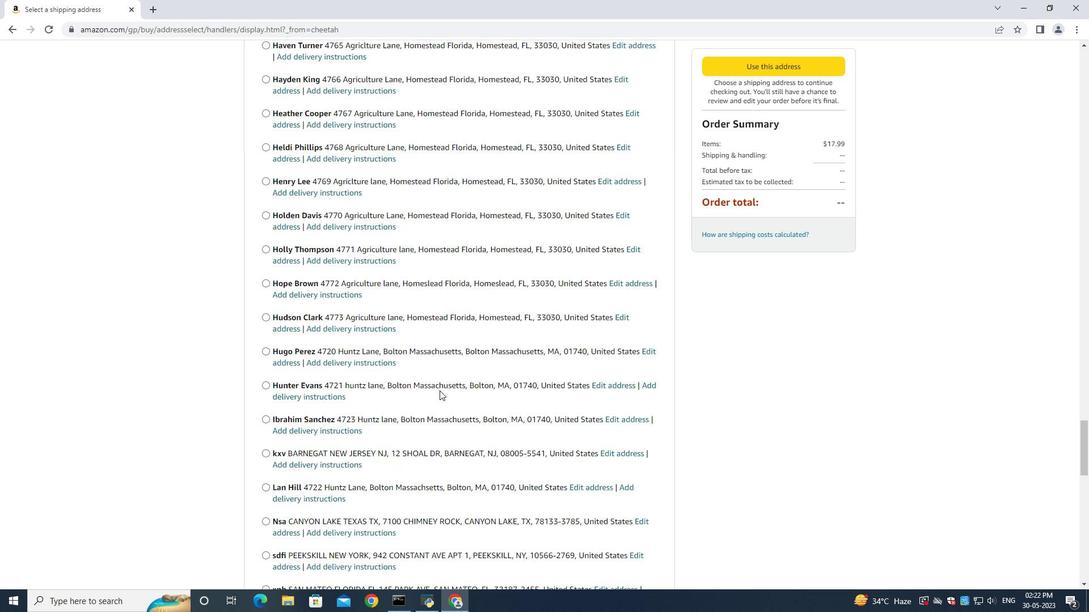 
Action: Mouse scrolled (439, 390) with delta (0, 0)
Screenshot: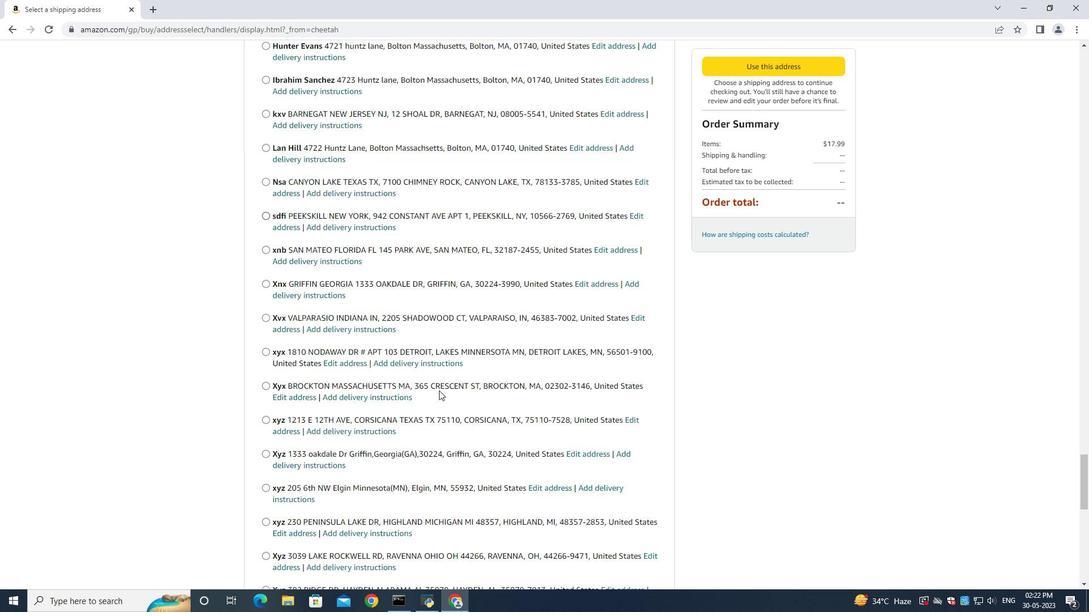 
Action: Mouse scrolled (439, 390) with delta (0, 0)
Screenshot: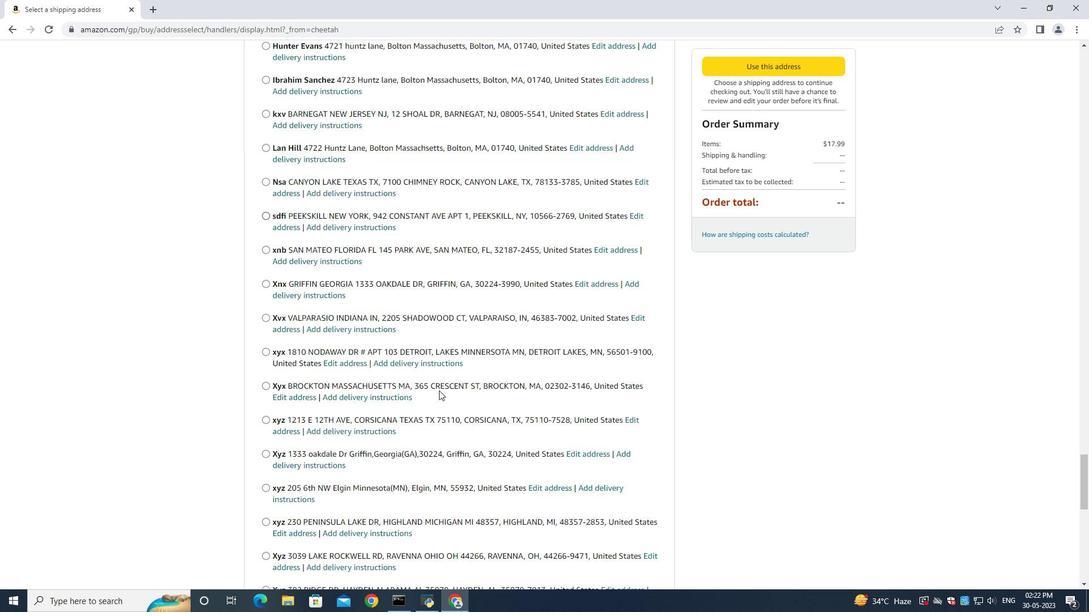 
Action: Mouse scrolled (439, 390) with delta (0, 0)
Screenshot: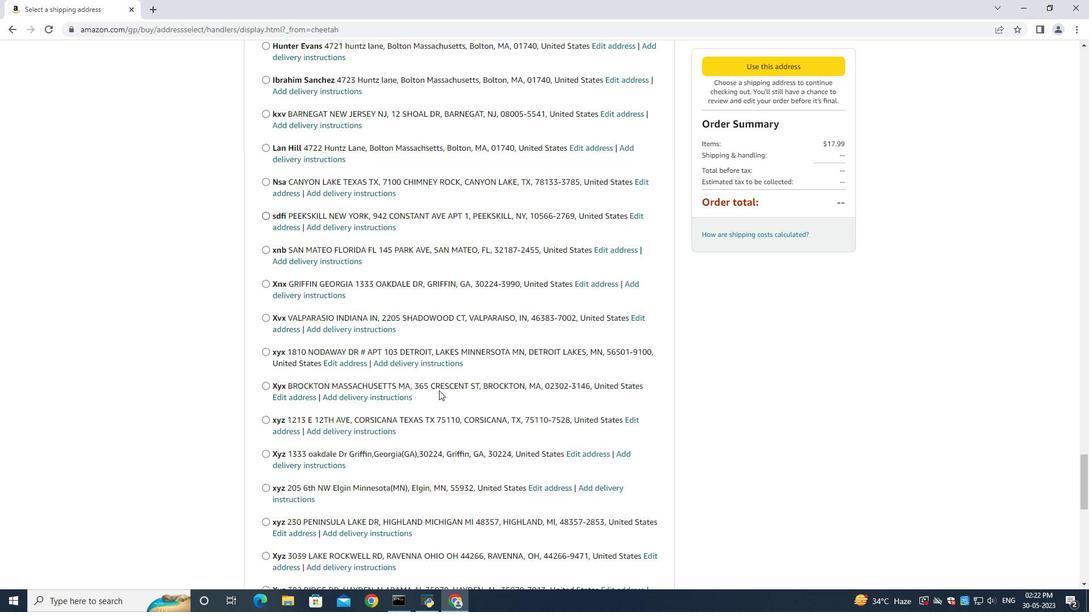 
Action: Mouse scrolled (439, 390) with delta (0, 0)
Screenshot: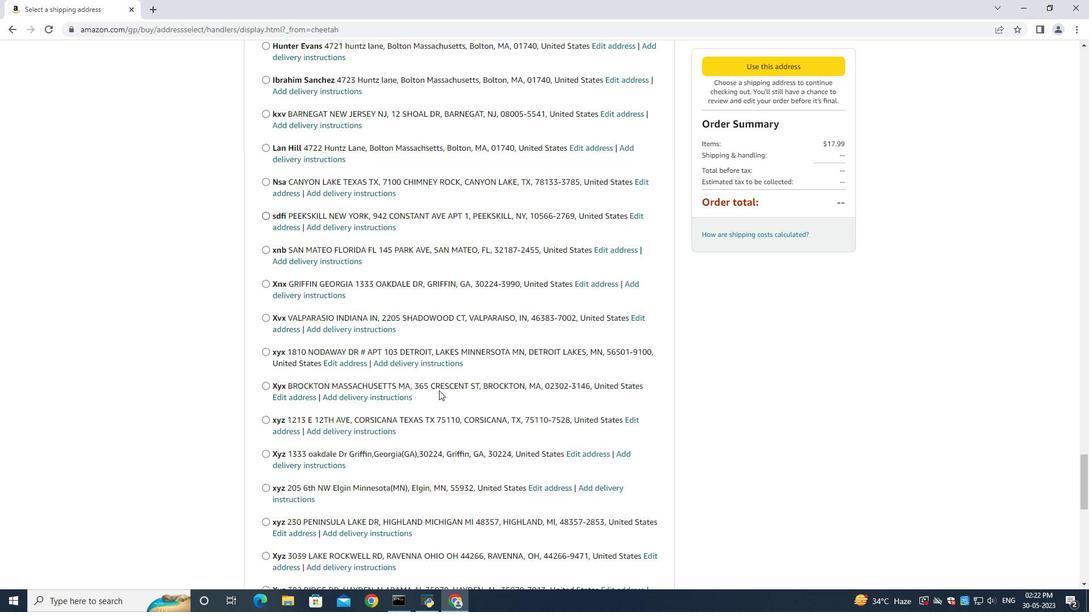
Action: Mouse scrolled (439, 390) with delta (0, 0)
Screenshot: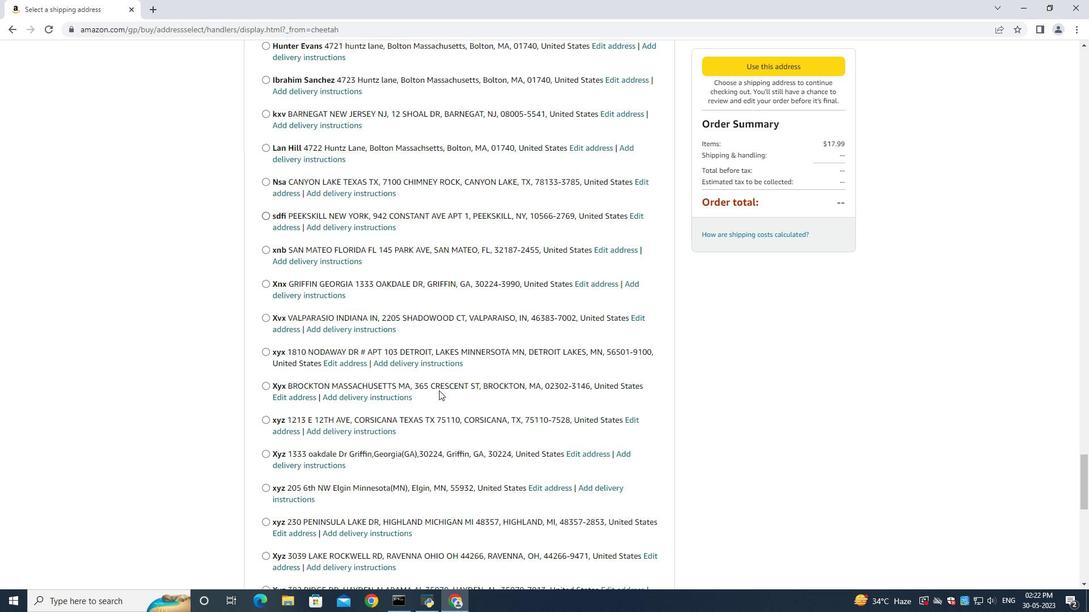 
Action: Mouse scrolled (439, 390) with delta (0, 0)
Screenshot: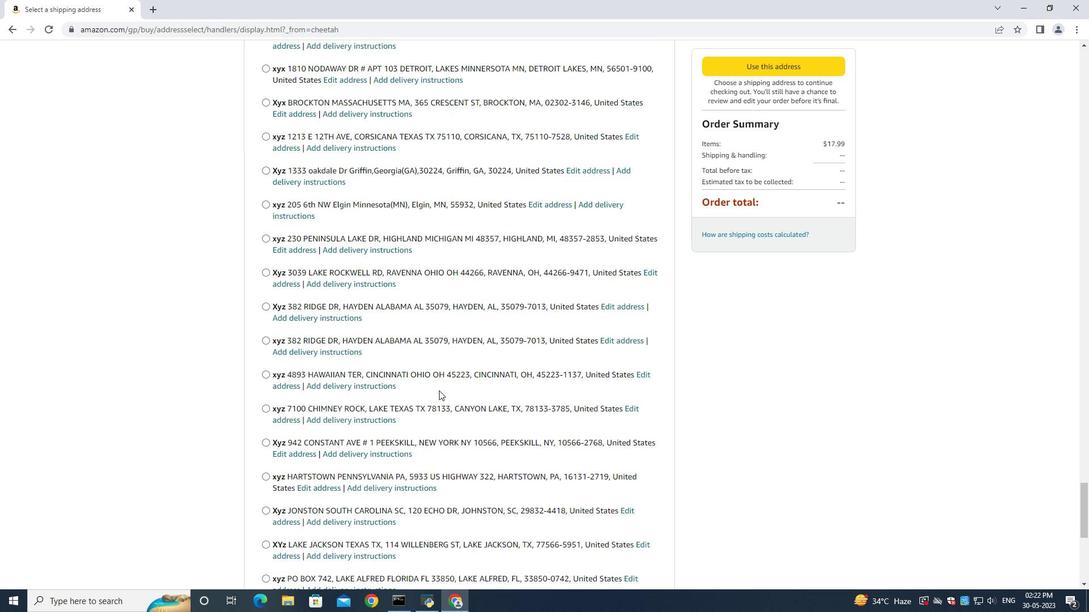 
Action: Mouse scrolled (439, 390) with delta (0, 0)
Screenshot: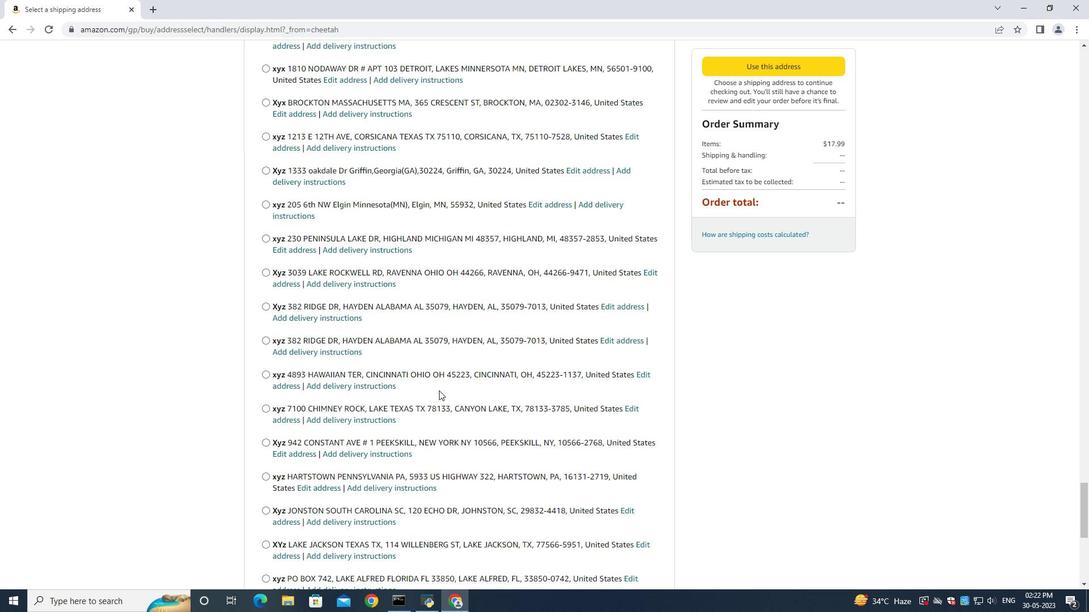
Action: Mouse scrolled (439, 390) with delta (0, 0)
Screenshot: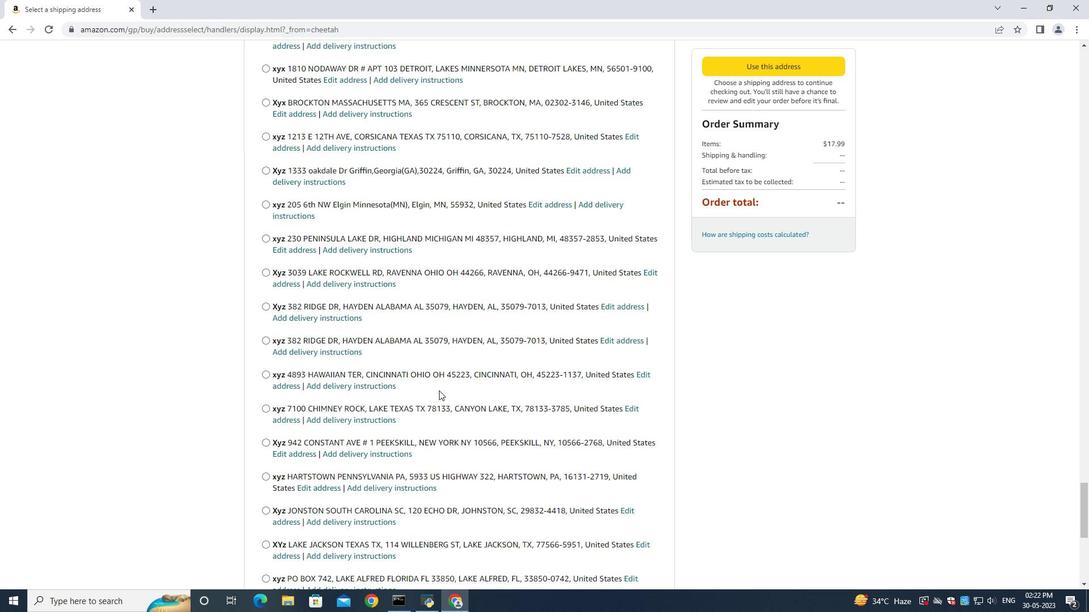 
Action: Mouse scrolled (439, 390) with delta (0, 0)
Screenshot: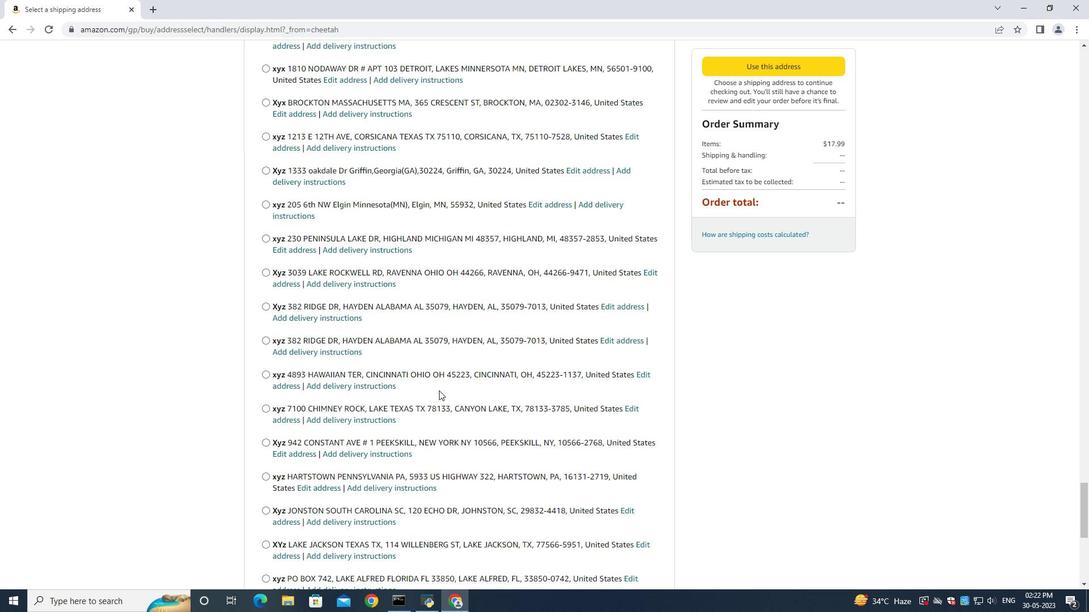
Action: Mouse scrolled (439, 390) with delta (0, 0)
Screenshot: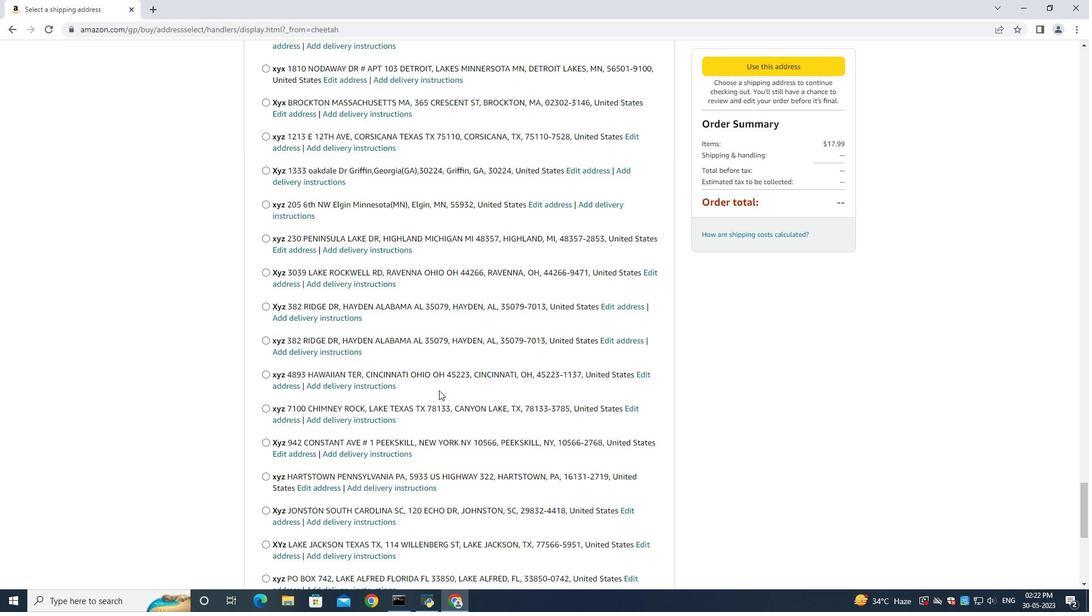 
Action: Mouse scrolled (439, 390) with delta (0, 0)
Screenshot: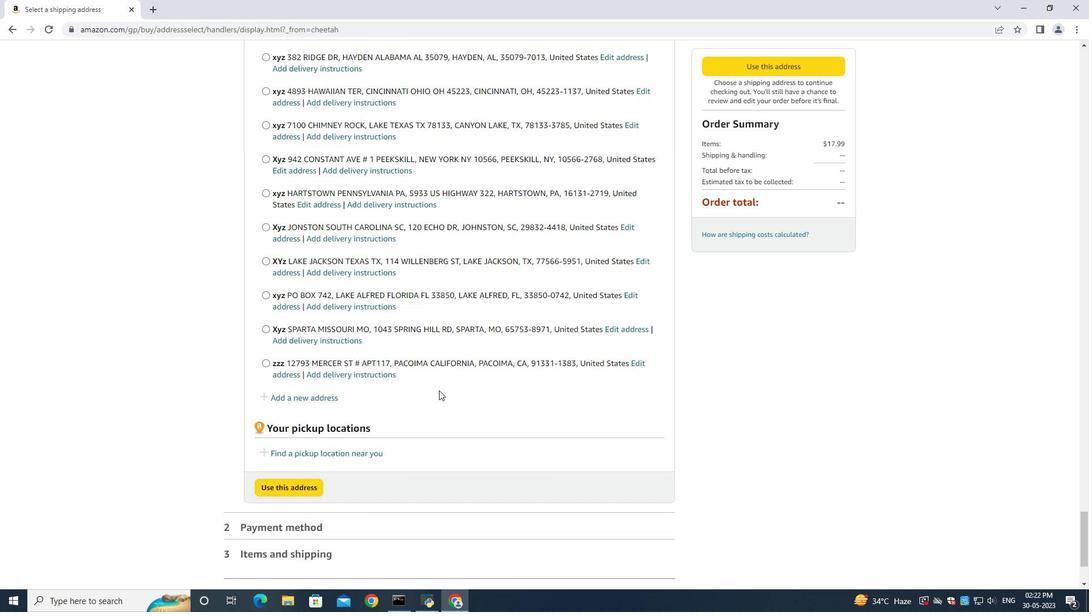 
Action: Mouse moved to (436, 390)
Screenshot: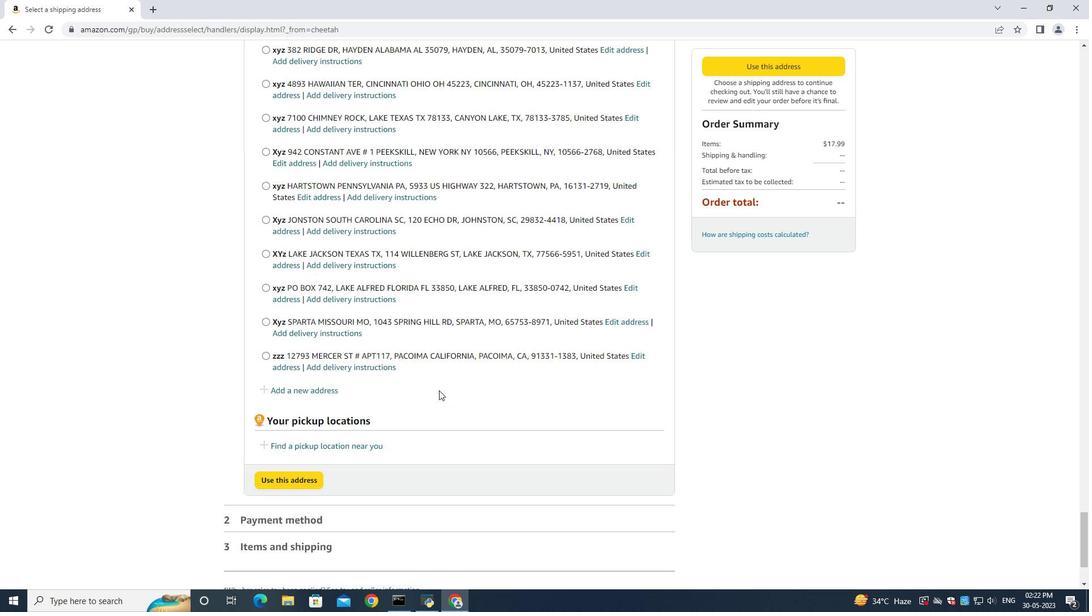 
Action: Mouse scrolled (439, 390) with delta (0, 0)
Screenshot: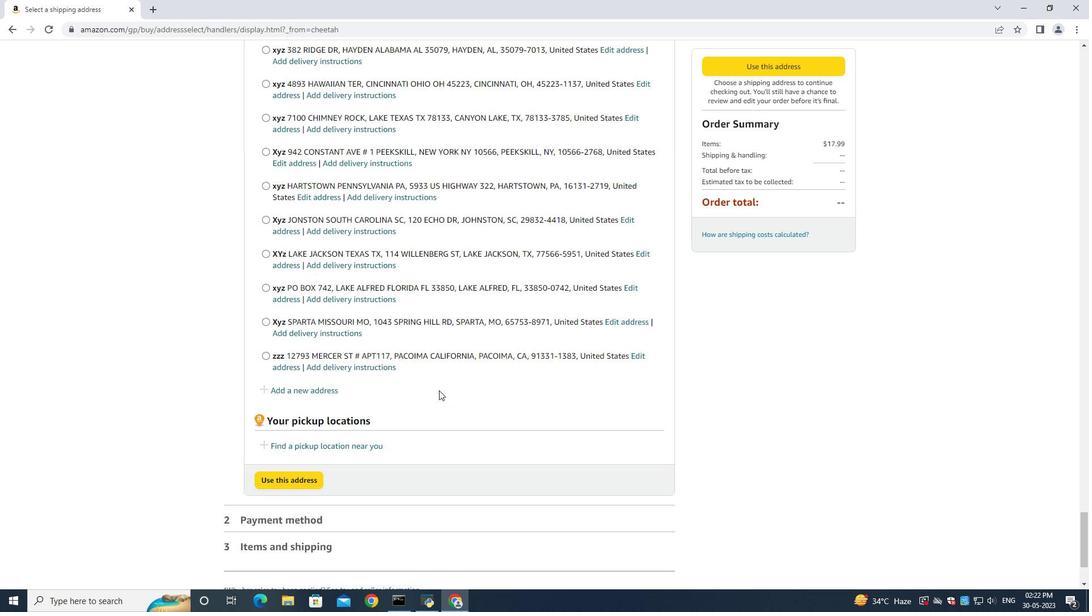 
Action: Mouse moved to (293, 281)
Screenshot: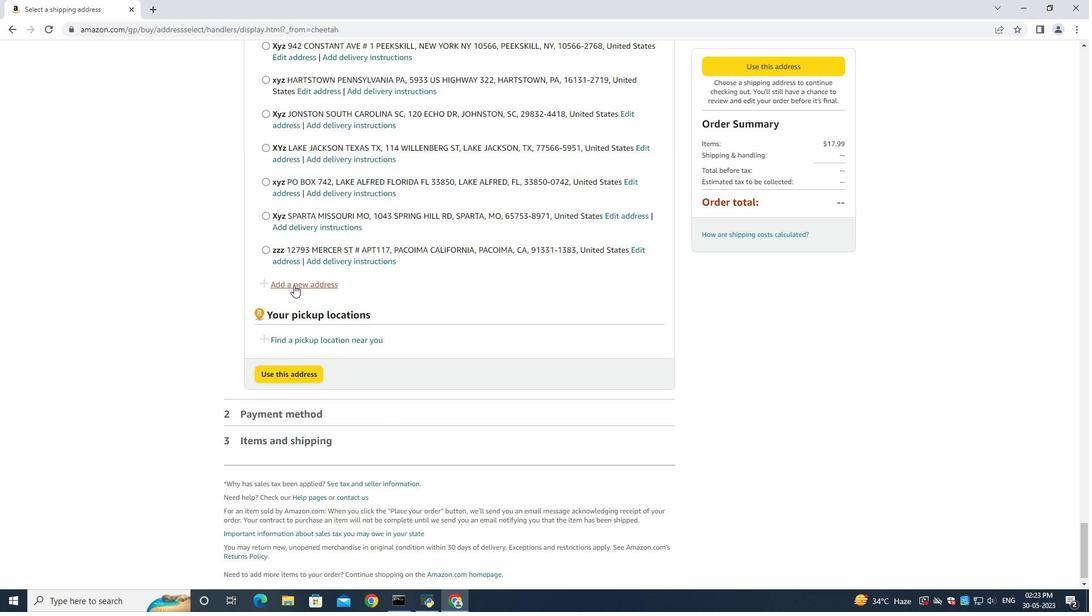 
Action: Mouse pressed left at (293, 281)
Screenshot: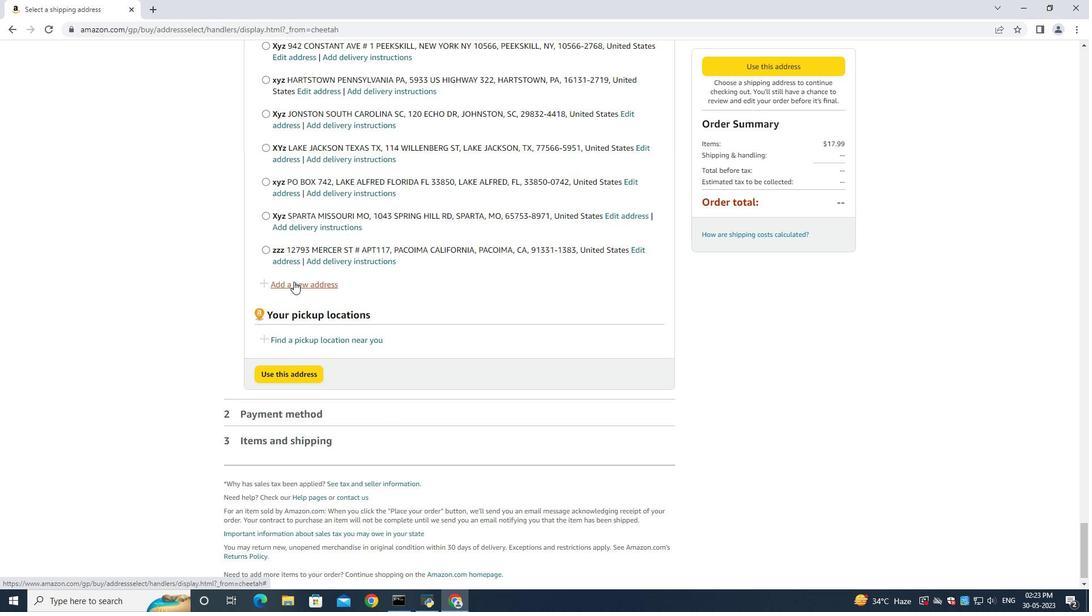 
Action: Mouse moved to (386, 272)
Screenshot: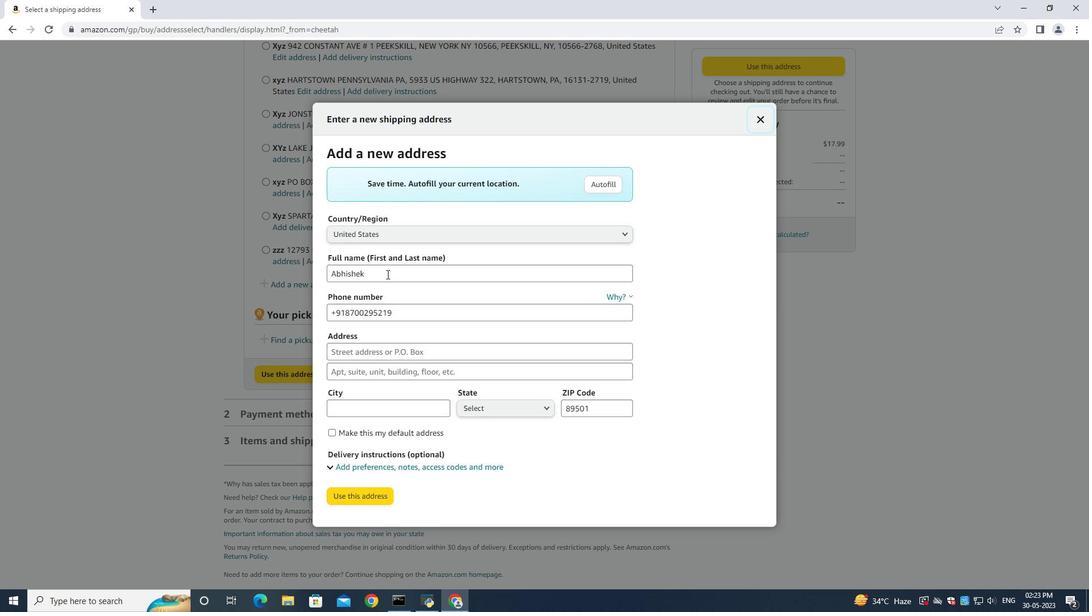 
Action: Mouse pressed left at (386, 272)
Screenshot: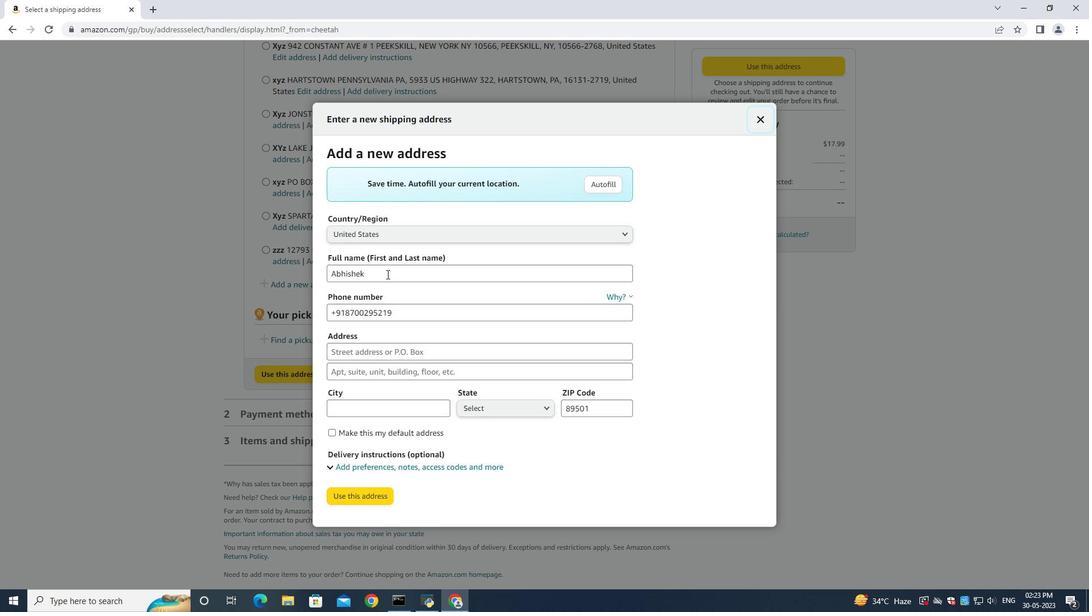 
Action: Key pressed <Key.backspace><Key.backspace><Key.backspace><Key.backspace><Key.backspace><Key.backspace><Key.backspace><Key.backspace><Key.backspace><Key.backspace><Key.backspace><Key.backspace><Key.backspace><Key.backspace><Key.backspace><Key.backspace><Key.backspace><Key.backspace><Key.shift><Key.shift><Key.shift><Key.shift><Key.shift>Isabella<Key.space><Key.shift>Collins<Key.tab><Key.tab><Key.backspace>9785492947<Key.tab>4724<Key.space><Key.shift>Huntz<Key.space><Key.shift>Lane<Key.space><Key.tab><Key.shift>Bolton<Key.space><Key.shift>Massachusetts<Key.tab><Key.shift><Key.shift><Key.shift><Key.shift>Bolton<Key.space><Key.tab><Key.up>mass
Screenshot: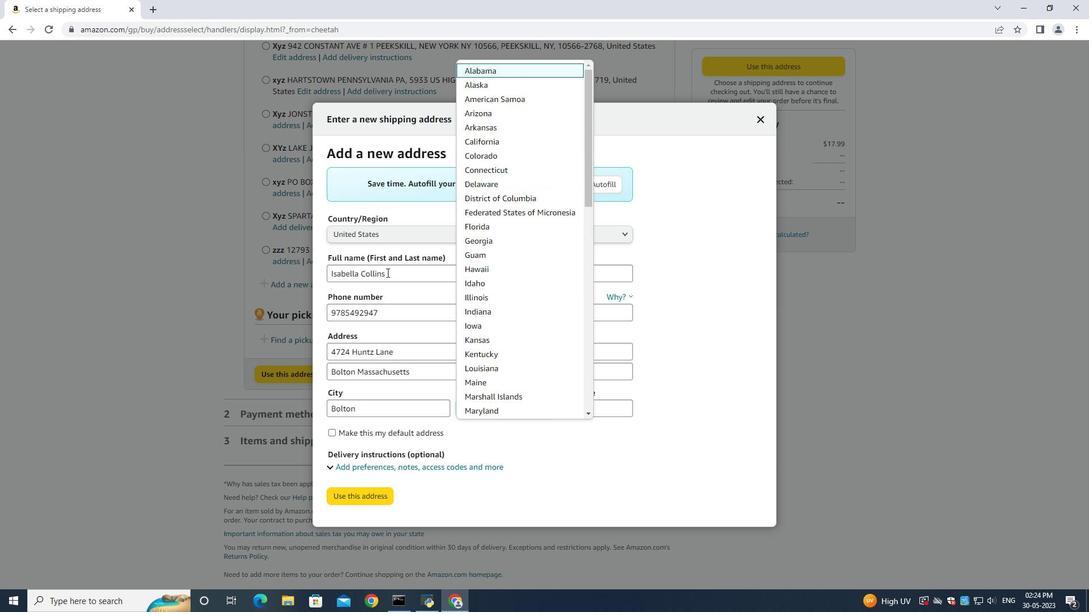 
Action: Mouse moved to (492, 369)
Screenshot: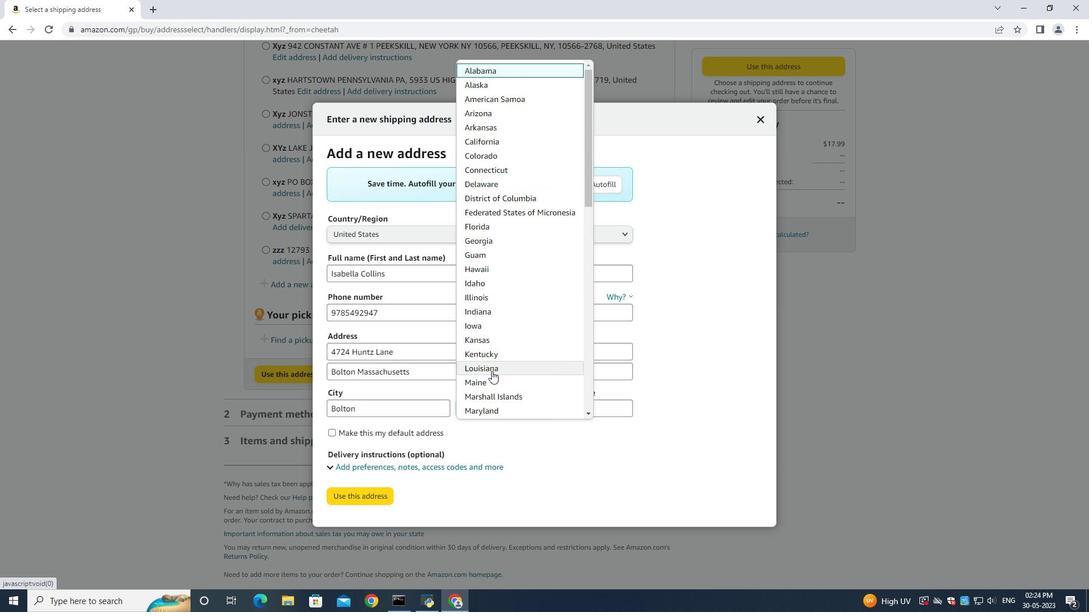 
Action: Mouse scrolled (492, 369) with delta (0, 0)
Screenshot: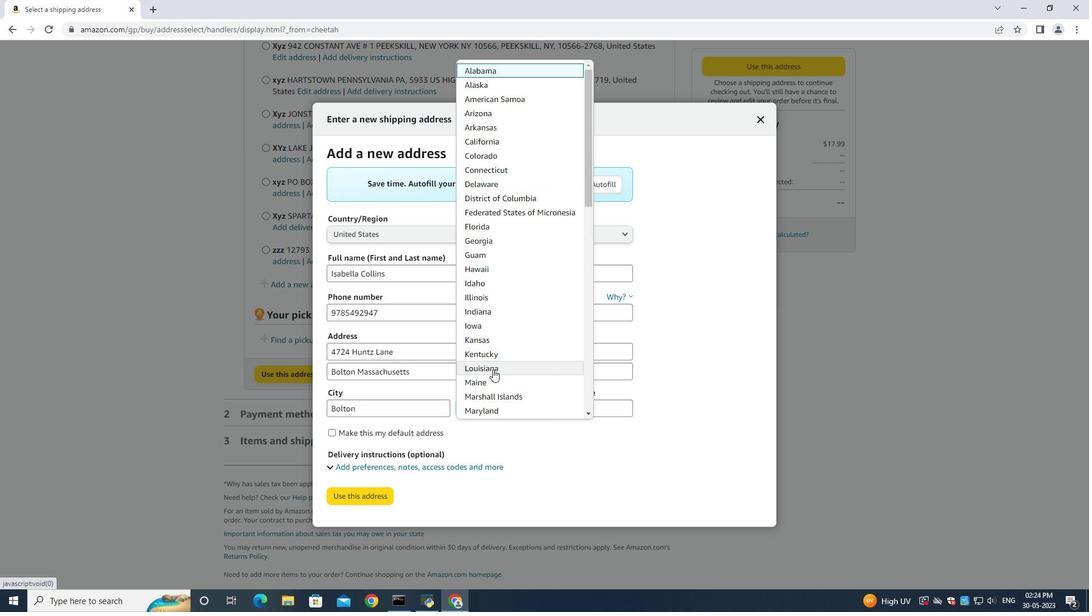 
Action: Mouse scrolled (492, 369) with delta (0, 0)
Screenshot: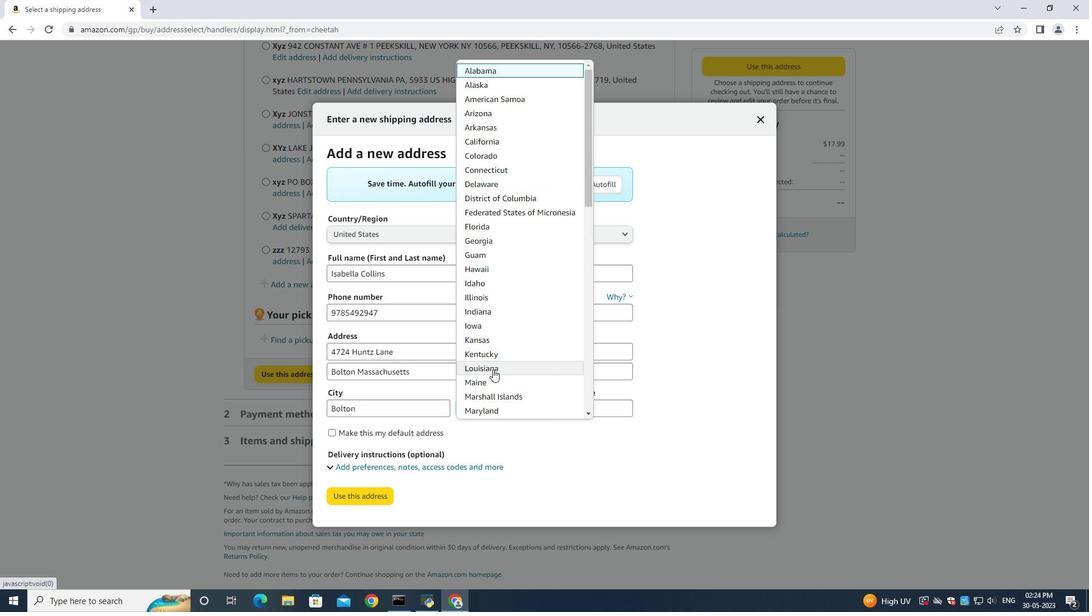 
Action: Mouse moved to (500, 314)
Screenshot: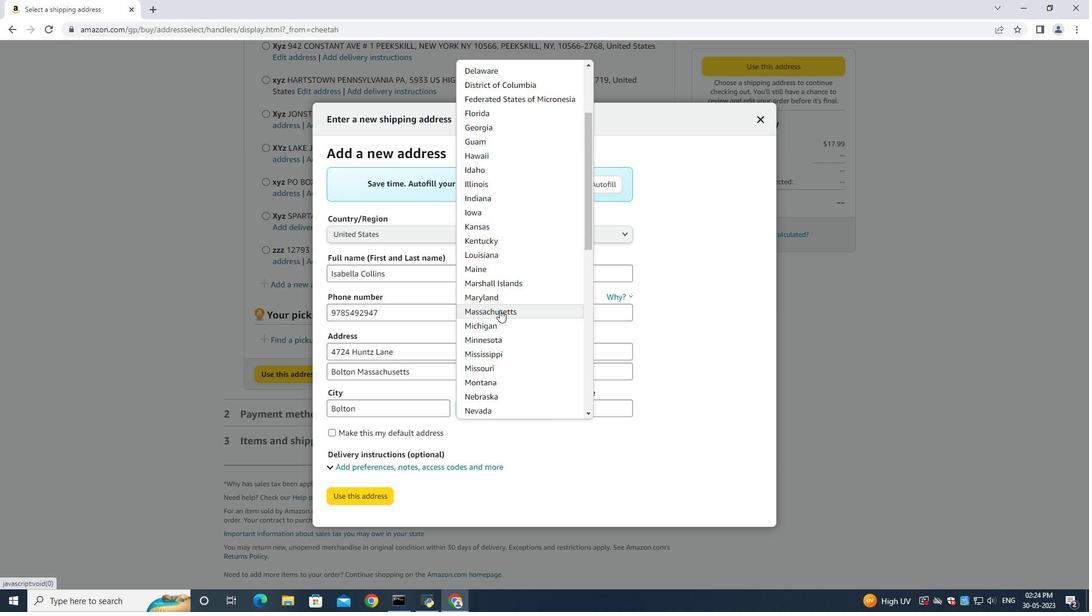 
Action: Mouse pressed left at (500, 314)
Screenshot: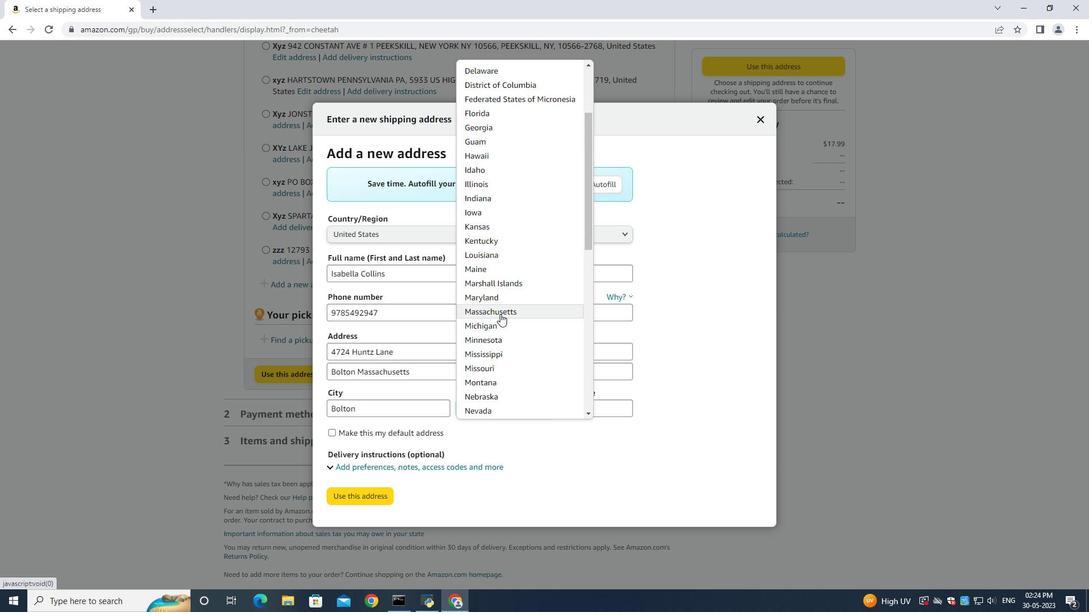 
Action: Mouse moved to (570, 407)
Screenshot: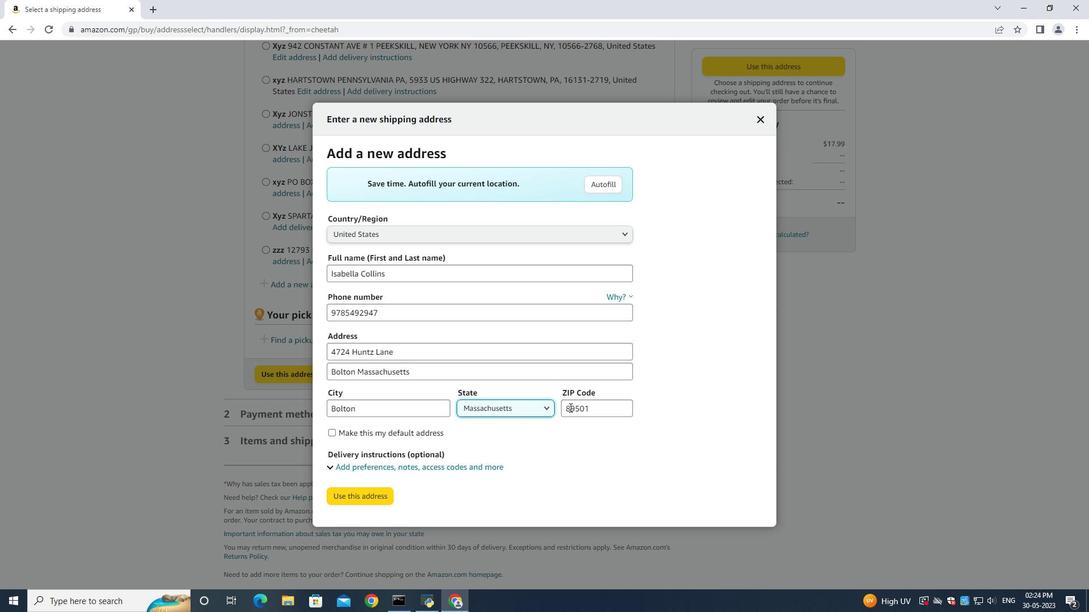 
Action: Mouse pressed left at (570, 407)
Screenshot: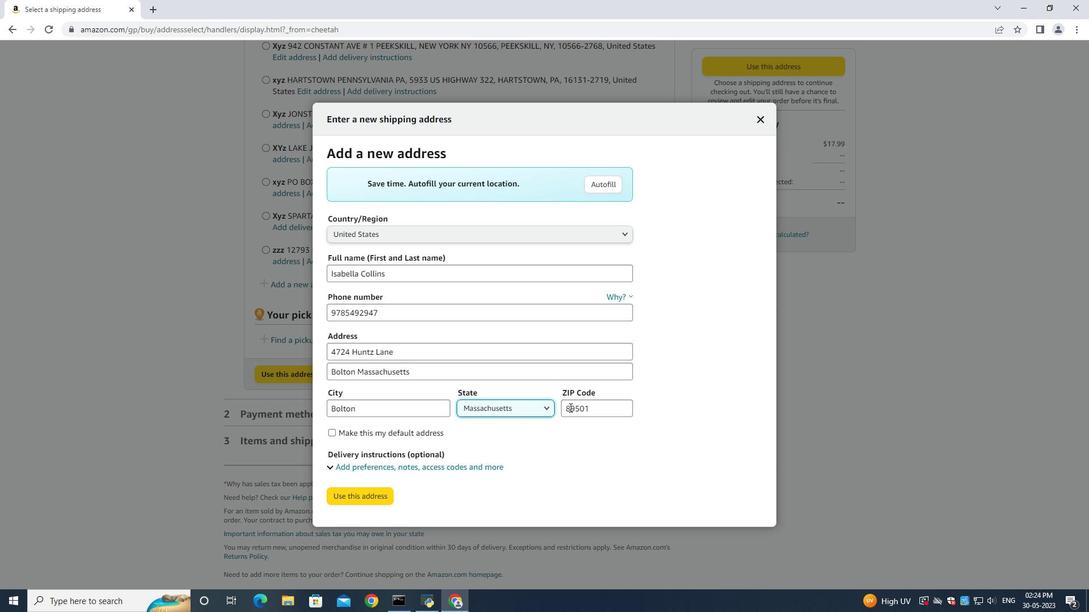 
Action: Mouse moved to (570, 407)
Screenshot: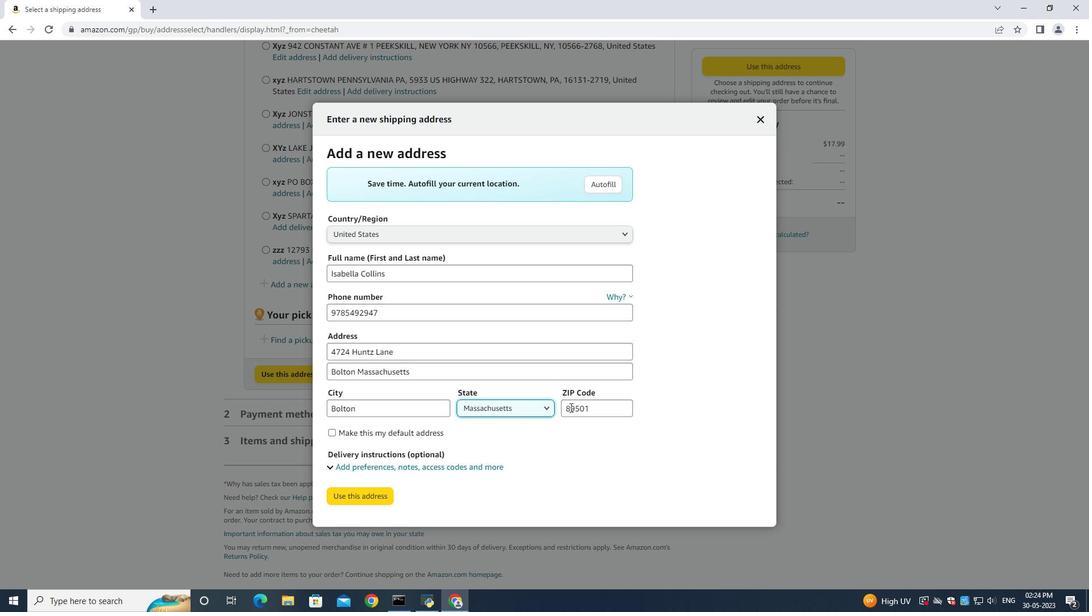 
Action: Key pressed ctrl+A<Key.backspace>01740
Screenshot: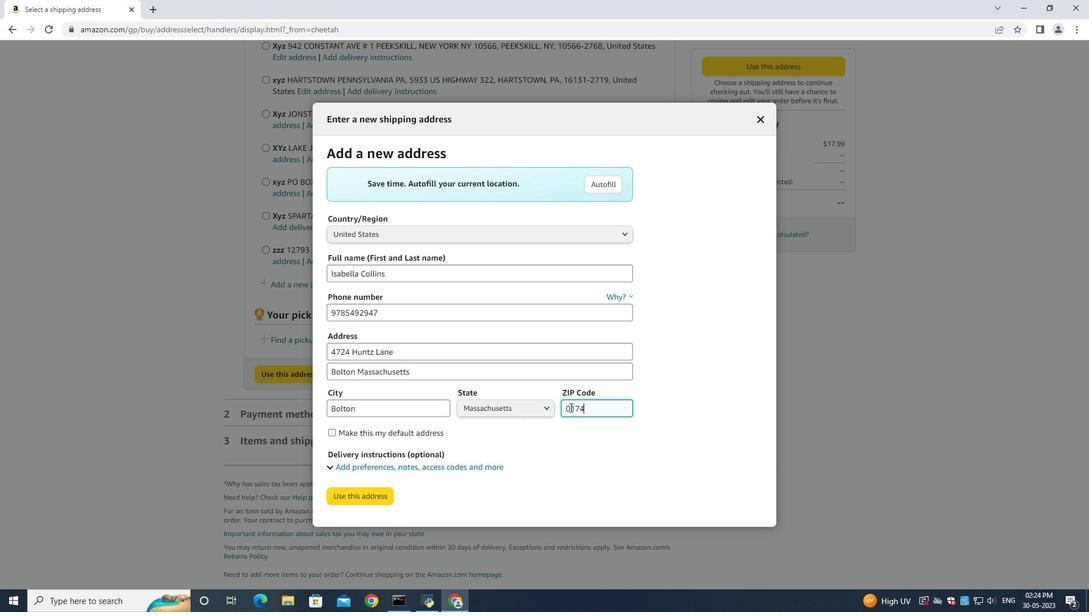
Action: Mouse moved to (341, 496)
Screenshot: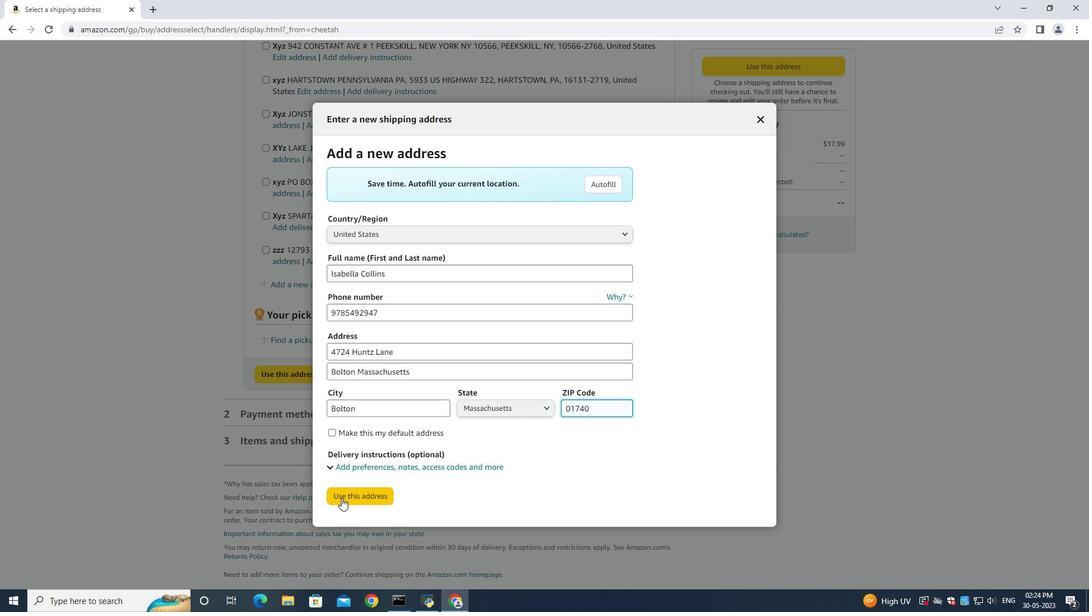 
Action: Mouse pressed left at (341, 496)
Screenshot: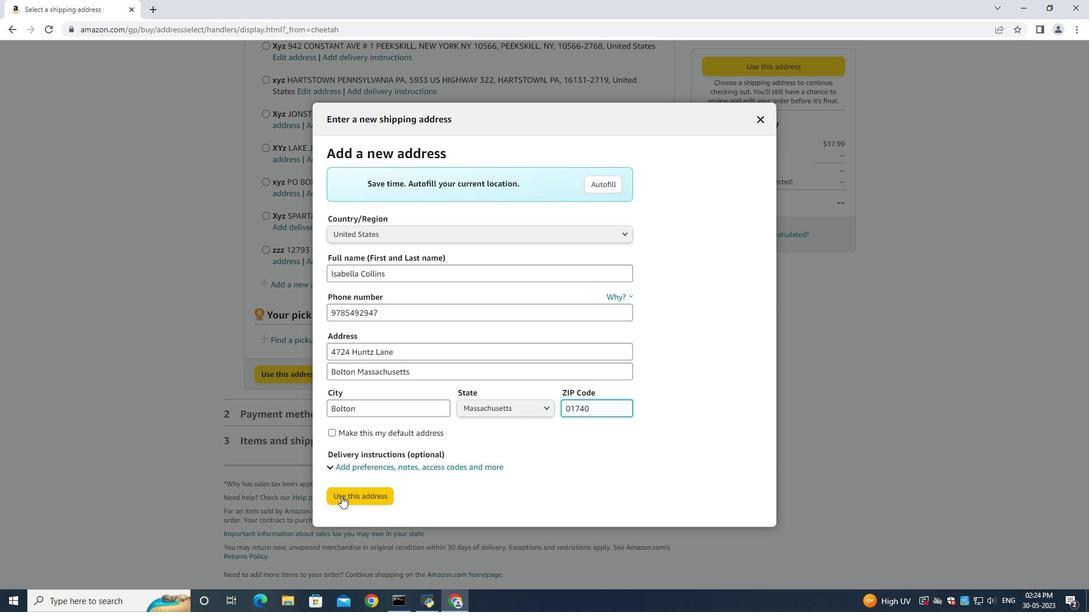 
Action: Mouse moved to (361, 570)
Screenshot: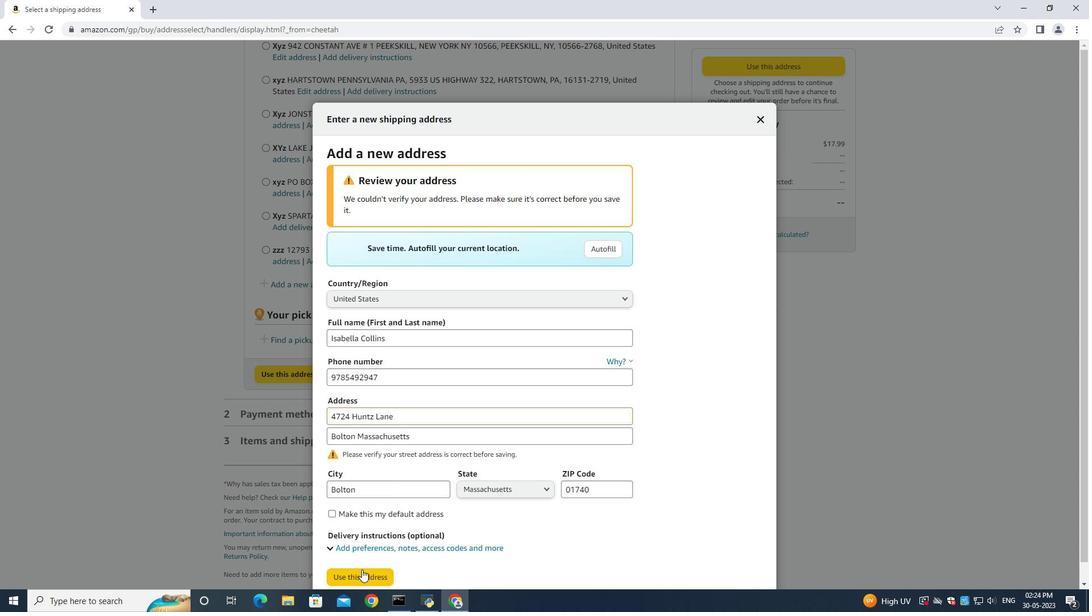 
Action: Mouse pressed left at (361, 570)
Screenshot: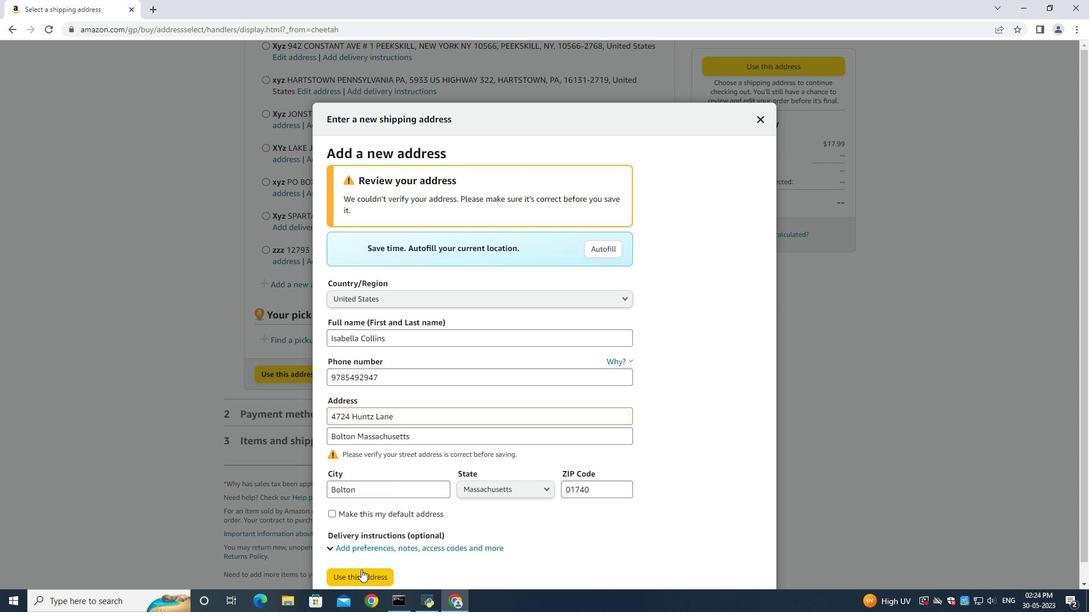 
Action: Mouse moved to (465, 351)
Screenshot: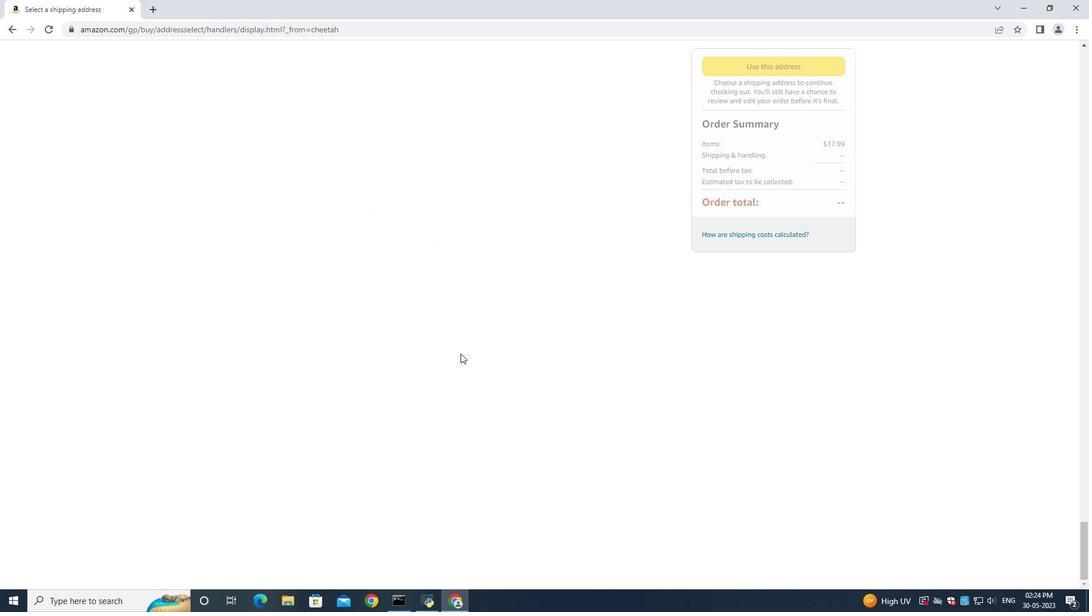 
